 Task: Slide 13 - The Slide Title Goes Here!.
Action: Mouse moved to (33, 87)
Screenshot: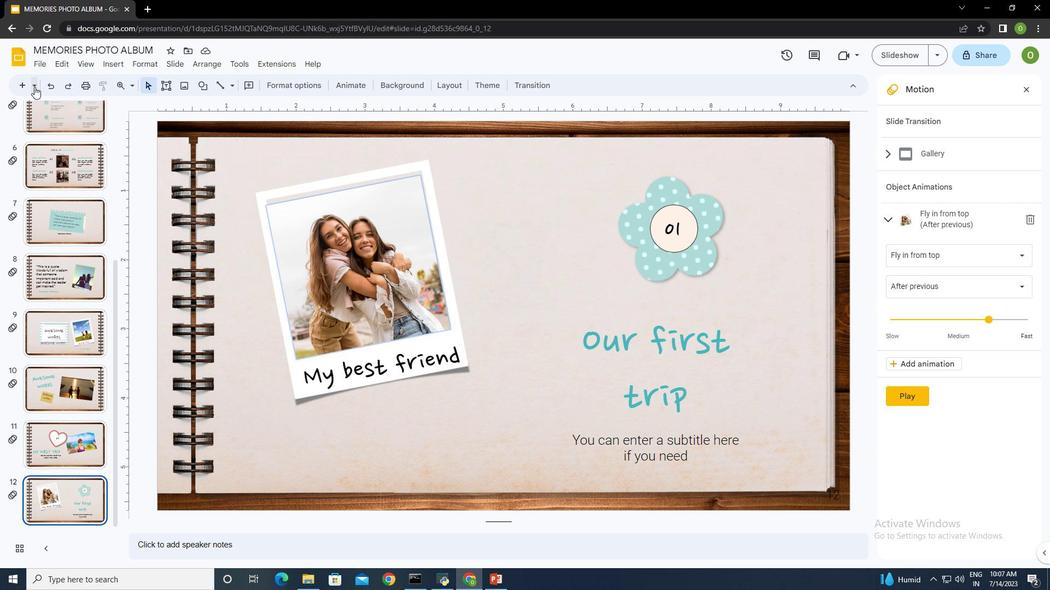 
Action: Mouse pressed left at (33, 87)
Screenshot: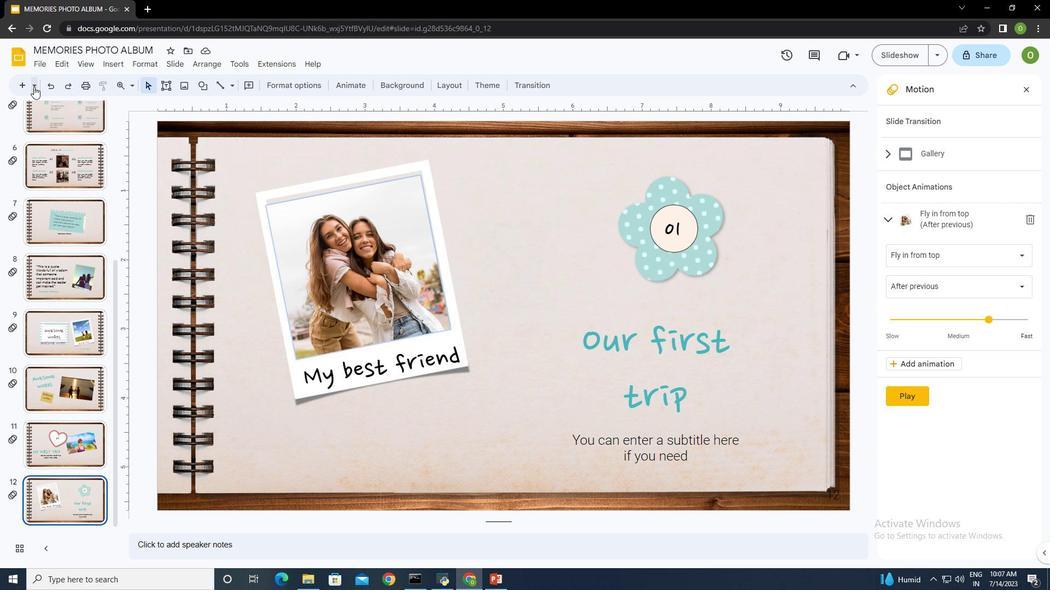 
Action: Mouse moved to (77, 263)
Screenshot: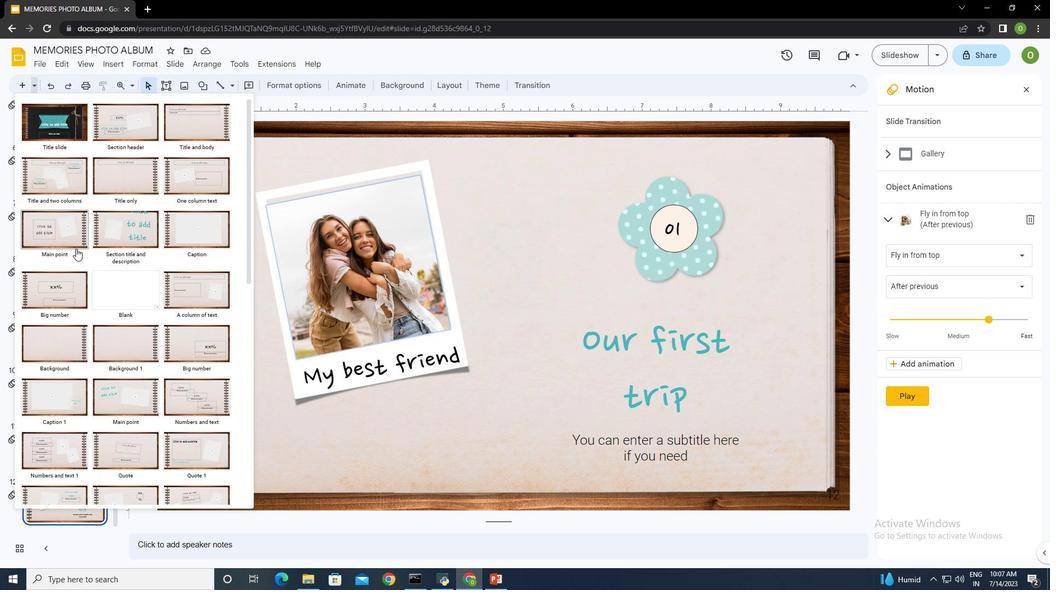 
Action: Mouse scrolled (77, 262) with delta (0, 0)
Screenshot: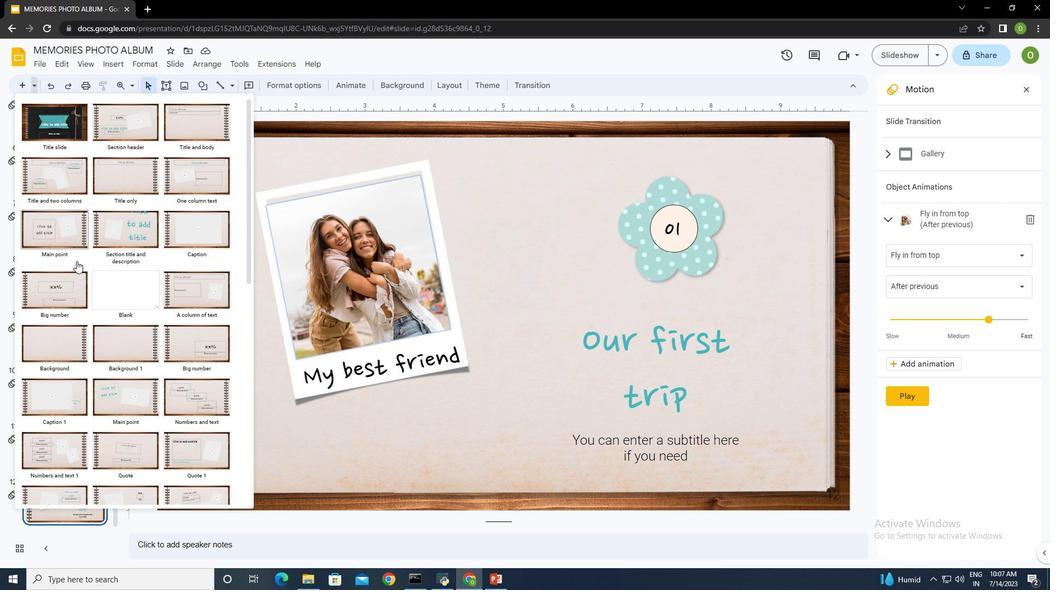 
Action: Mouse scrolled (77, 262) with delta (0, 0)
Screenshot: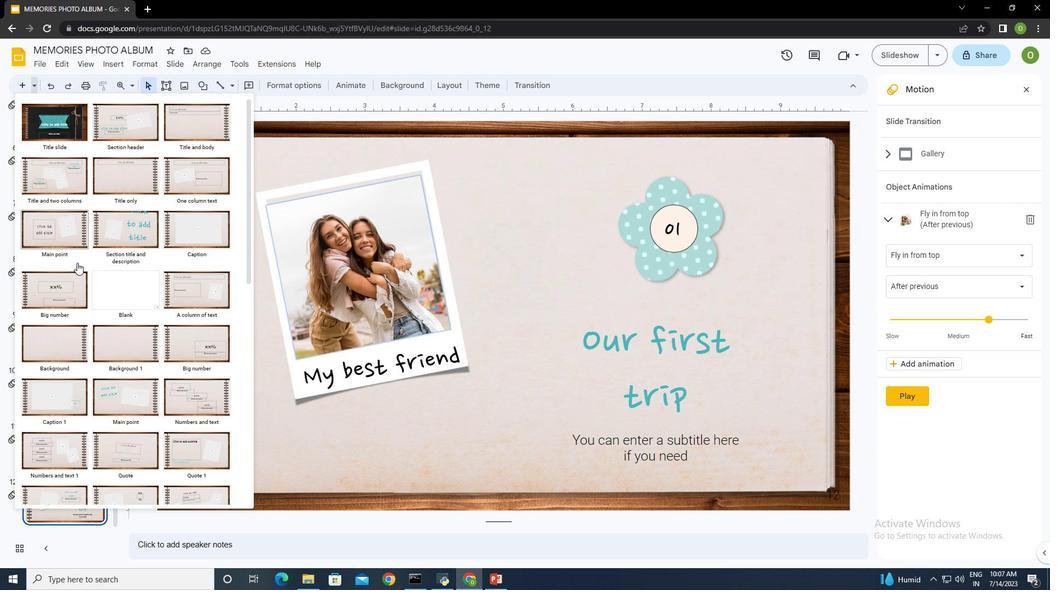 
Action: Mouse moved to (81, 263)
Screenshot: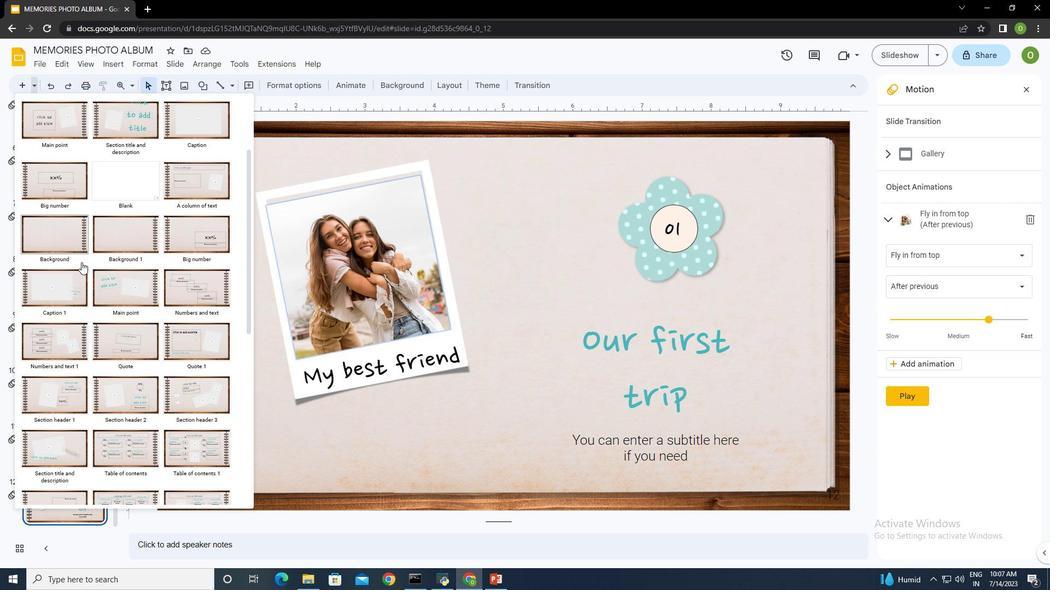 
Action: Mouse scrolled (81, 262) with delta (0, 0)
Screenshot: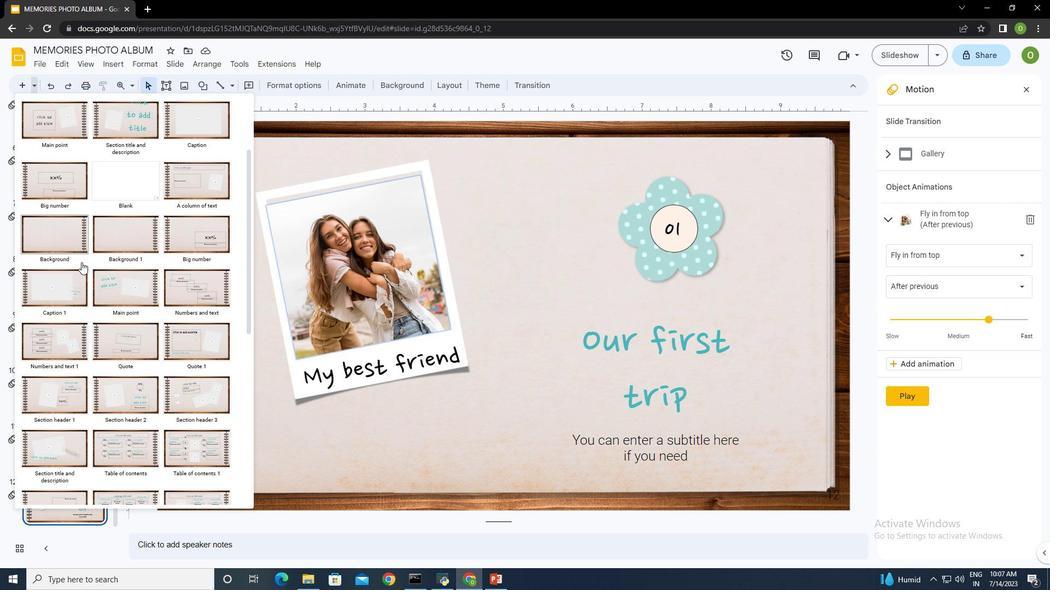 
Action: Mouse scrolled (81, 262) with delta (0, 0)
Screenshot: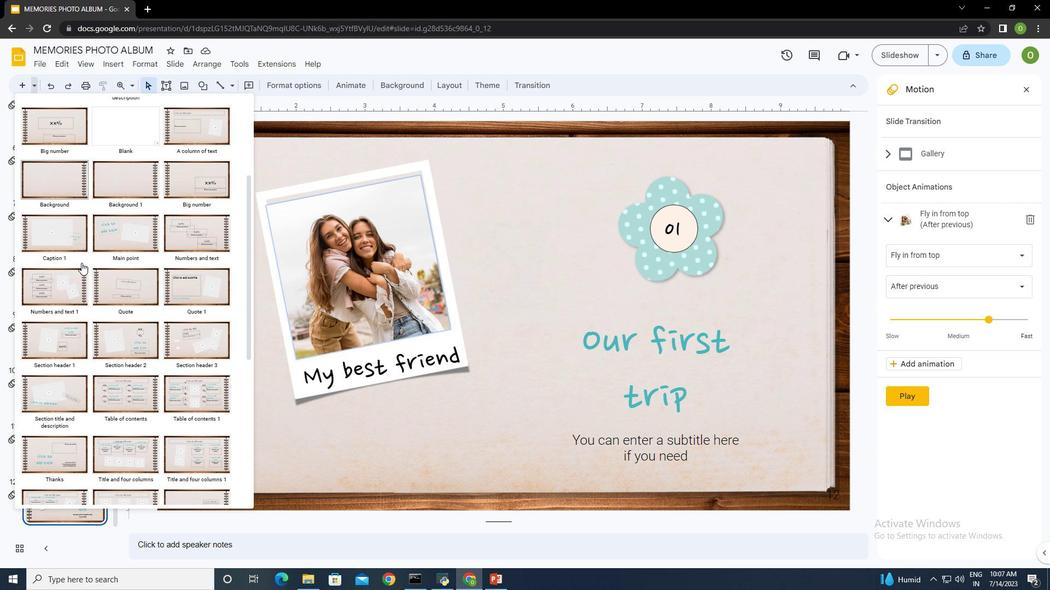 
Action: Mouse scrolled (81, 262) with delta (0, 0)
Screenshot: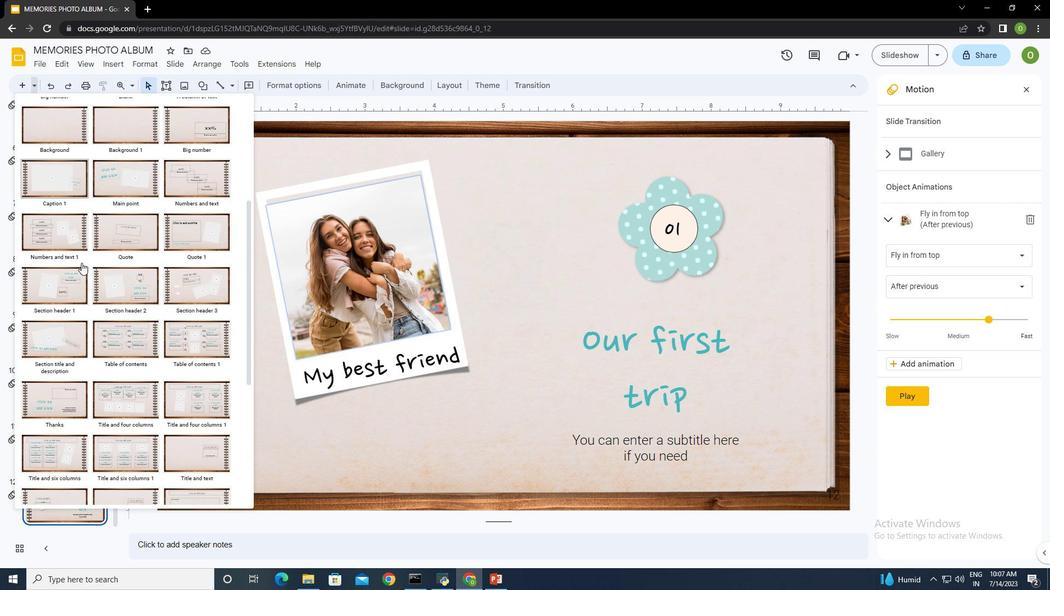 
Action: Mouse scrolled (81, 262) with delta (0, 0)
Screenshot: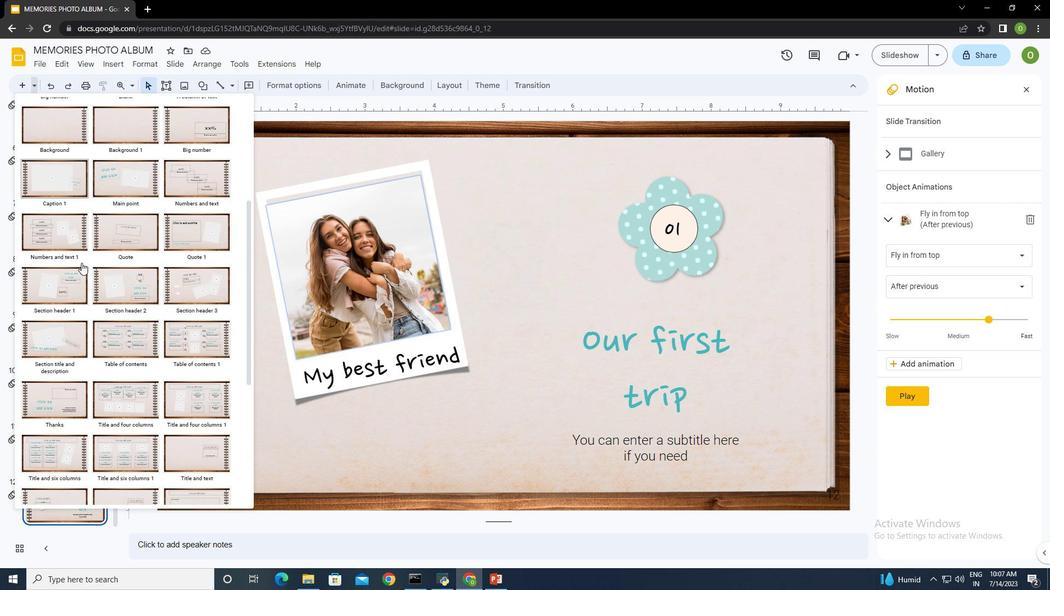 
Action: Mouse scrolled (81, 262) with delta (0, 0)
Screenshot: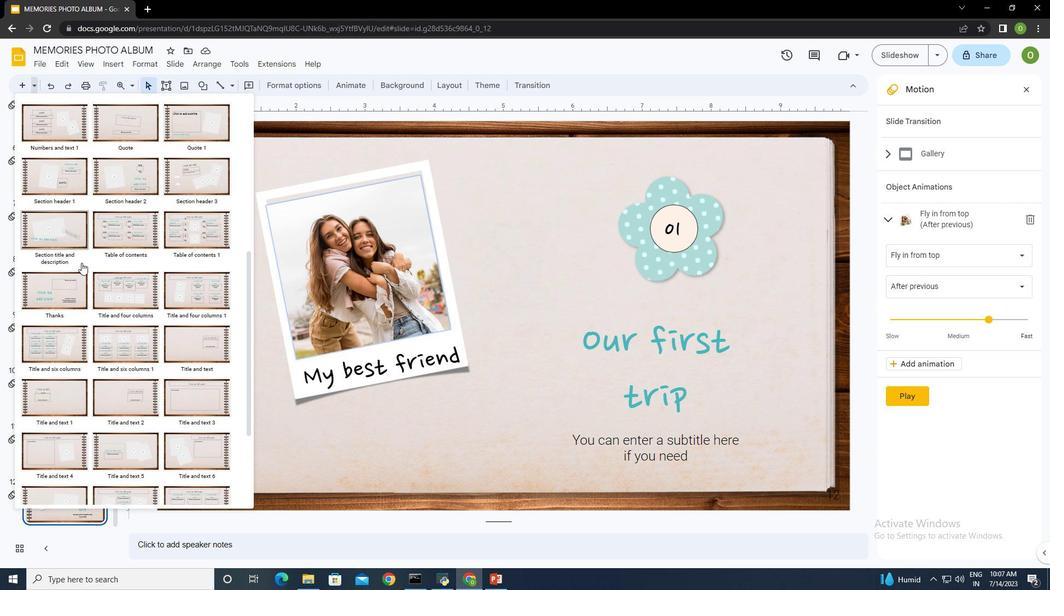 
Action: Mouse scrolled (81, 262) with delta (0, 0)
Screenshot: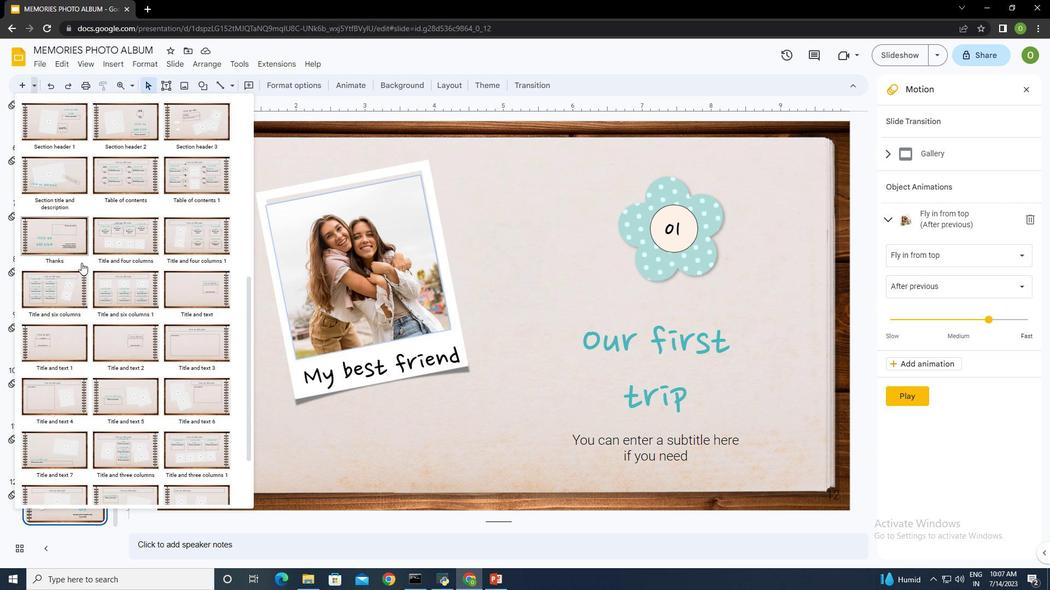 
Action: Mouse moved to (81, 264)
Screenshot: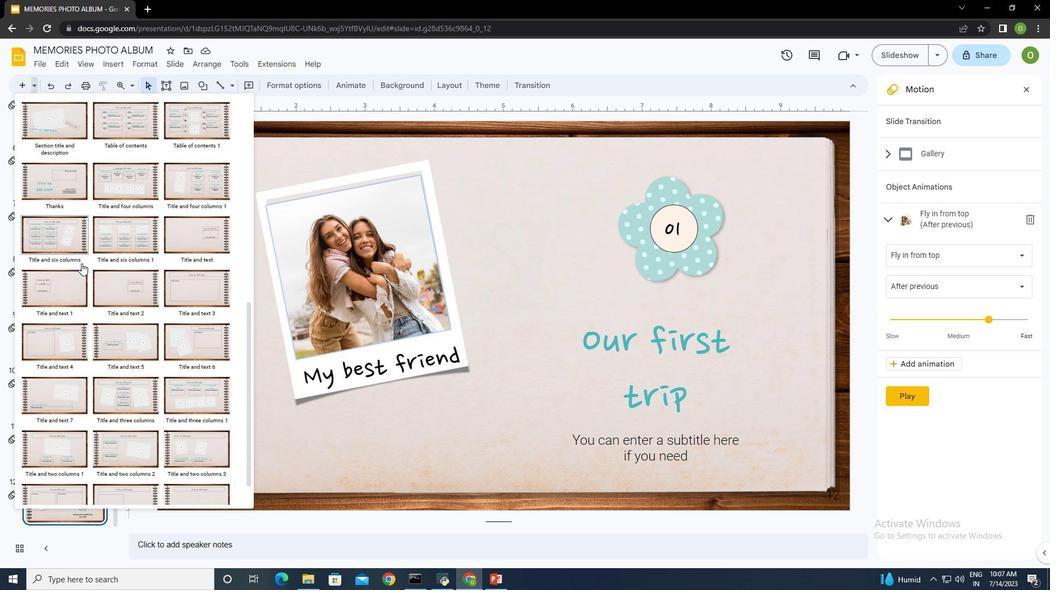 
Action: Mouse scrolled (81, 264) with delta (0, 0)
Screenshot: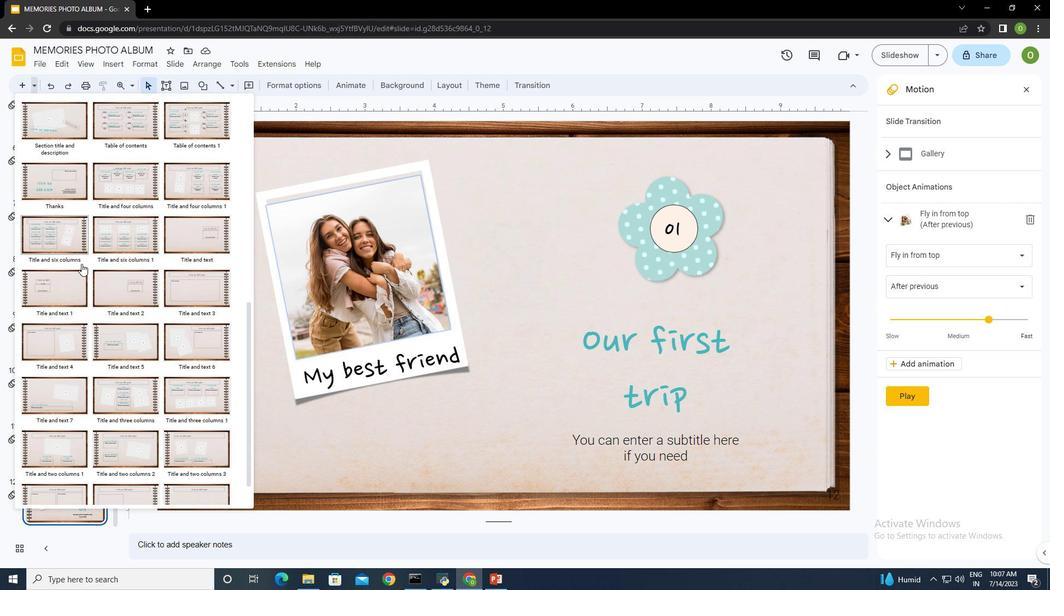 
Action: Mouse scrolled (81, 263) with delta (0, 0)
Screenshot: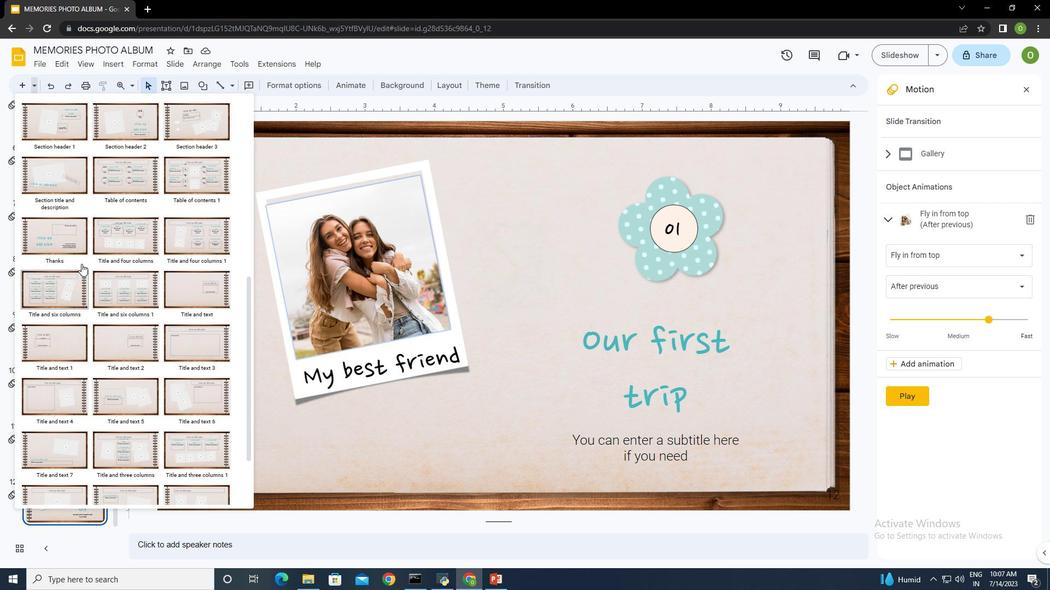 
Action: Mouse scrolled (81, 263) with delta (0, 0)
Screenshot: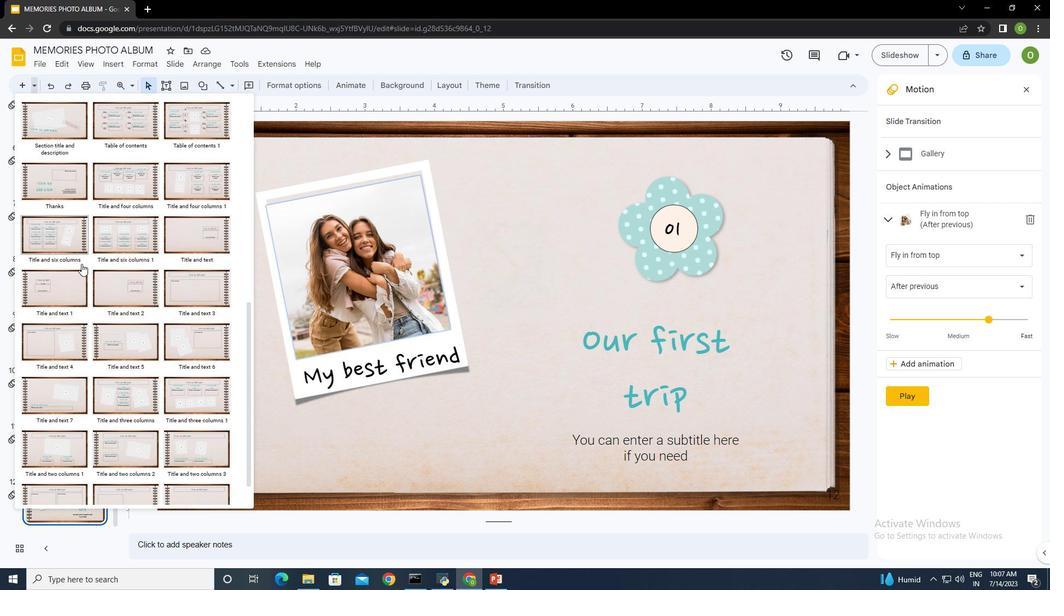 
Action: Mouse moved to (51, 300)
Screenshot: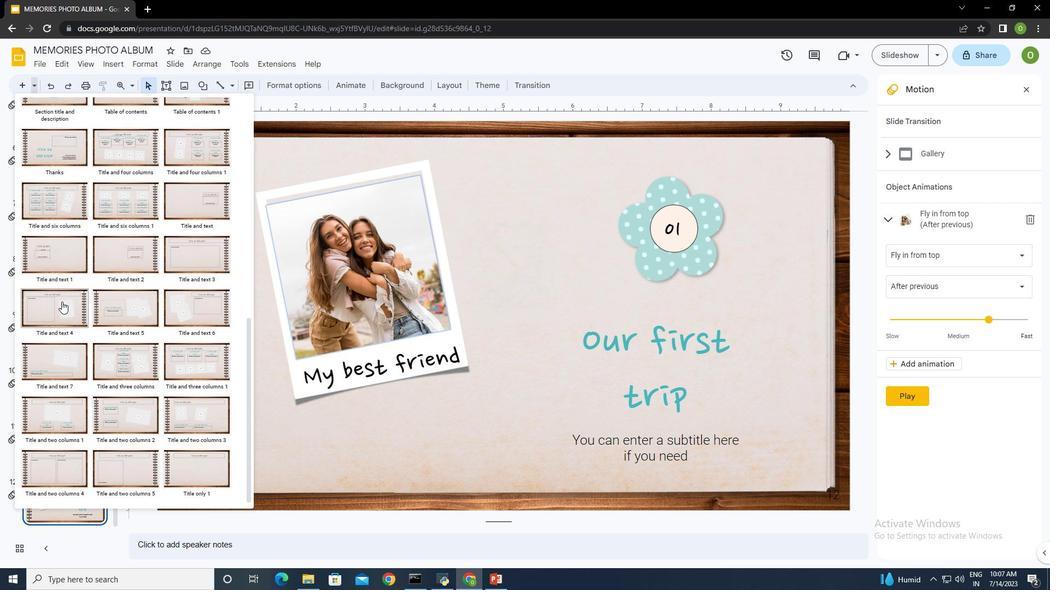 
Action: Mouse pressed left at (51, 300)
Screenshot: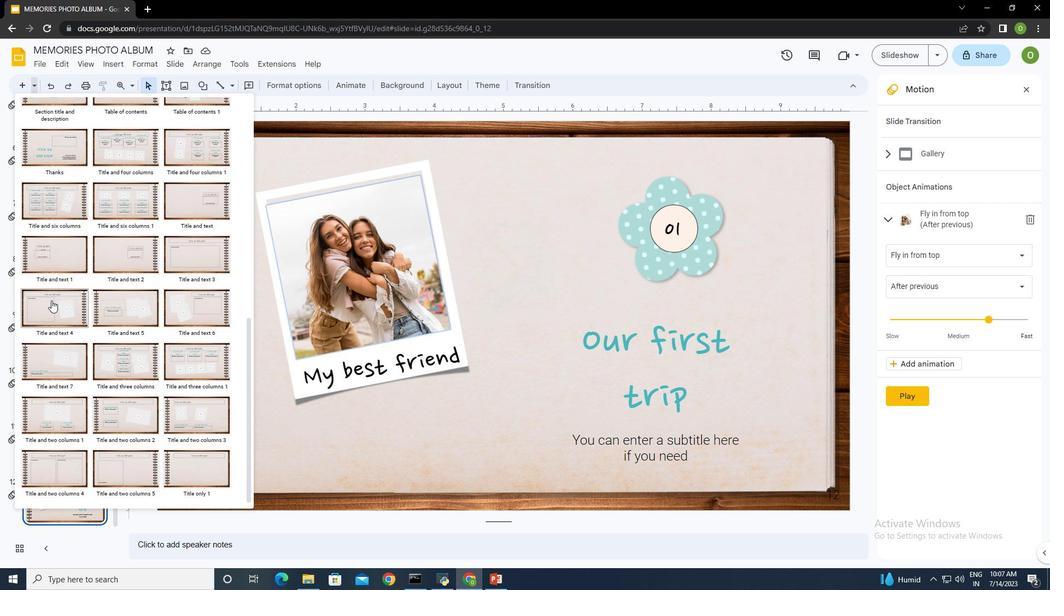 
Action: Mouse moved to (640, 323)
Screenshot: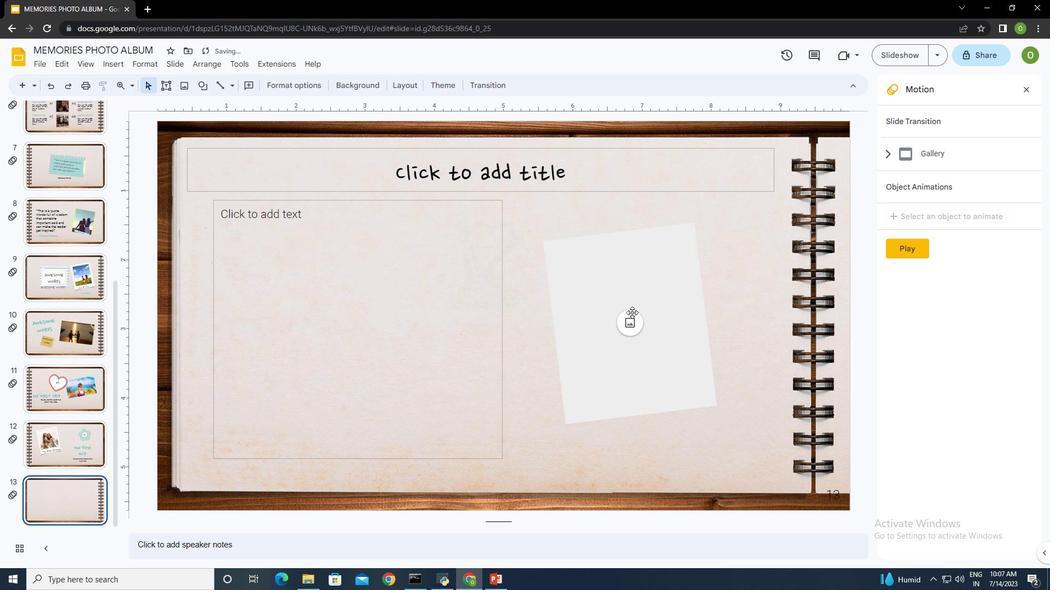 
Action: Mouse pressed left at (640, 323)
Screenshot: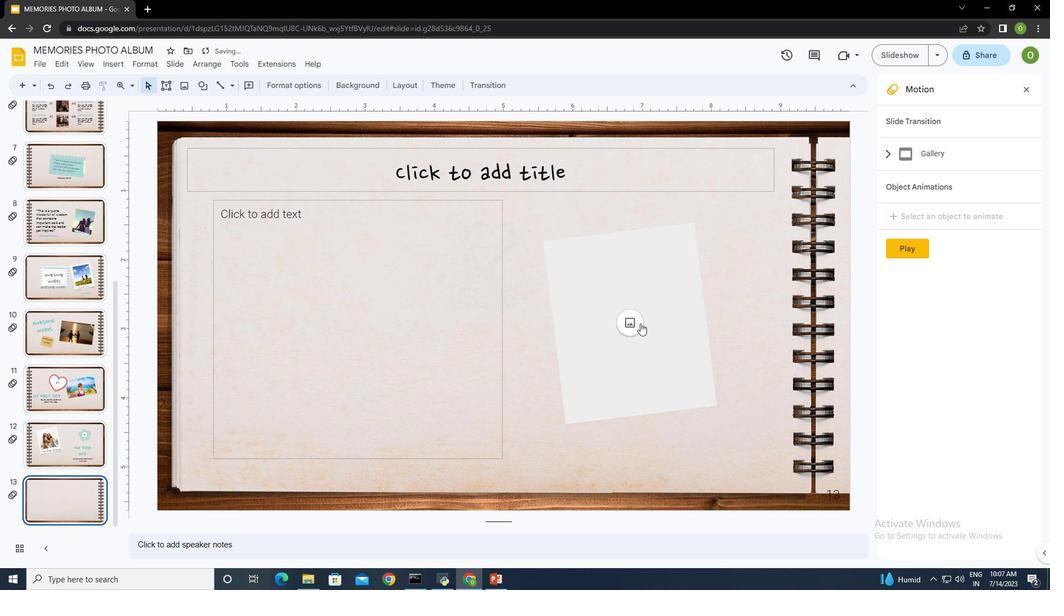 
Action: Mouse moved to (696, 356)
Screenshot: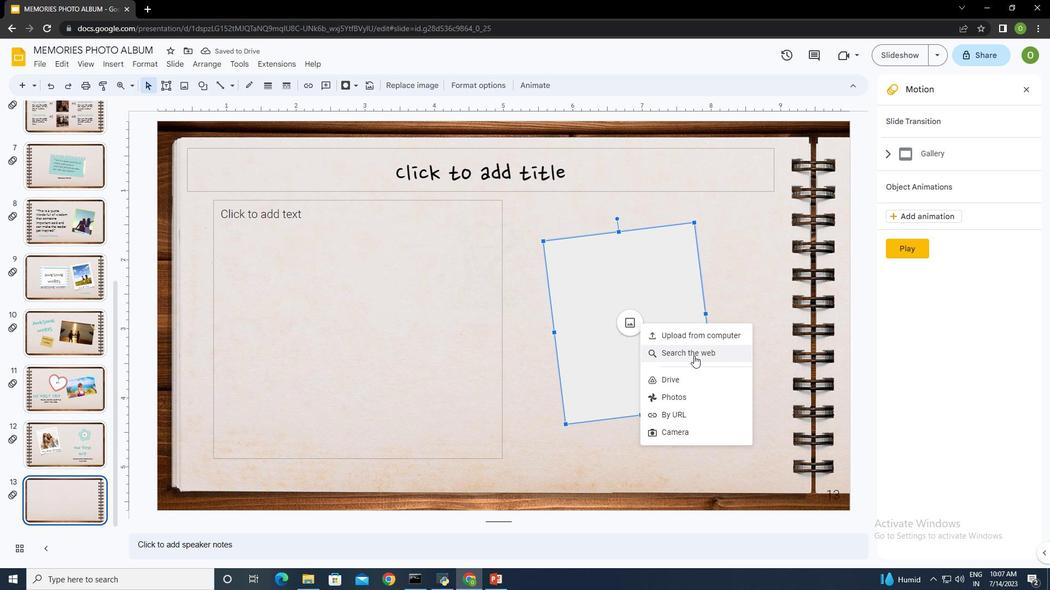 
Action: Mouse pressed left at (696, 356)
Screenshot: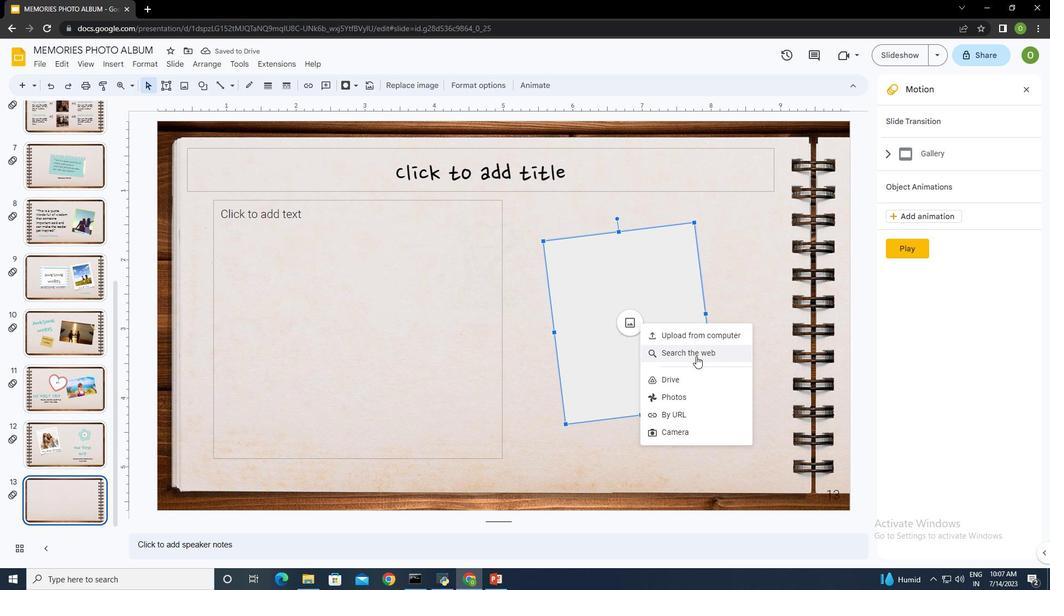 
Action: Mouse moved to (931, 84)
Screenshot: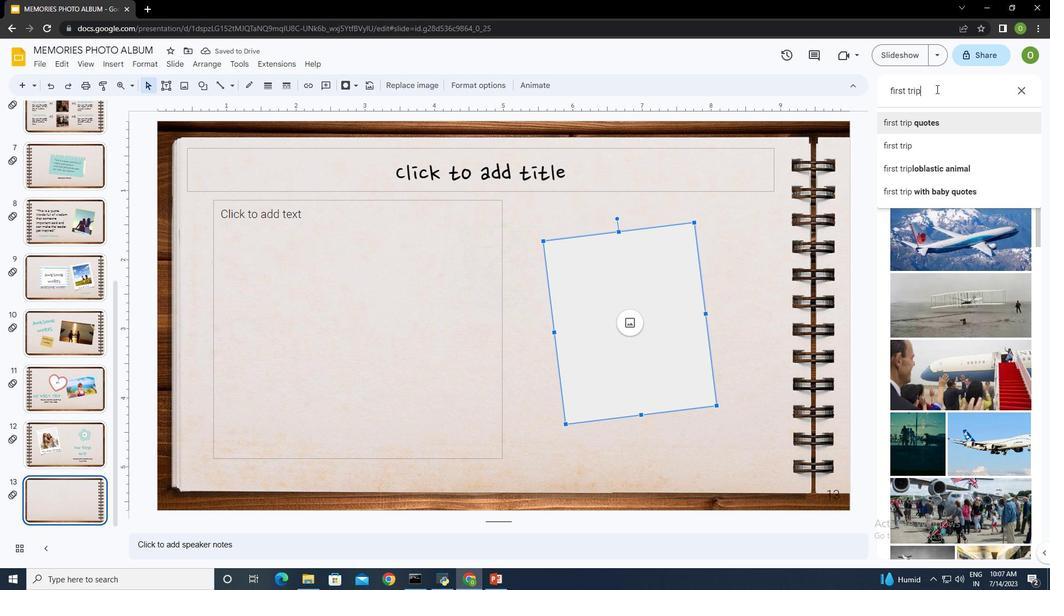 
Action: Mouse pressed left at (931, 84)
Screenshot: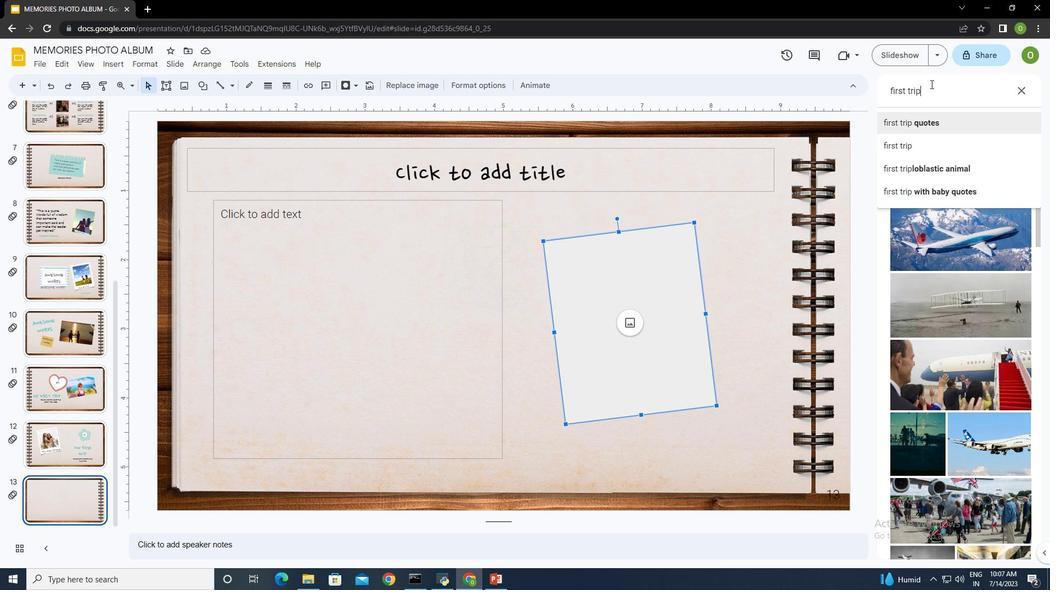 
Action: Key pressed <Key.backspace><Key.backspace><Key.backspace><Key.backspace><Key.backspace><Key.backspace><Key.backspace><Key.backspace><Key.backspace><Key.backspace><Key.backspace><Key.backspace><Key.backspace><Key.backspace><Key.backspace><Key.backspace><Key.backspace><Key.backspace><Key.backspace><Key.backspace><Key.backspace>best<Key.space>travel<Key.enter>
Screenshot: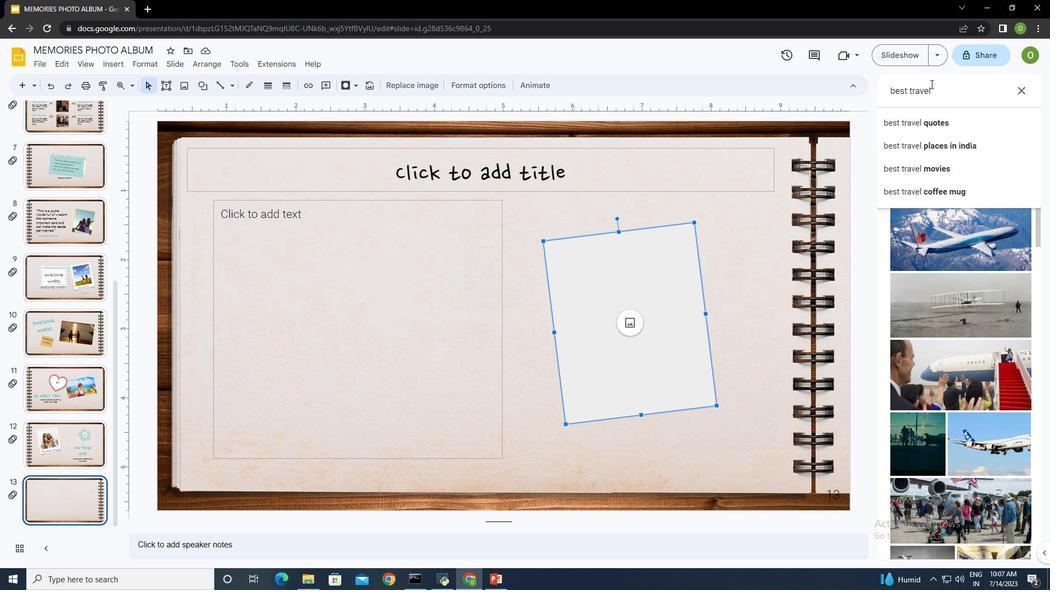 
Action: Mouse moved to (984, 152)
Screenshot: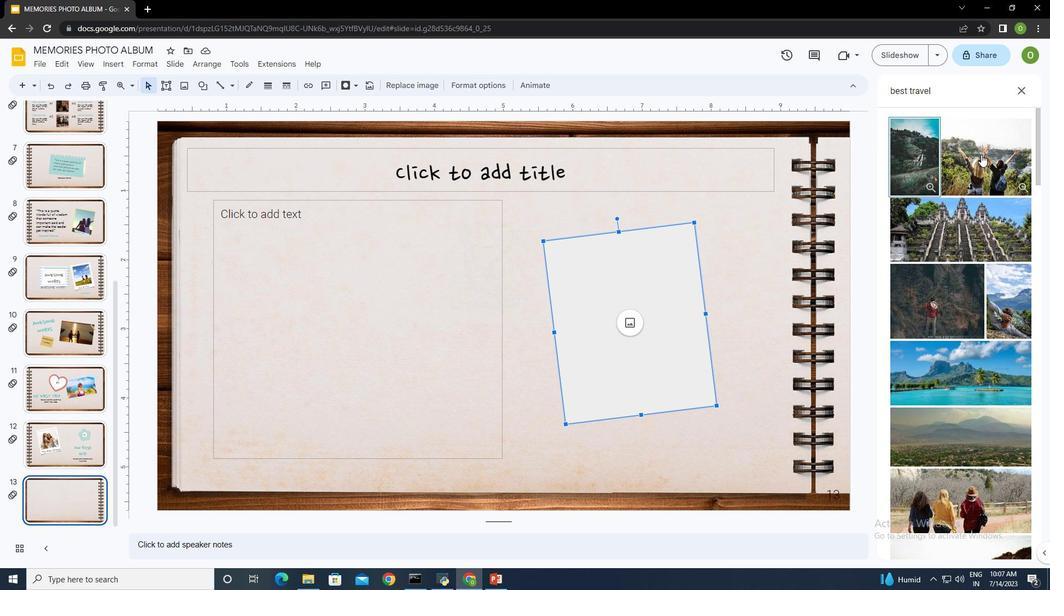 
Action: Mouse pressed left at (984, 152)
Screenshot: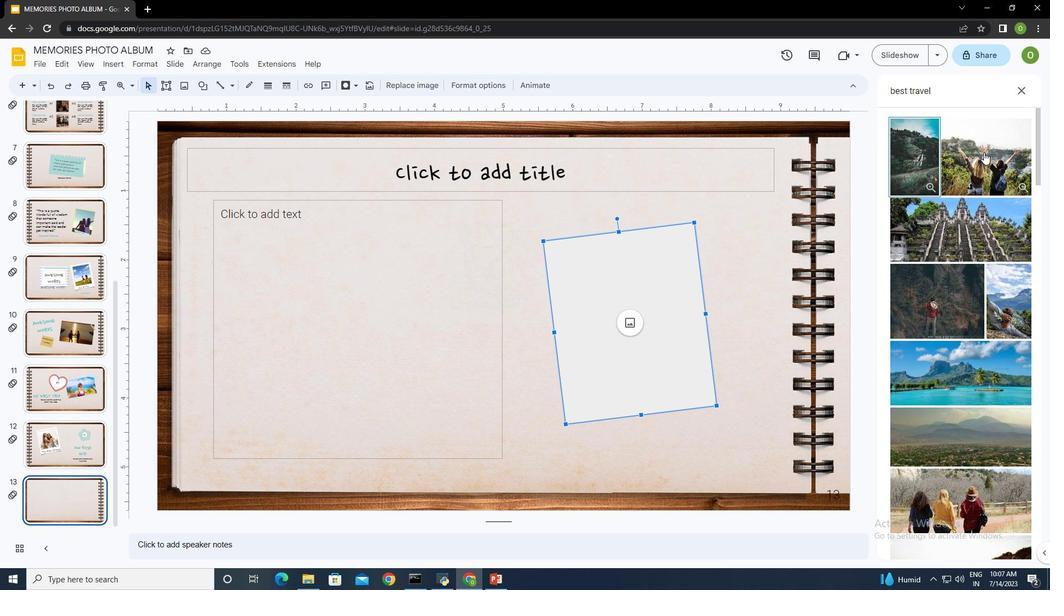 
Action: Mouse moved to (1004, 542)
Screenshot: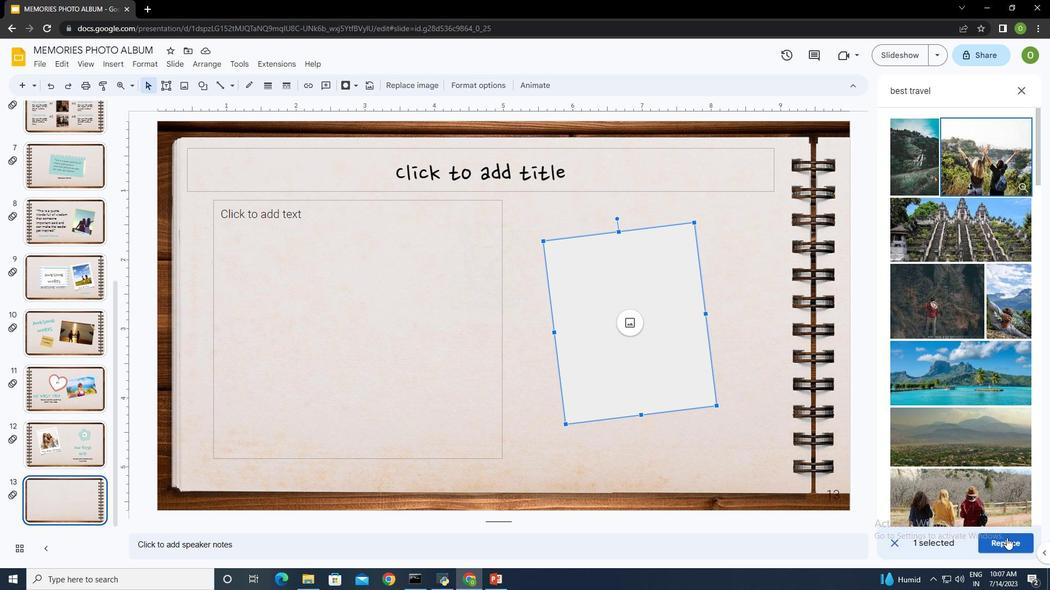 
Action: Mouse pressed left at (1004, 542)
Screenshot: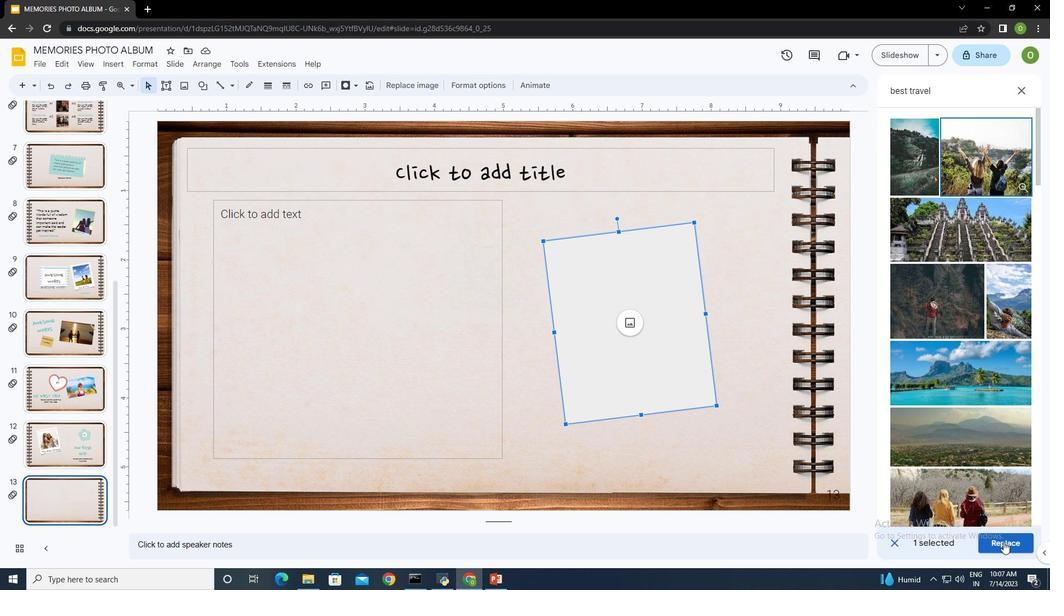 
Action: Mouse moved to (1028, 89)
Screenshot: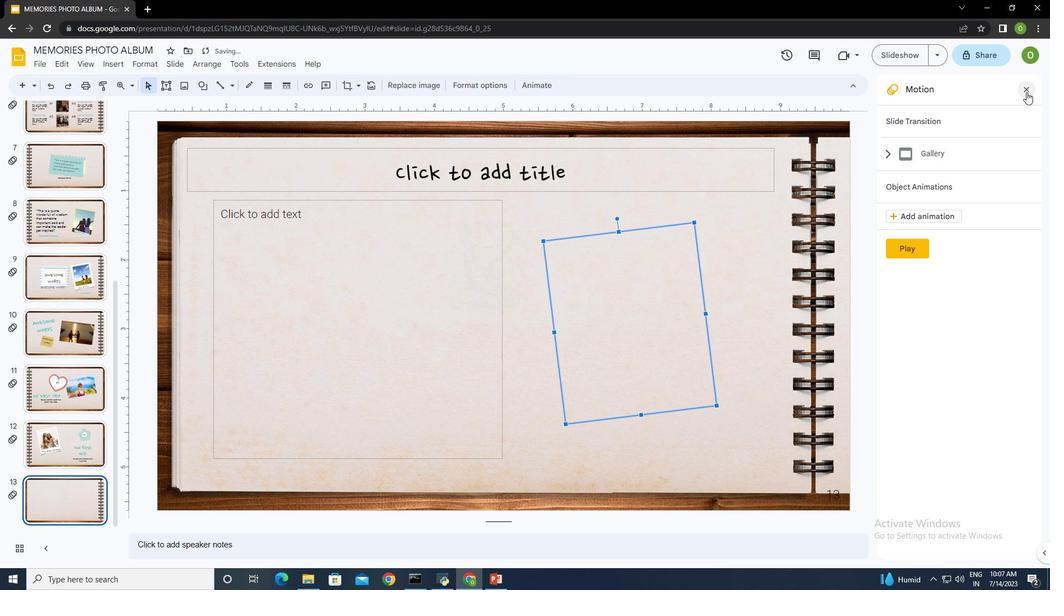
Action: Mouse pressed left at (1028, 89)
Screenshot: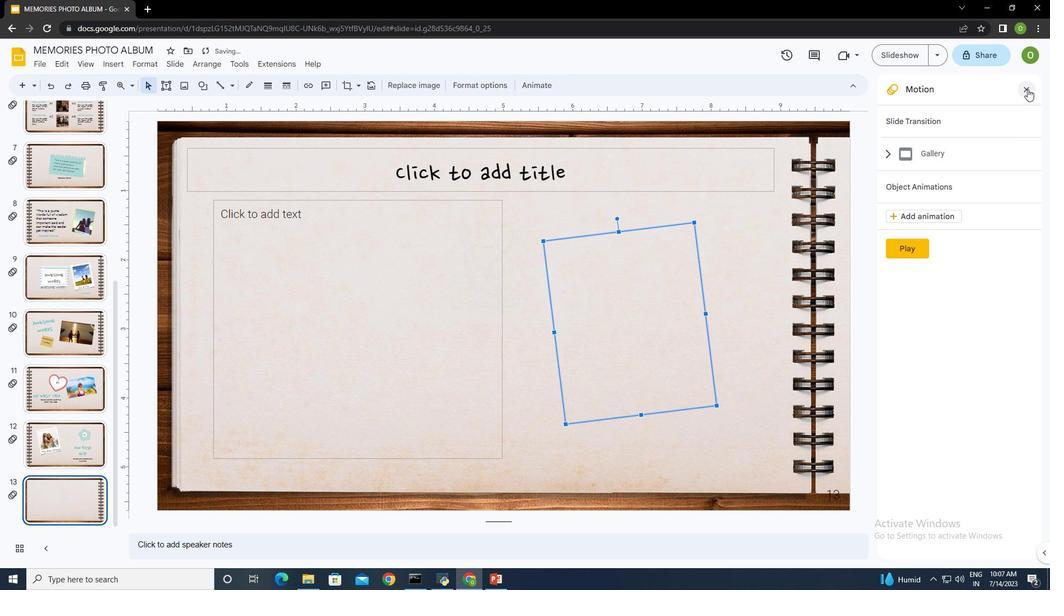 
Action: Mouse moved to (708, 340)
Screenshot: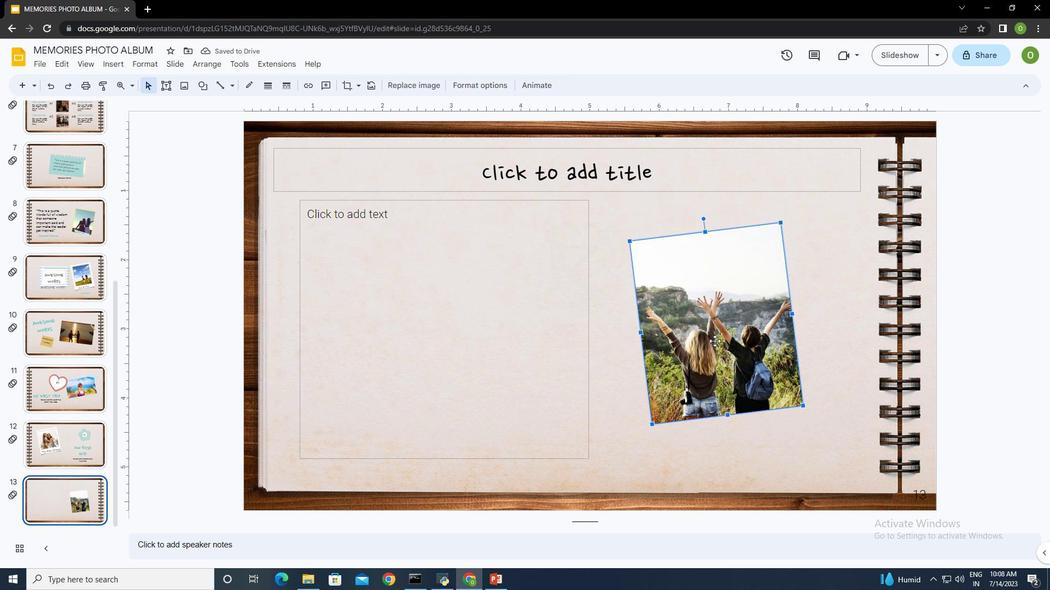 
Action: Mouse pressed left at (708, 340)
Screenshot: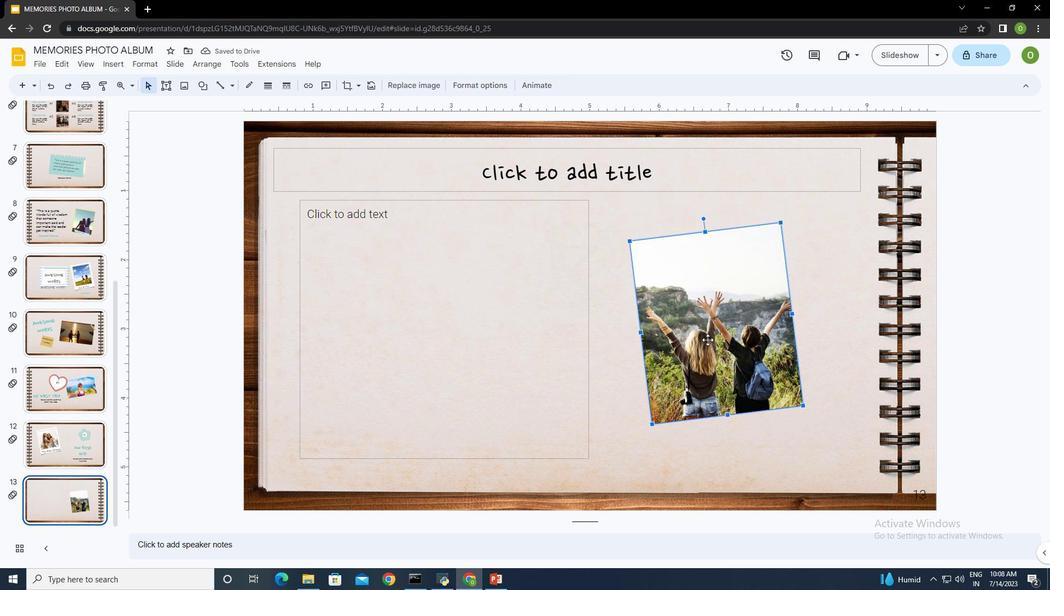 
Action: Mouse moved to (497, 320)
Screenshot: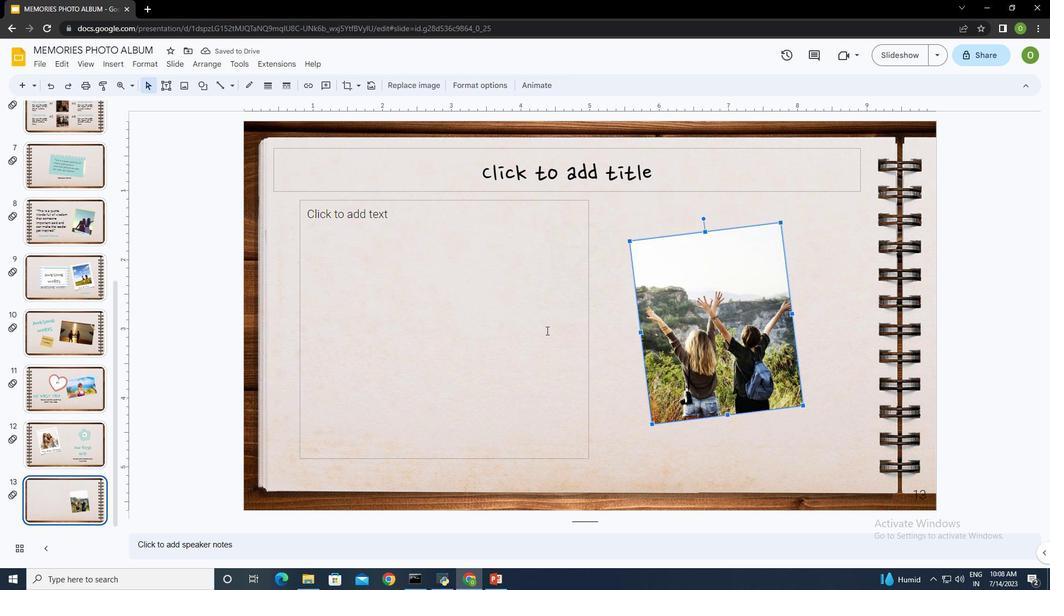 
Action: Mouse pressed left at (497, 320)
Screenshot: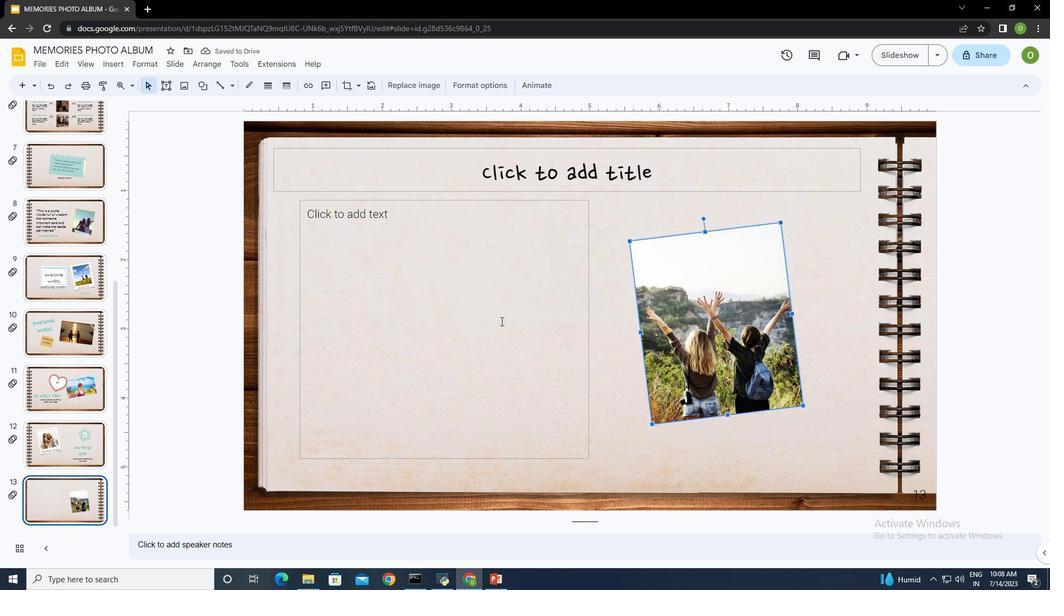 
Action: Mouse moved to (537, 168)
Screenshot: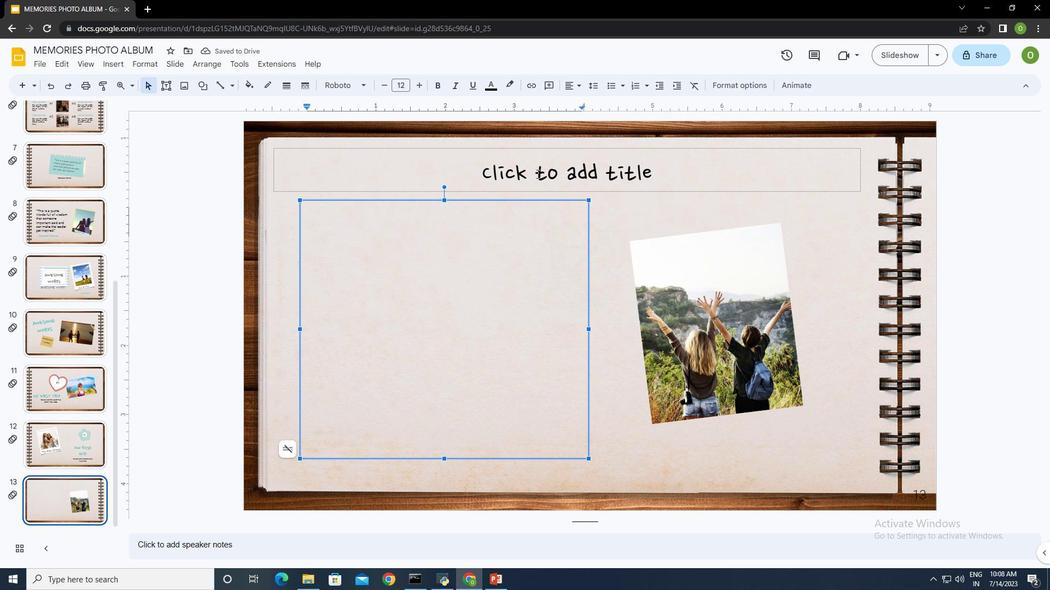 
Action: Mouse pressed left at (537, 168)
Screenshot: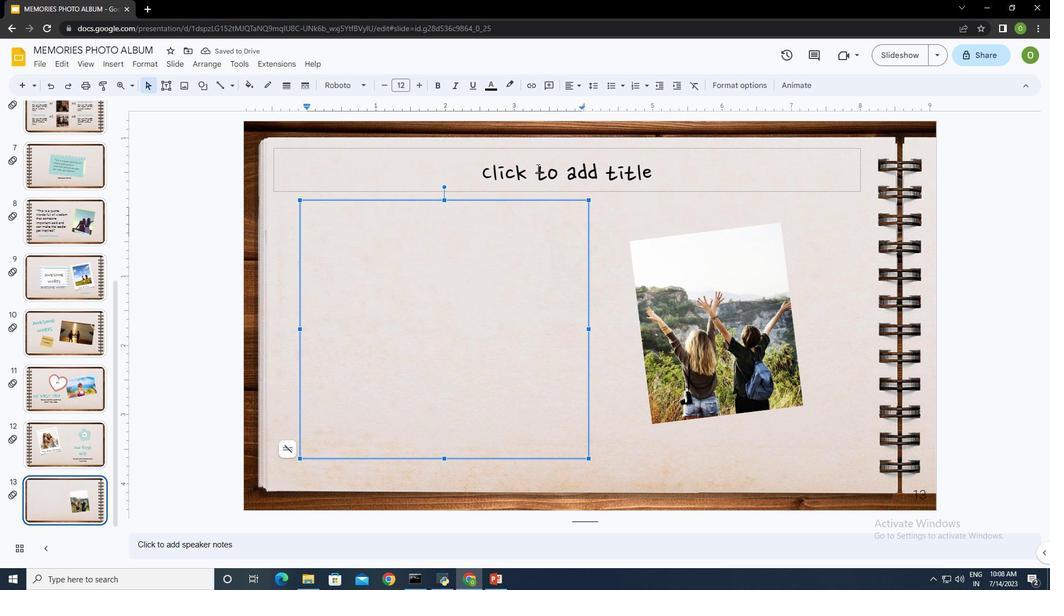 
Action: Mouse moved to (537, 168)
Screenshot: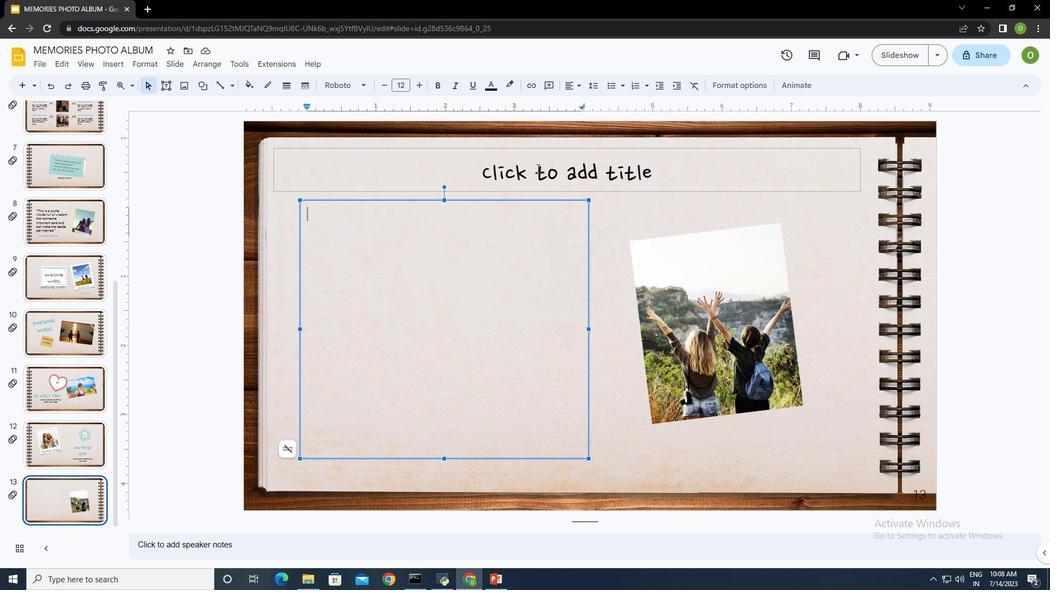 
Action: Key pressed <Key.shift><Key.shift>The<Key.space>best<Key.space>travel<Key.space>experience
Screenshot: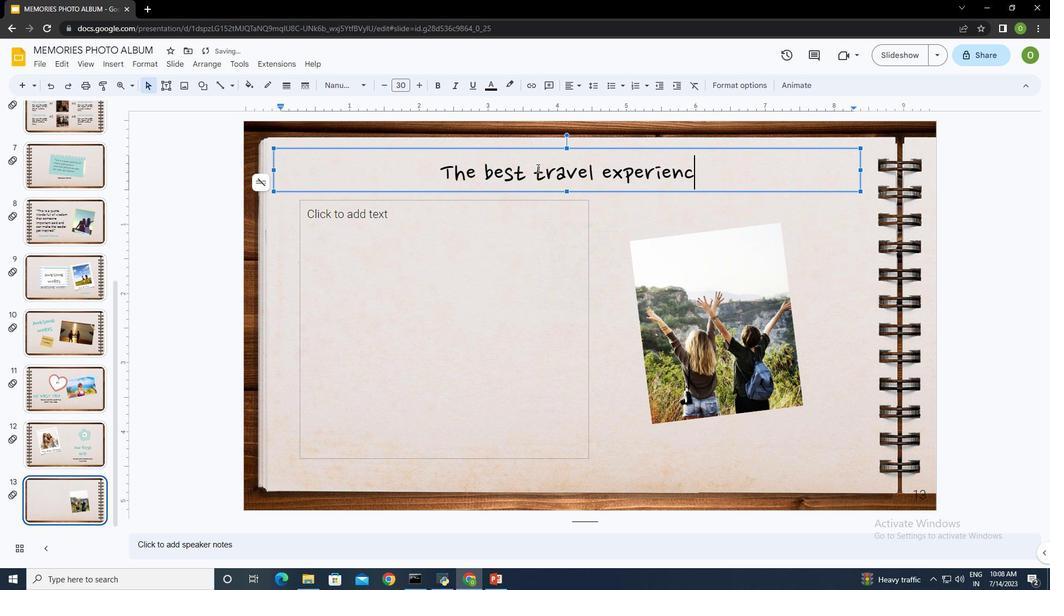 
Action: Mouse moved to (486, 293)
Screenshot: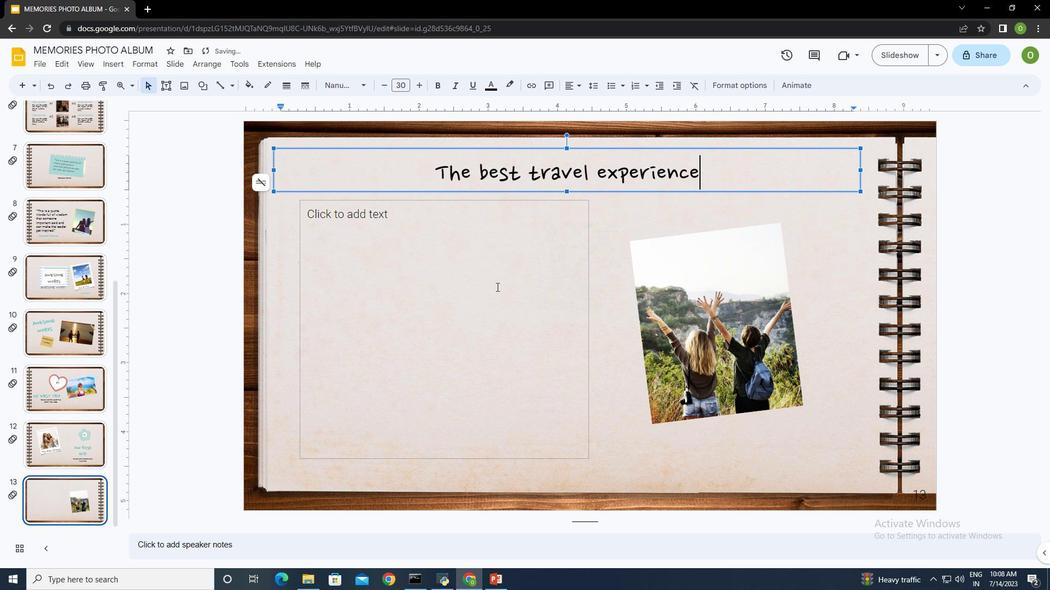 
Action: Mouse pressed left at (486, 293)
Screenshot: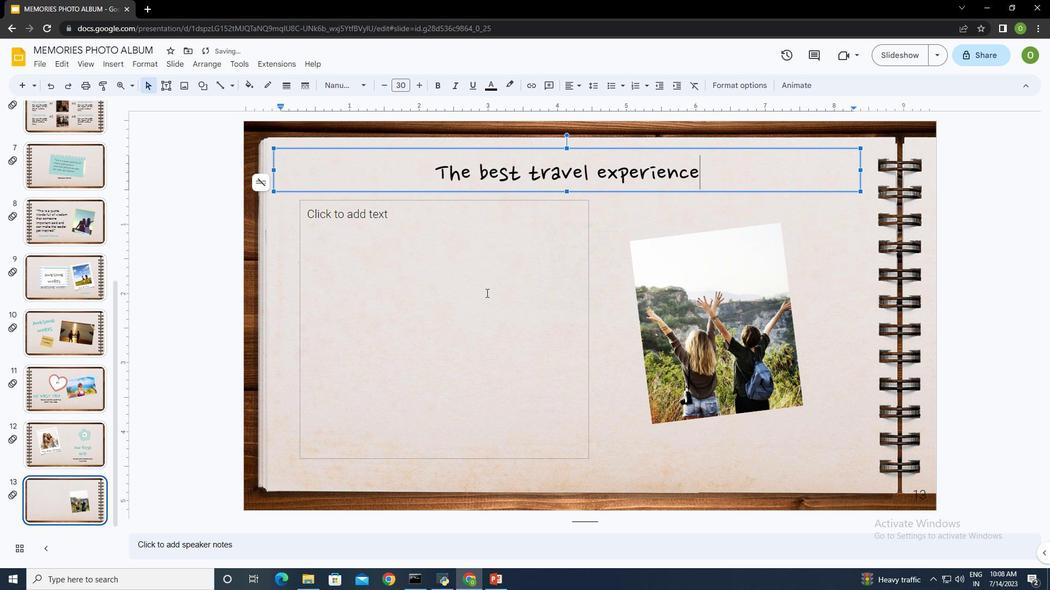 
Action: Mouse moved to (713, 174)
Screenshot: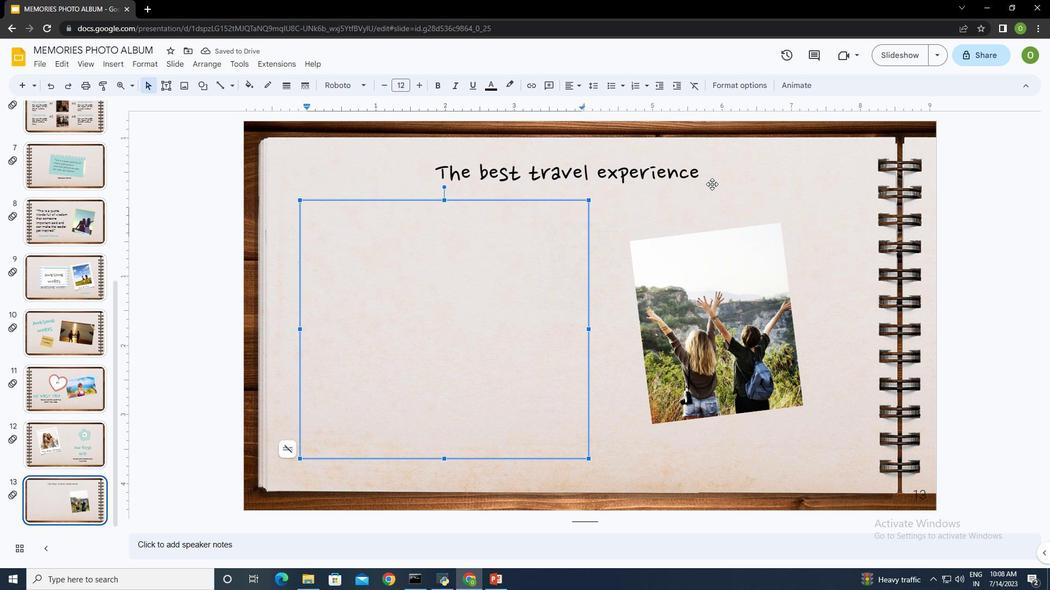 
Action: Mouse pressed left at (713, 174)
Screenshot: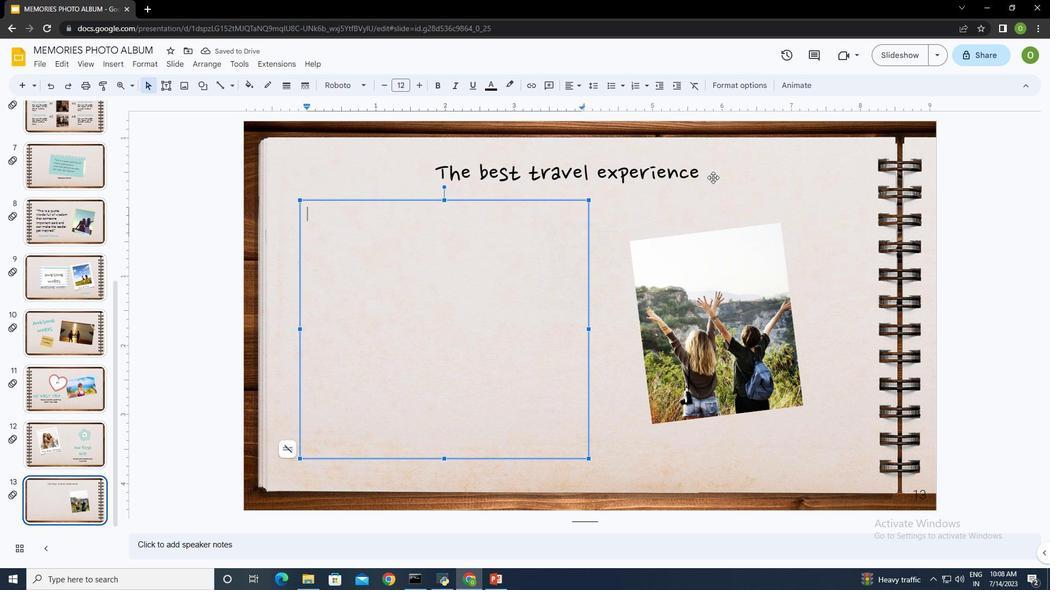 
Action: Mouse moved to (713, 172)
Screenshot: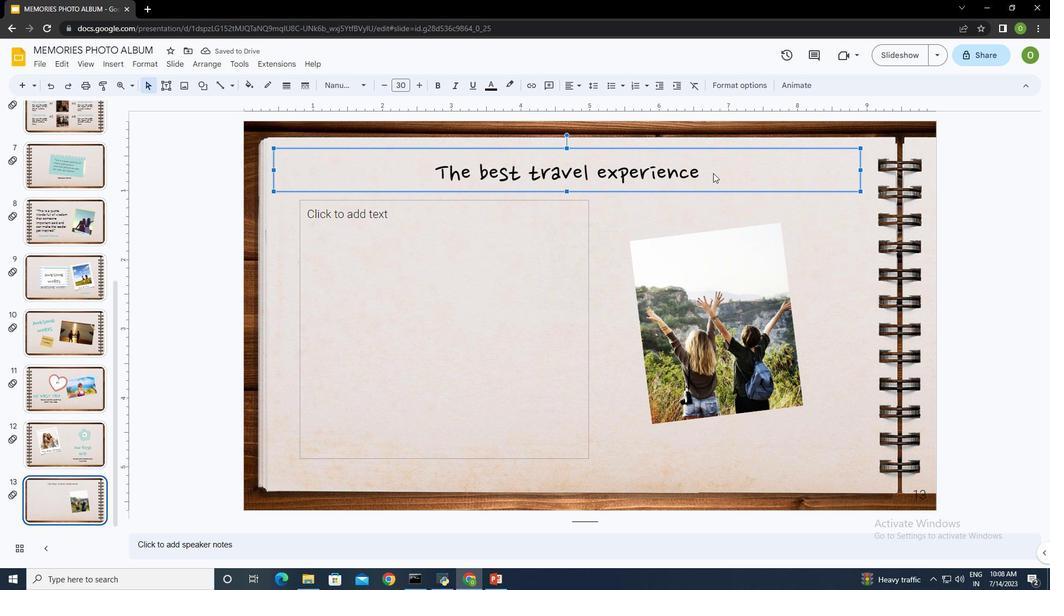 
Action: Key pressed ctrl+A
Screenshot: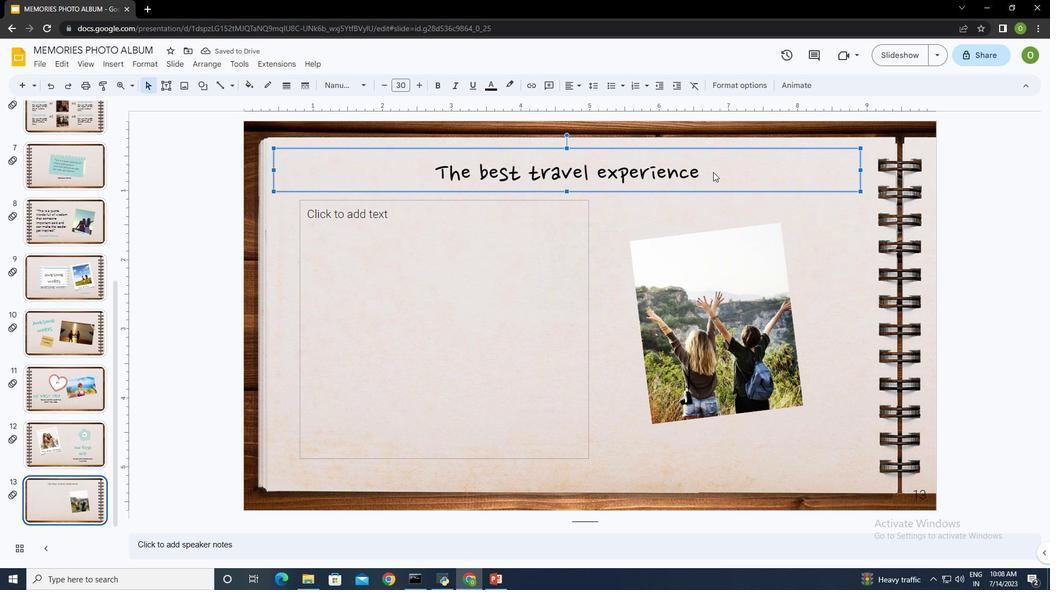 
Action: Mouse pressed left at (713, 172)
Screenshot: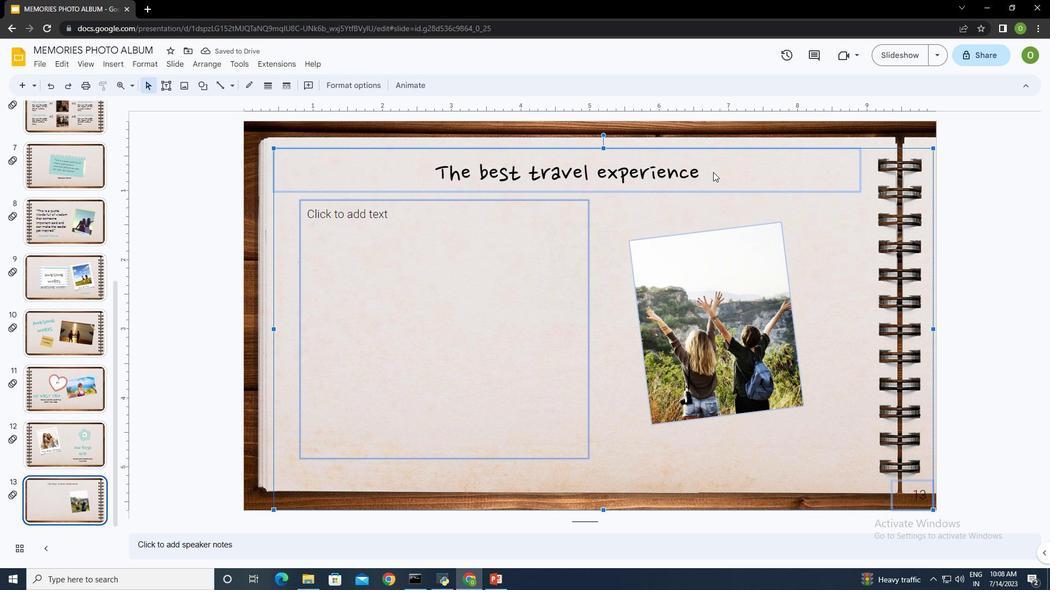 
Action: Mouse moved to (489, 275)
Screenshot: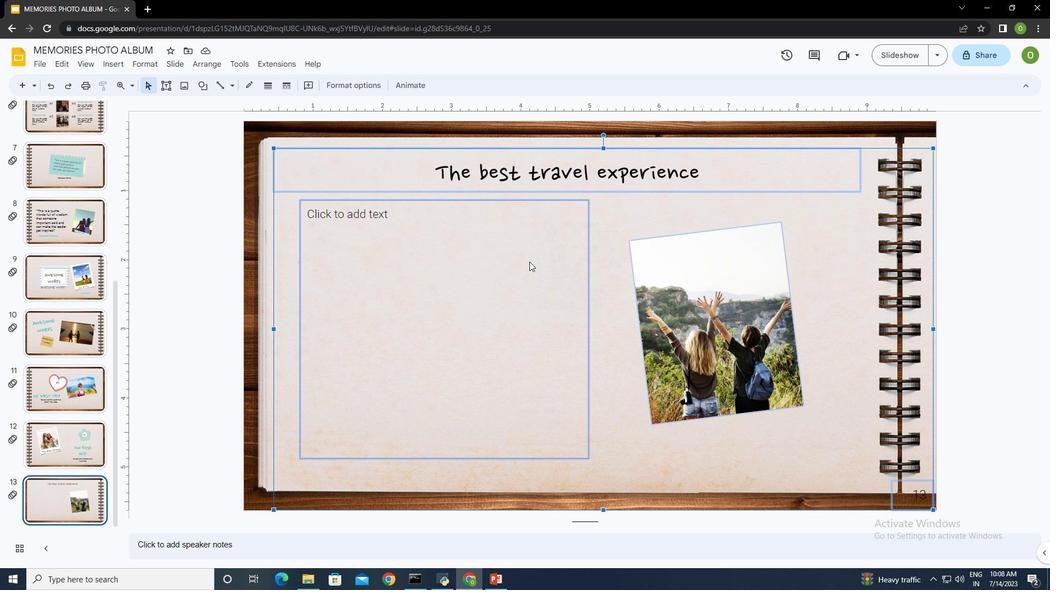 
Action: Mouse pressed left at (489, 275)
Screenshot: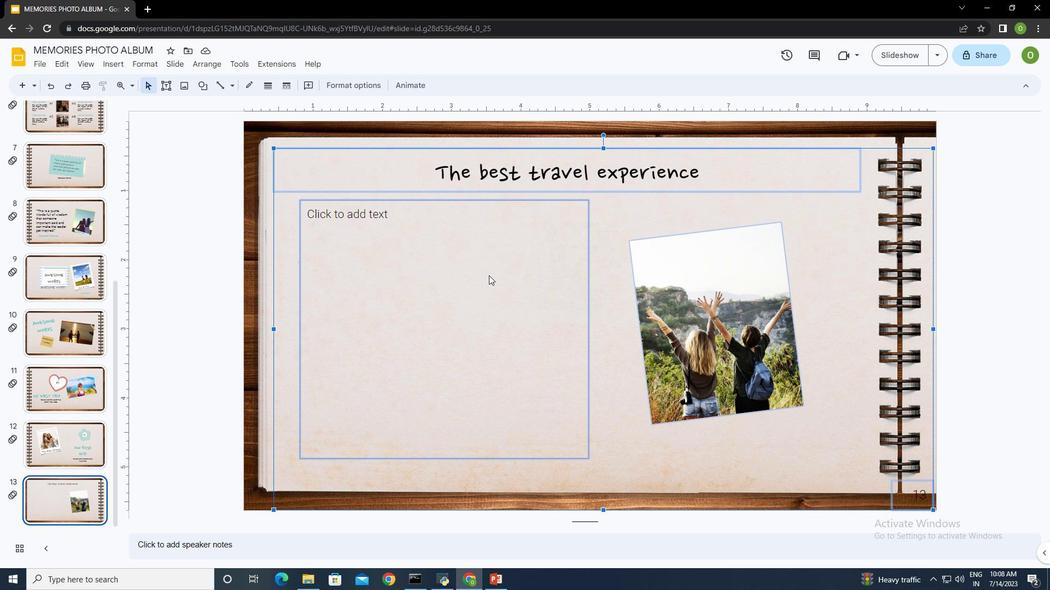
Action: Mouse moved to (267, 275)
Screenshot: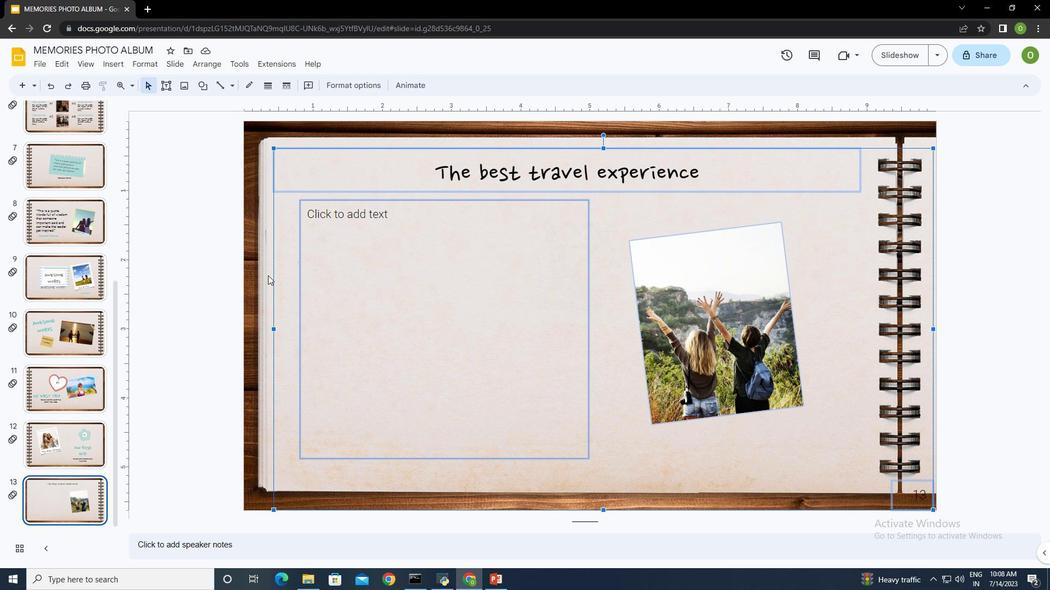 
Action: Mouse pressed left at (267, 275)
Screenshot: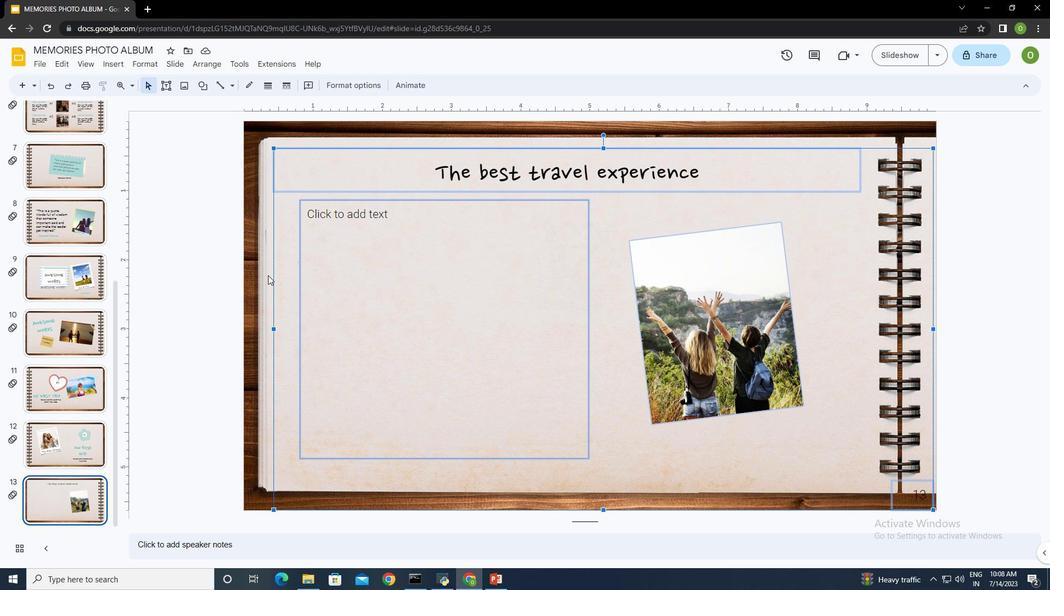 
Action: Mouse moved to (627, 160)
Screenshot: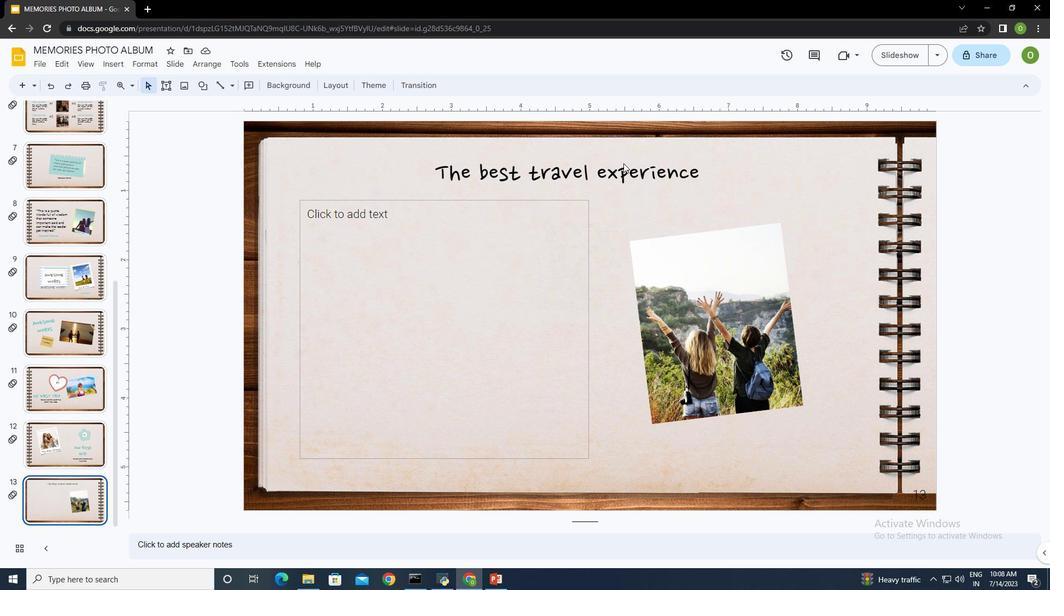 
Action: Mouse pressed left at (627, 160)
Screenshot: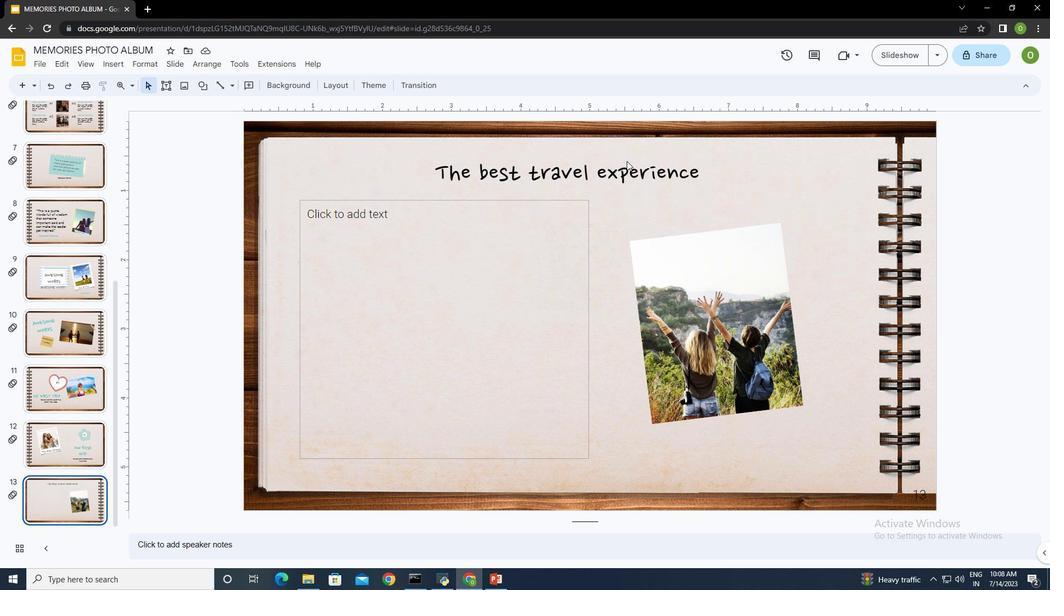 
Action: Mouse moved to (681, 176)
Screenshot: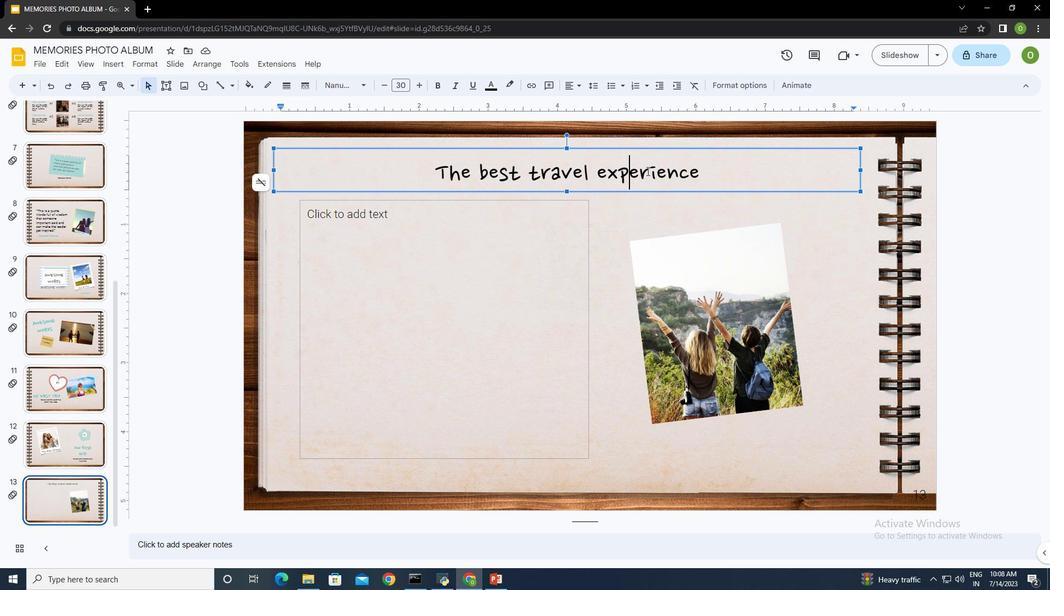 
Action: Key pressed ctrl+A
Screenshot: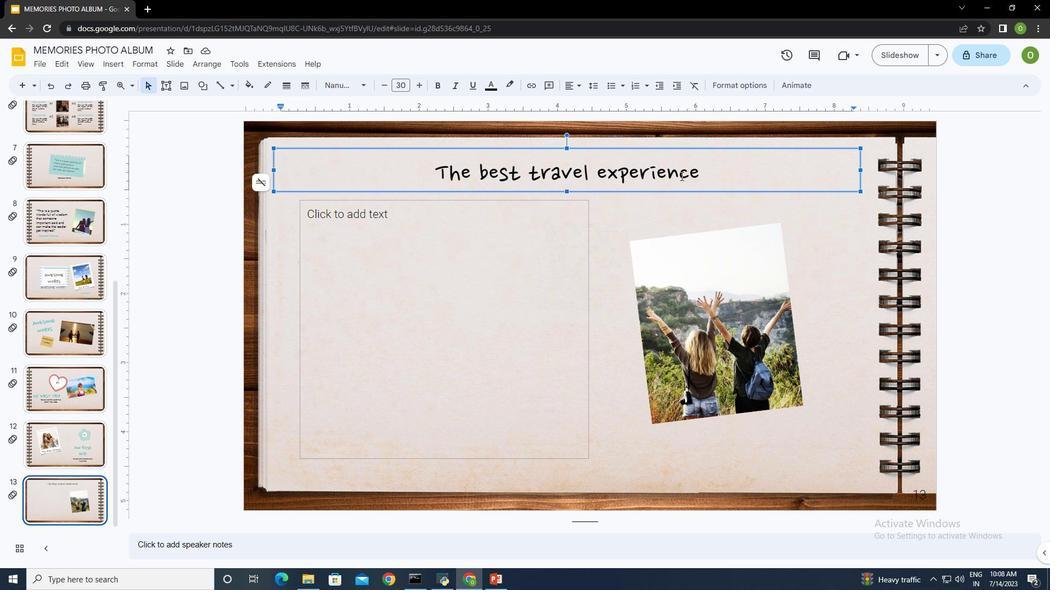
Action: Mouse moved to (148, 63)
Screenshot: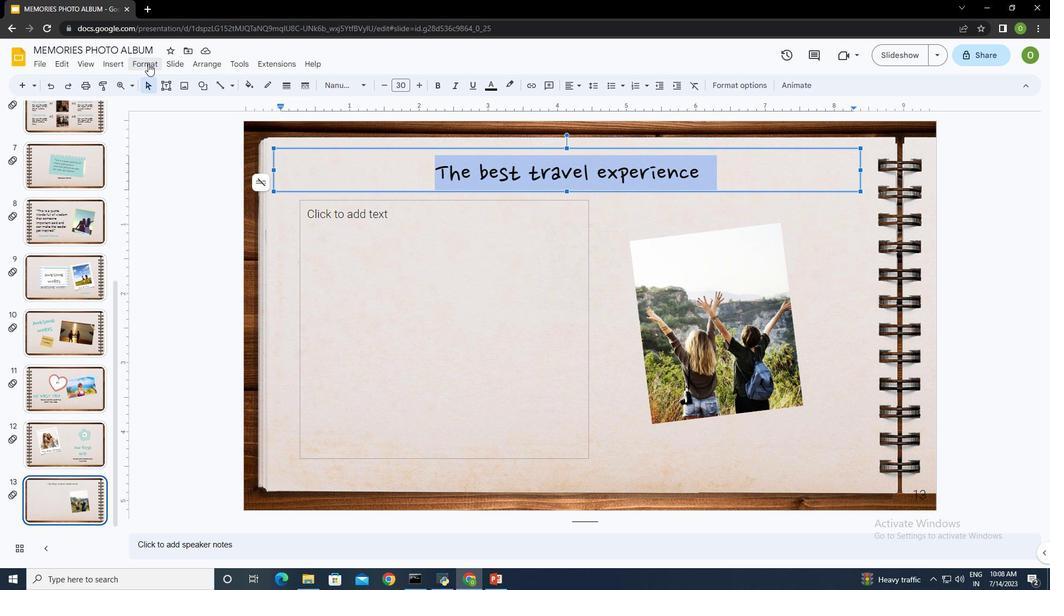 
Action: Mouse pressed left at (148, 63)
Screenshot: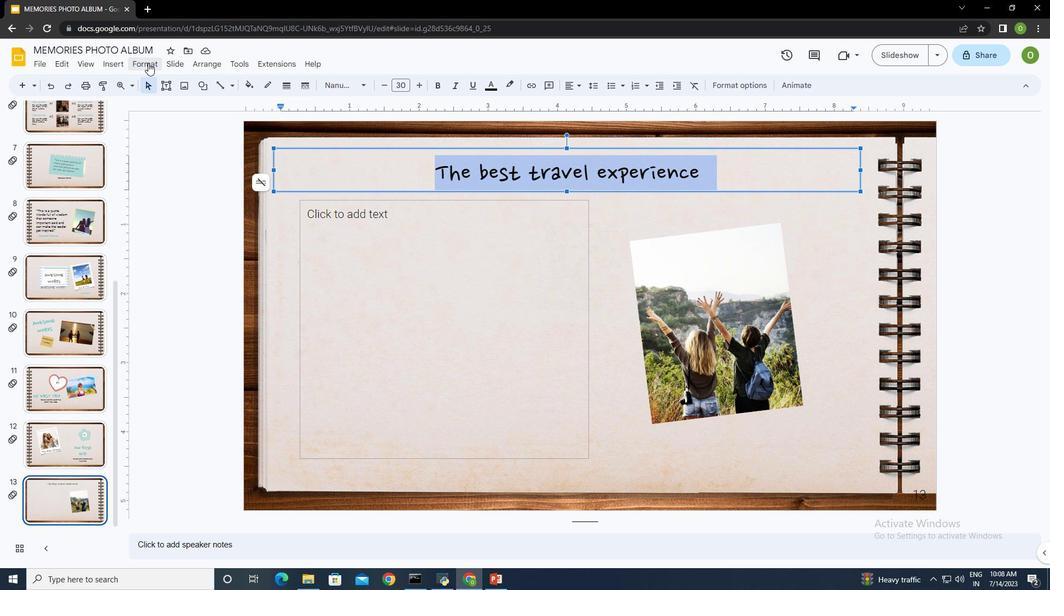 
Action: Mouse moved to (474, 275)
Screenshot: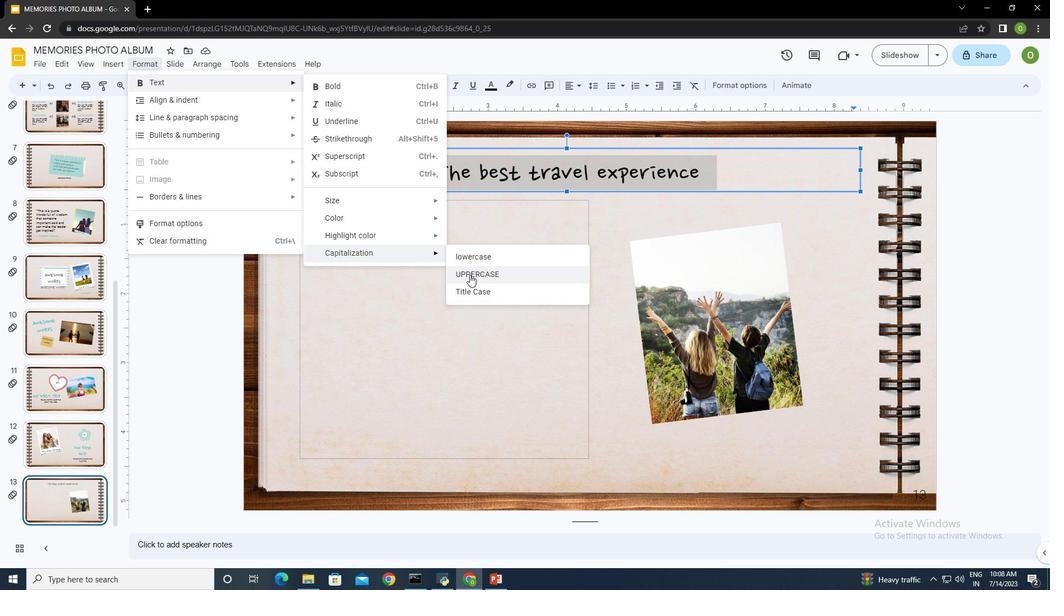 
Action: Mouse pressed left at (474, 275)
Screenshot: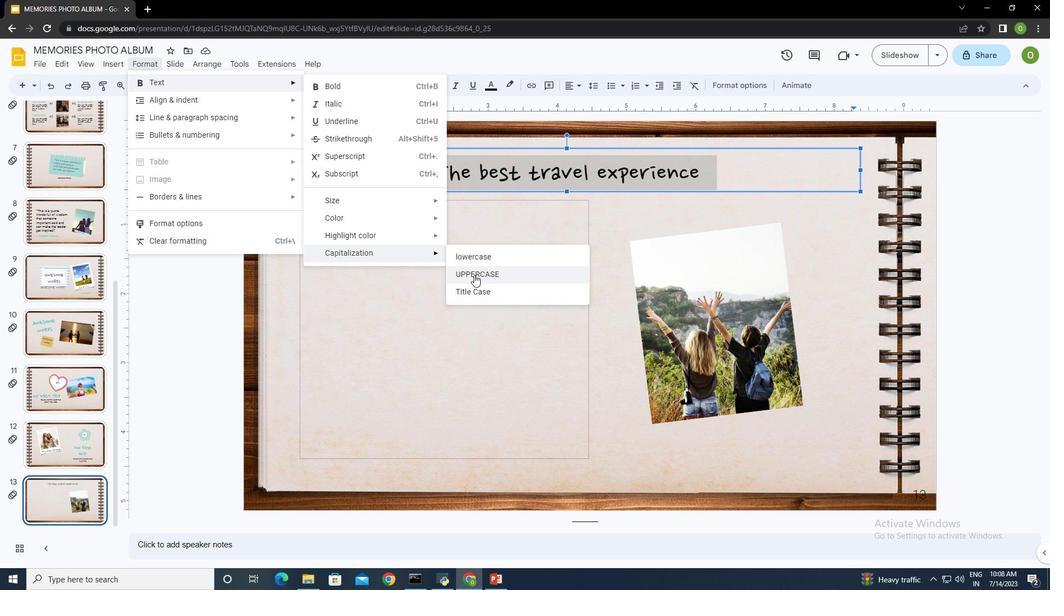 
Action: Mouse moved to (458, 218)
Screenshot: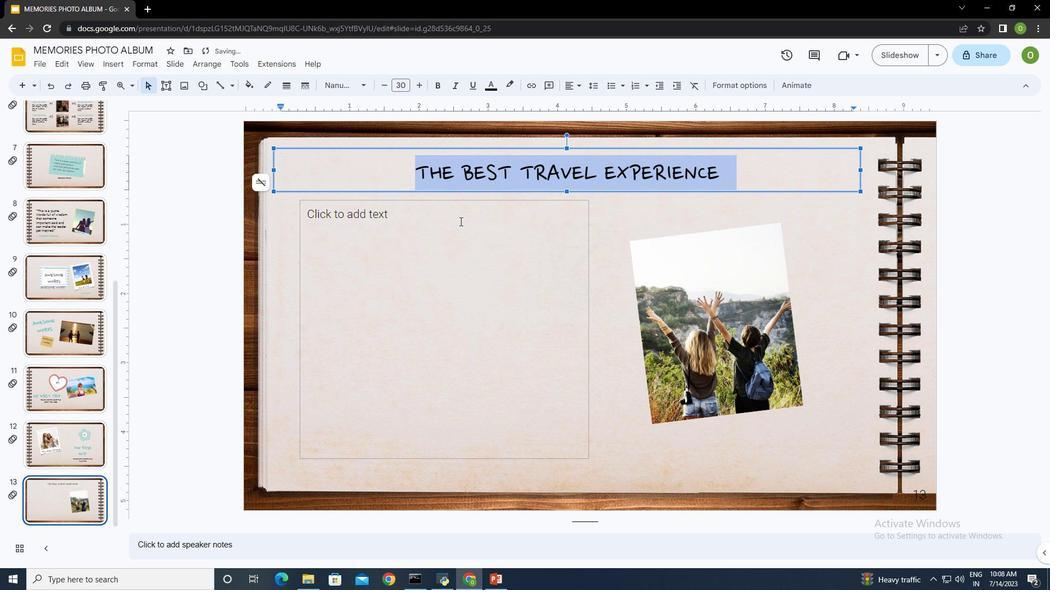 
Action: Mouse pressed left at (458, 218)
Screenshot: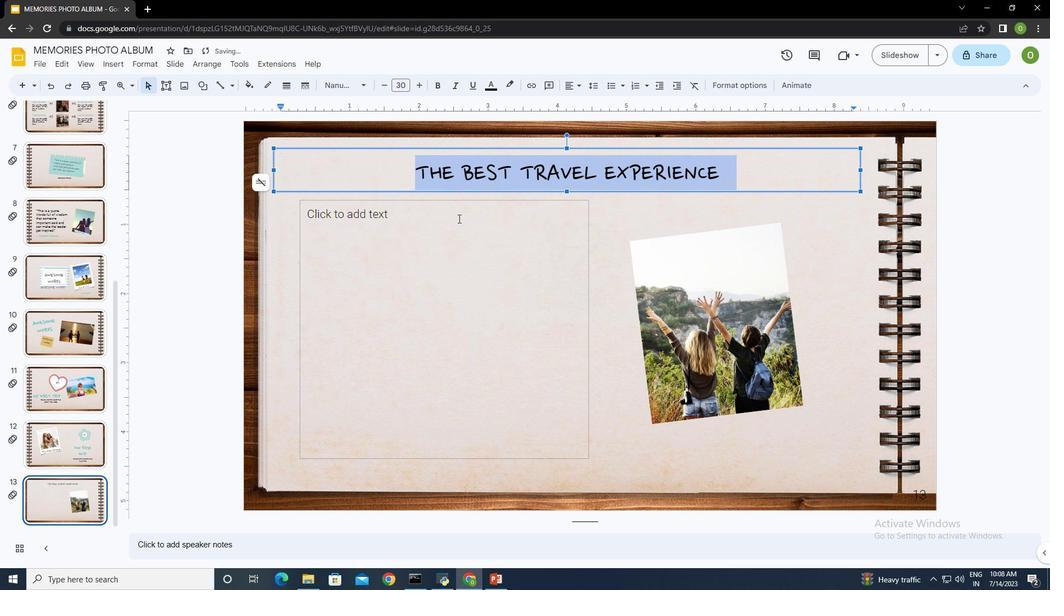 
Action: Mouse moved to (460, 240)
Screenshot: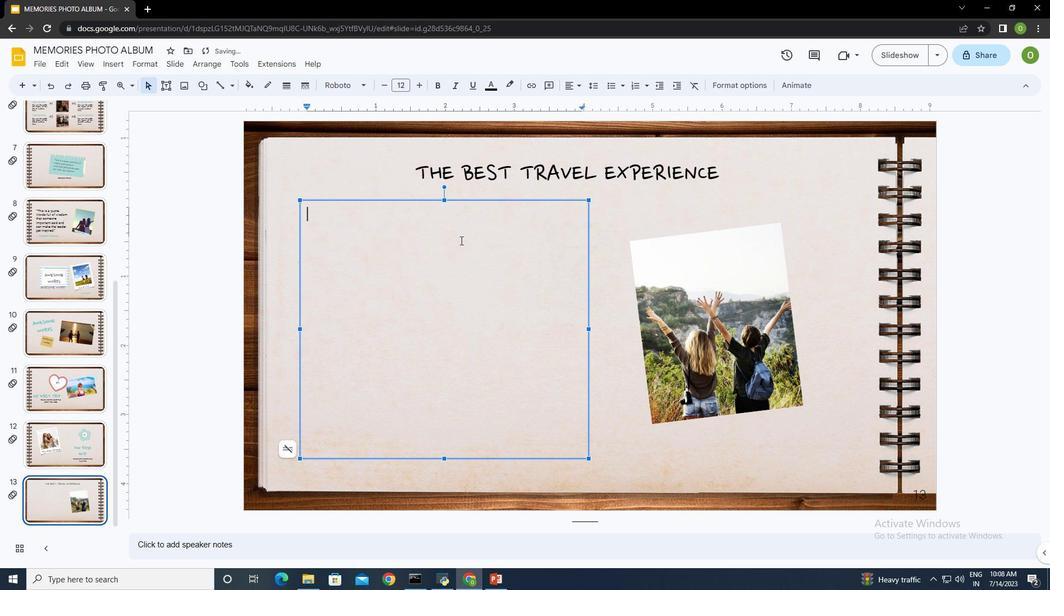 
Action: Key pressed <Key.shift><Key.shift>Do<Key.space>you<Key.space>know<Key.space>what<Key.space>help<Key.space><Key.backspace>s<Key.space>you<Key.space>make<Key.space>your<Key.space>point<Key.space>clear<Key.shift_r>?<Key.enter><Key.backspace><Key.enter><Key.shift><Key.shift><Key.shift><Key.shift>Lists<Key.space>like<Key.space>this<Key.space>one<Key.shift_r><Key.shift_r>:<Key.enter>
Screenshot: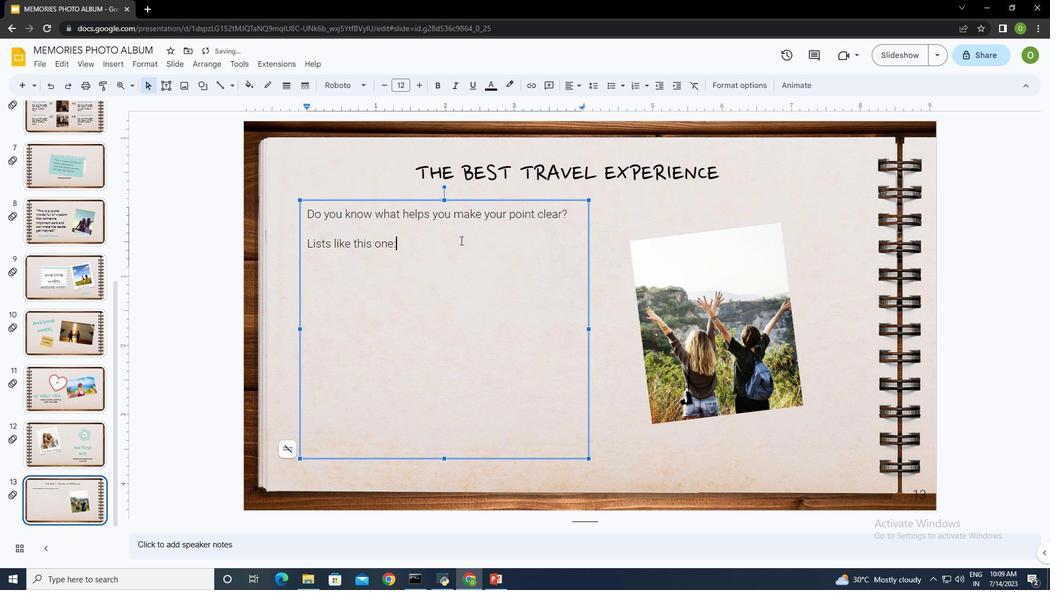 
Action: Mouse moved to (647, 83)
Screenshot: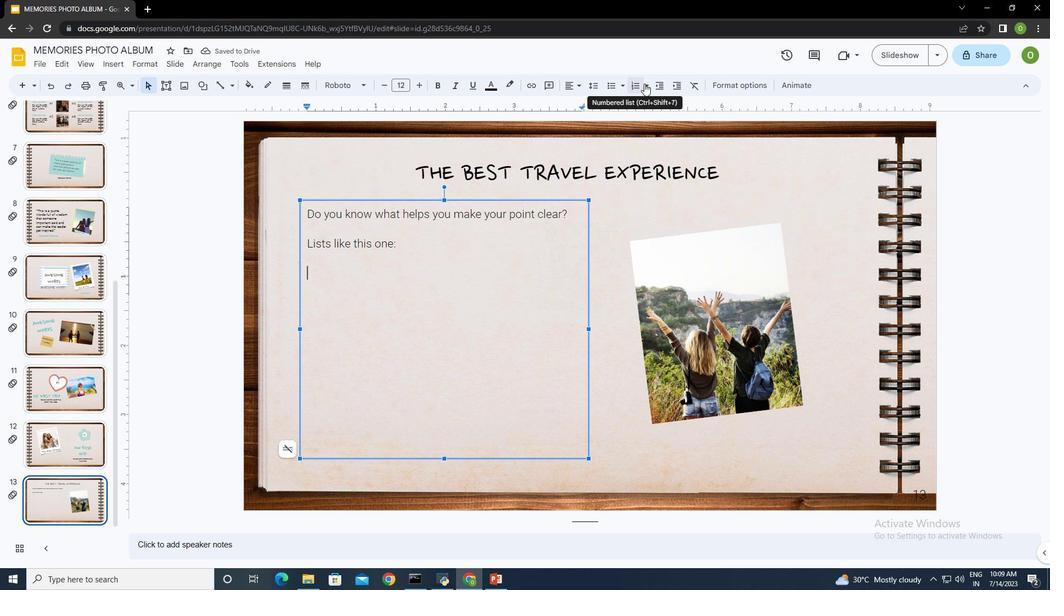 
Action: Mouse pressed left at (647, 83)
Screenshot: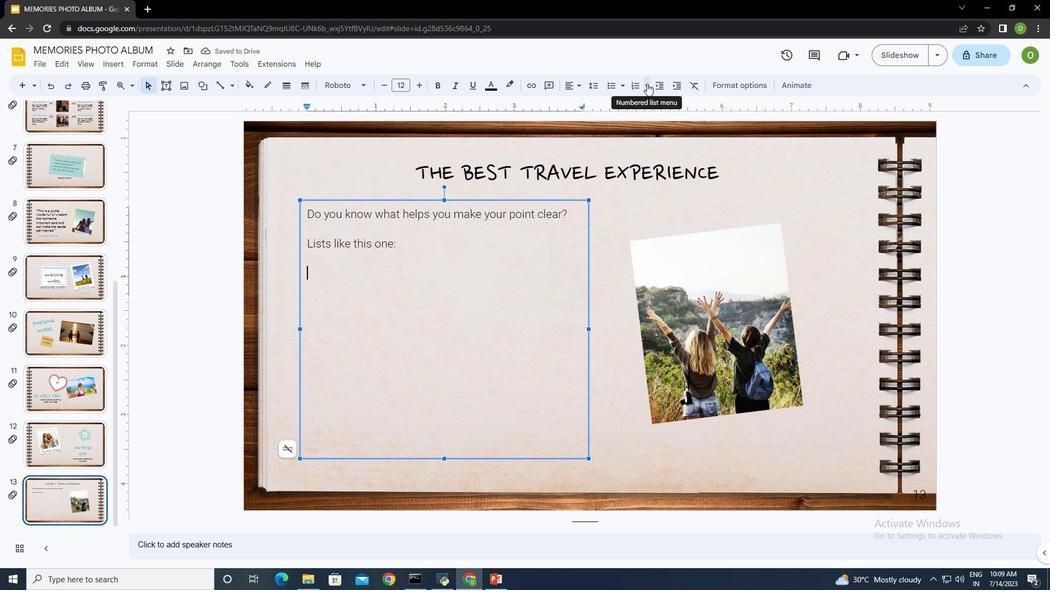 
Action: Mouse moved to (701, 123)
Screenshot: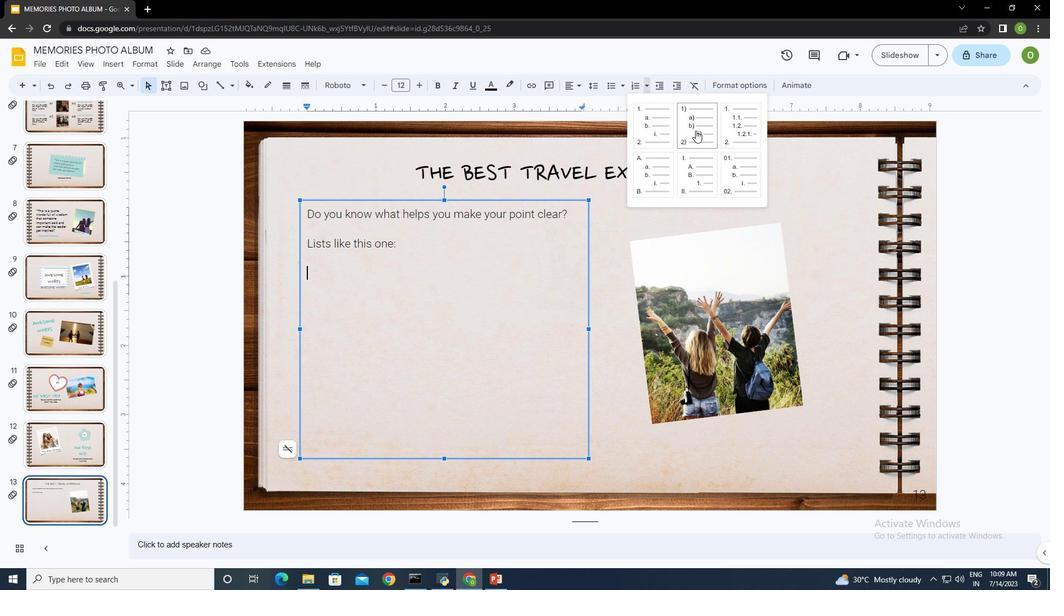 
Action: Mouse pressed left at (701, 123)
Screenshot: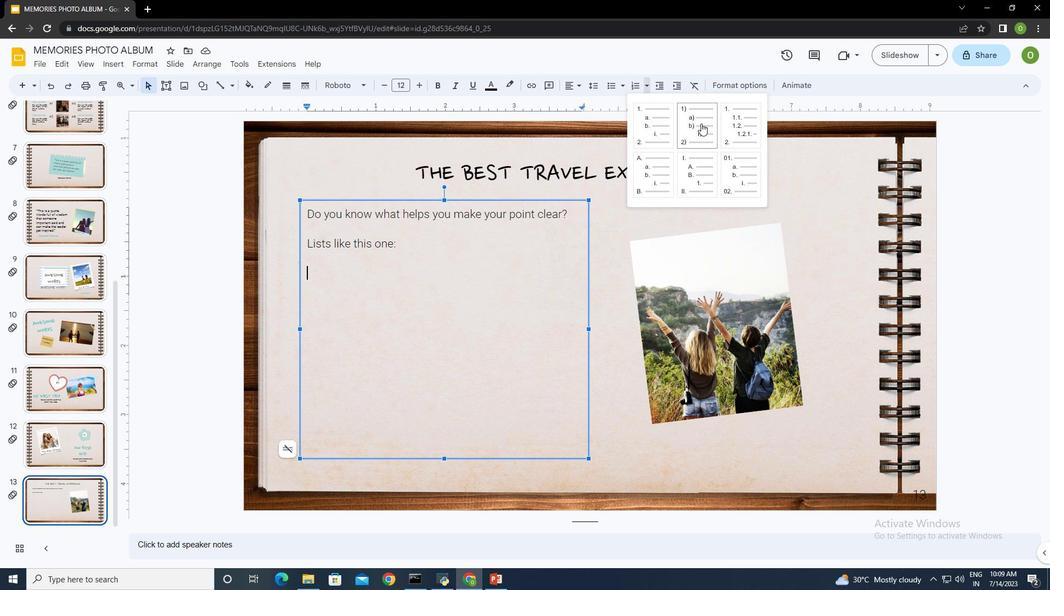 
Action: Mouse moved to (434, 259)
Screenshot: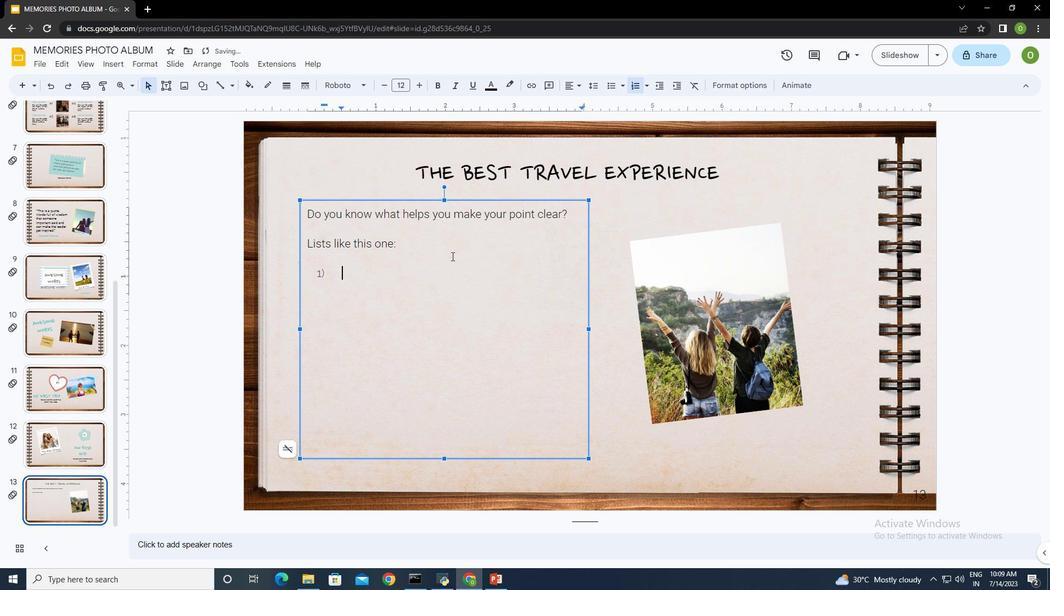
Action: Key pressed <Key.shift>They<Key.space><Key.backspace>'re<Key.space>simple<Key.enter><Key.shift><Key.shift><Key.shift><Key.shift><Key.shift><Key.shift><Key.shift><Key.shift><Key.shift><Key.shift><Key.shift><Key.shift><Key.shift><Key.shift><Key.shift><Key.shift><Key.shift><Key.shift><Key.shift><Key.shift><Key.shift><Key.shift><Key.shift><Key.shift>You<Key.space>can<Key.space>organize<Key.space>t<Key.backspace>your<Key.space>ideas<Key.space>clearly<Key.enter><Key.shift><Key.shift><Key.shift><Key.shift><Key.shift><Key.shift><Key.shift>You<Key.space><Key.backspace>'ll<Key.space>never<Key.space>forget<Key.space>to<Key.space>buy<Key.space>milk<Key.shift>!<Key.enter><Key.backspace><Key.enter><Key.shift><Key.shift><Key.shift><Key.shift><Key.shift>And<Key.space>the<Key.space>most<Key.space>important<Key.space>thing<Key.shift_r><Key.shift_r>:<Key.space>the<Key.space>audience<Key.space>won't<Key.space>miss<Key.space>the<Key.space>point<Key.space>of<Key.space>your<Key.space>presentation
Screenshot: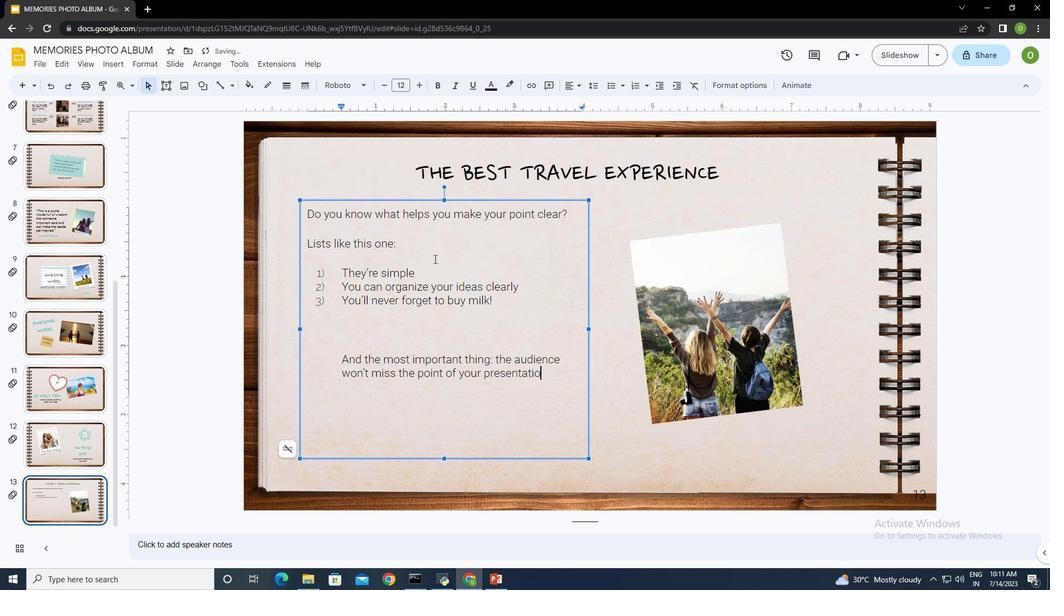 
Action: Mouse moved to (621, 423)
Screenshot: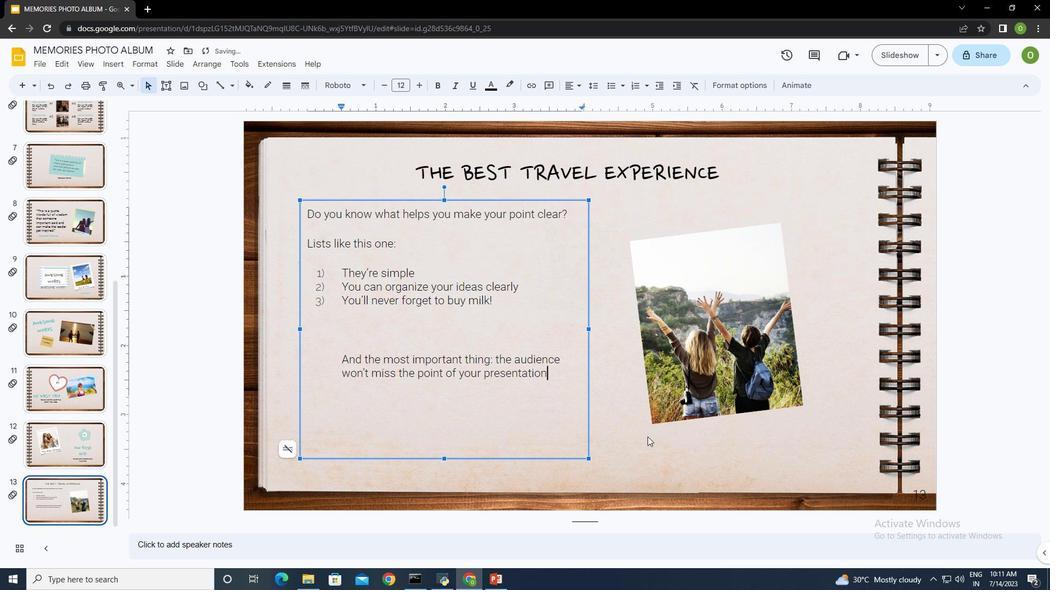 
Action: Mouse pressed left at (621, 423)
Screenshot: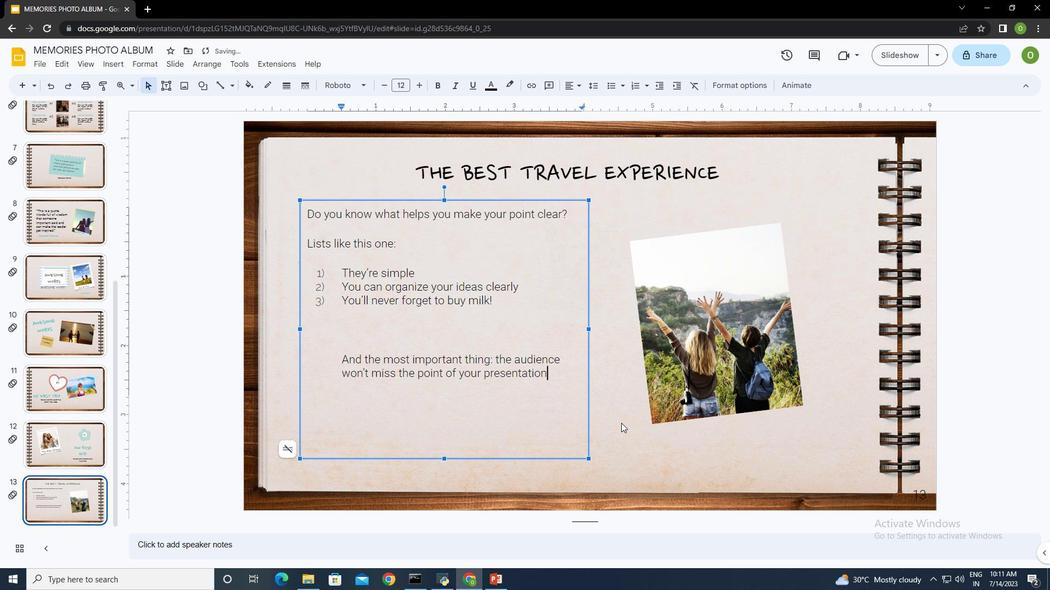 
Action: Mouse moved to (712, 290)
Screenshot: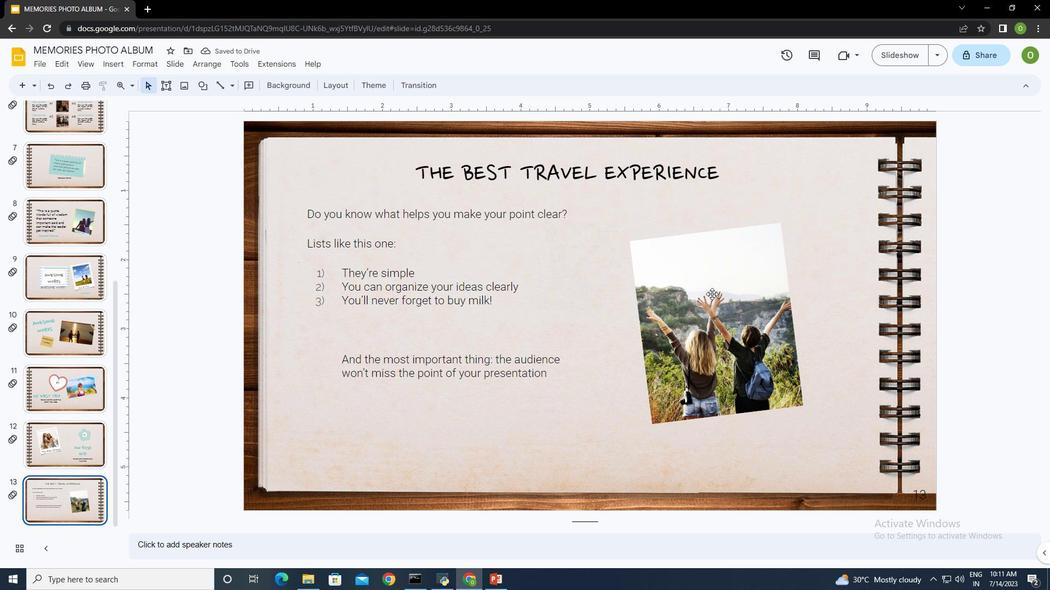 
Action: Mouse pressed left at (712, 290)
Screenshot: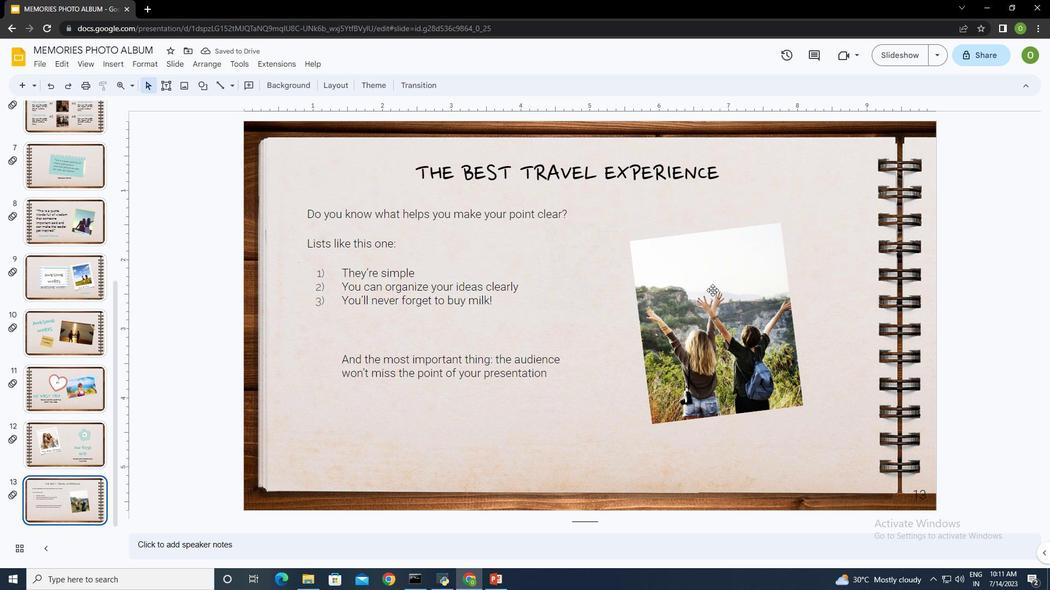 
Action: Mouse moved to (118, 65)
Screenshot: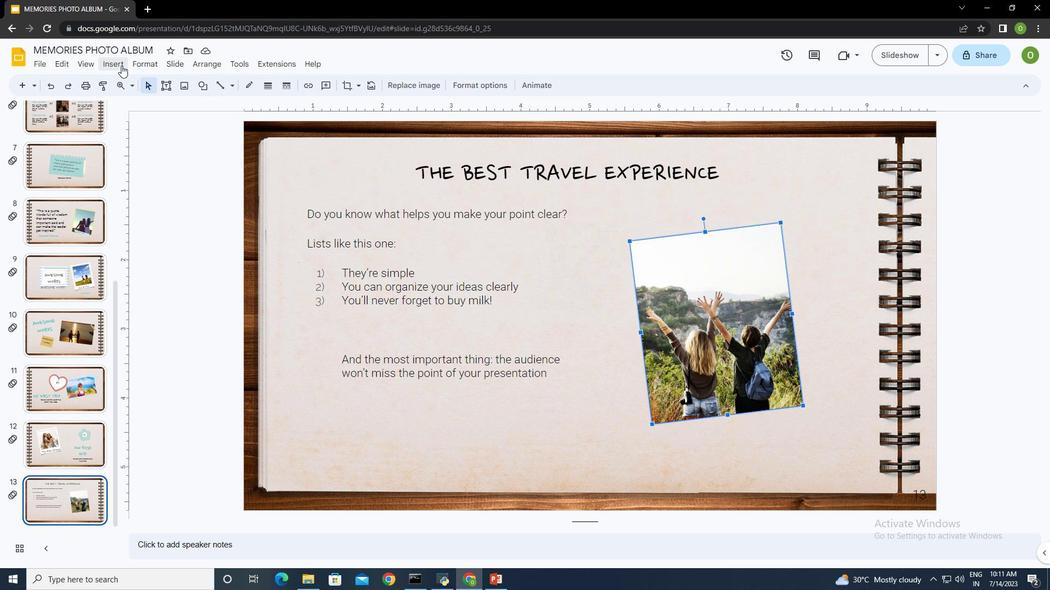 
Action: Mouse pressed left at (118, 65)
Screenshot: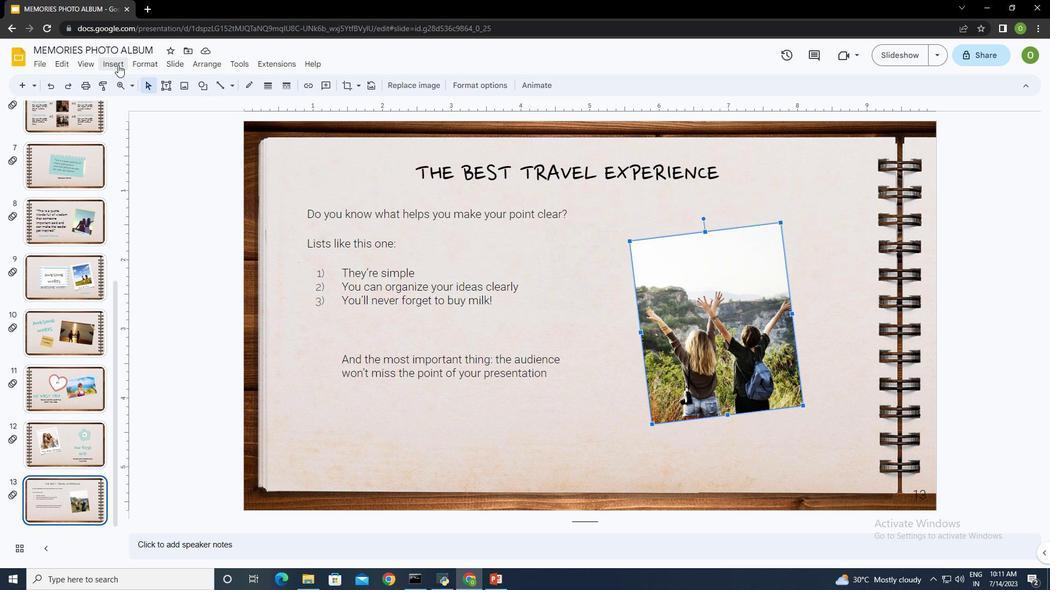 
Action: Mouse moved to (343, 83)
Screenshot: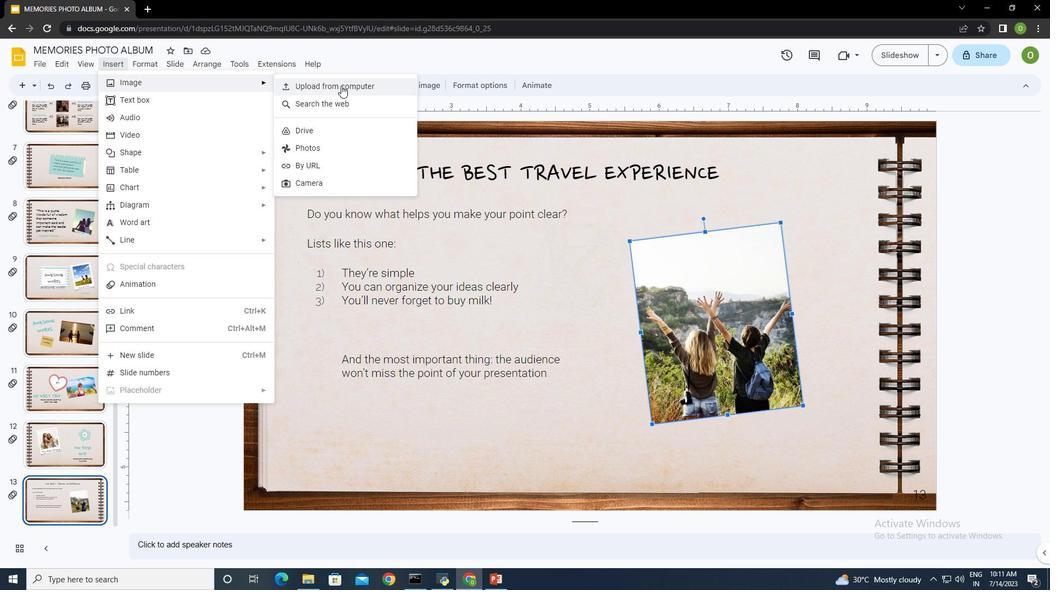 
Action: Mouse pressed left at (343, 83)
Screenshot: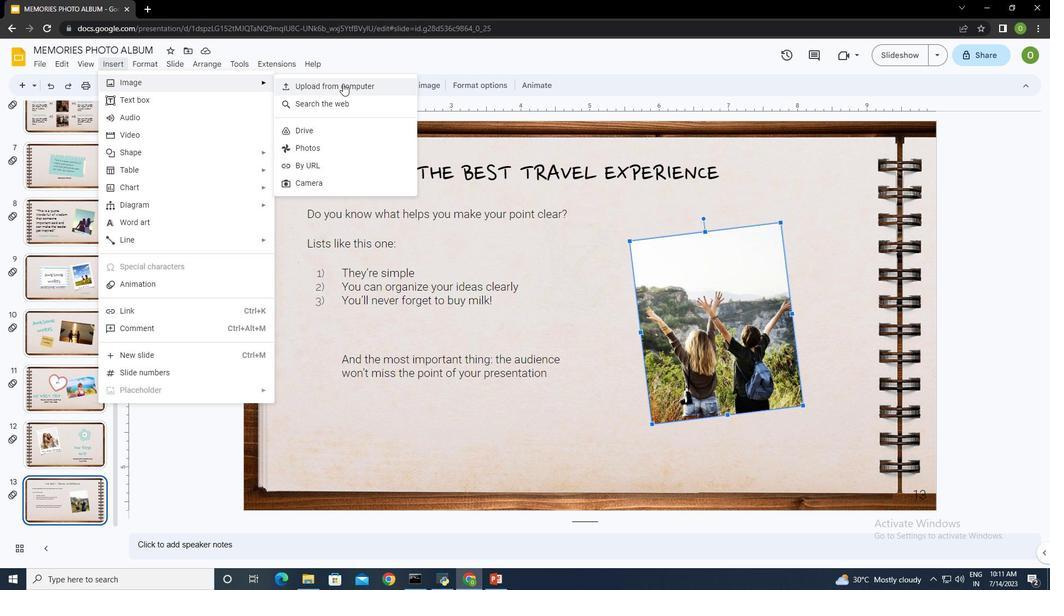 
Action: Mouse moved to (194, 109)
Screenshot: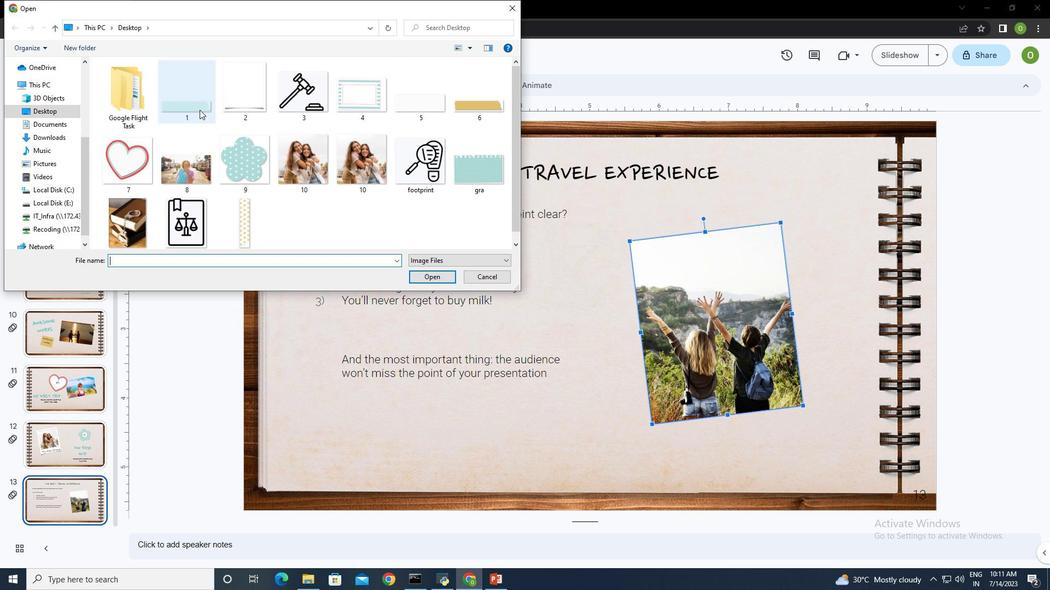 
Action: Mouse pressed left at (194, 109)
Screenshot: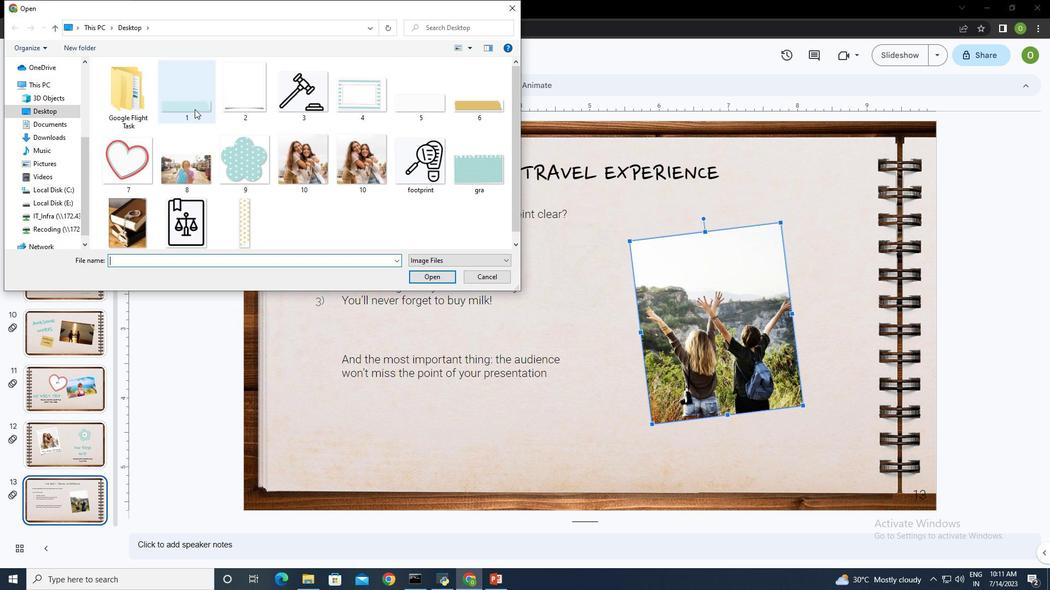 
Action: Mouse moved to (431, 276)
Screenshot: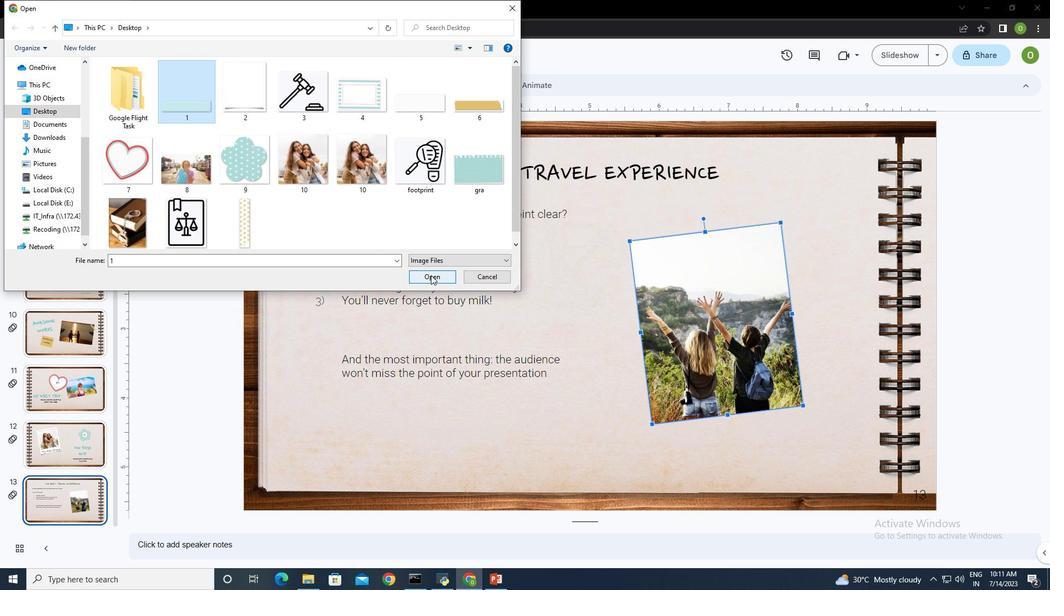 
Action: Mouse pressed left at (431, 276)
Screenshot: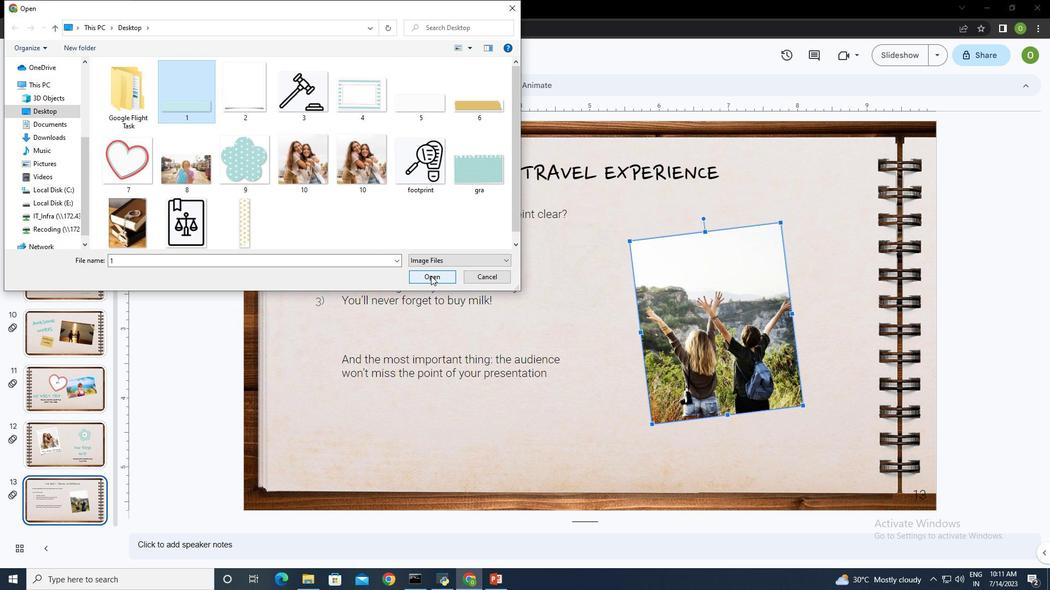 
Action: Mouse moved to (577, 312)
Screenshot: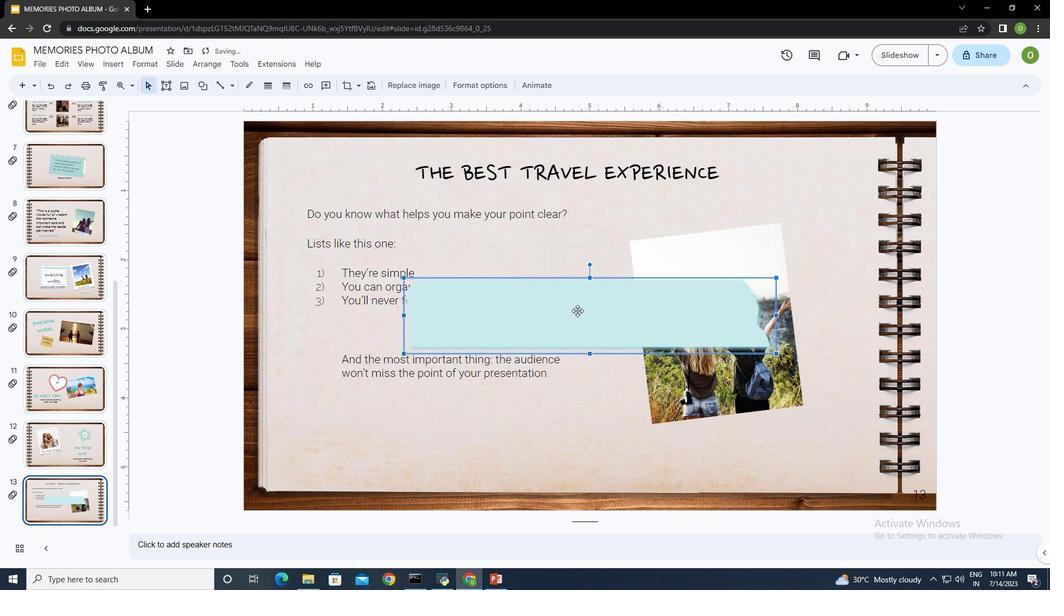 
Action: Mouse pressed left at (577, 312)
Screenshot: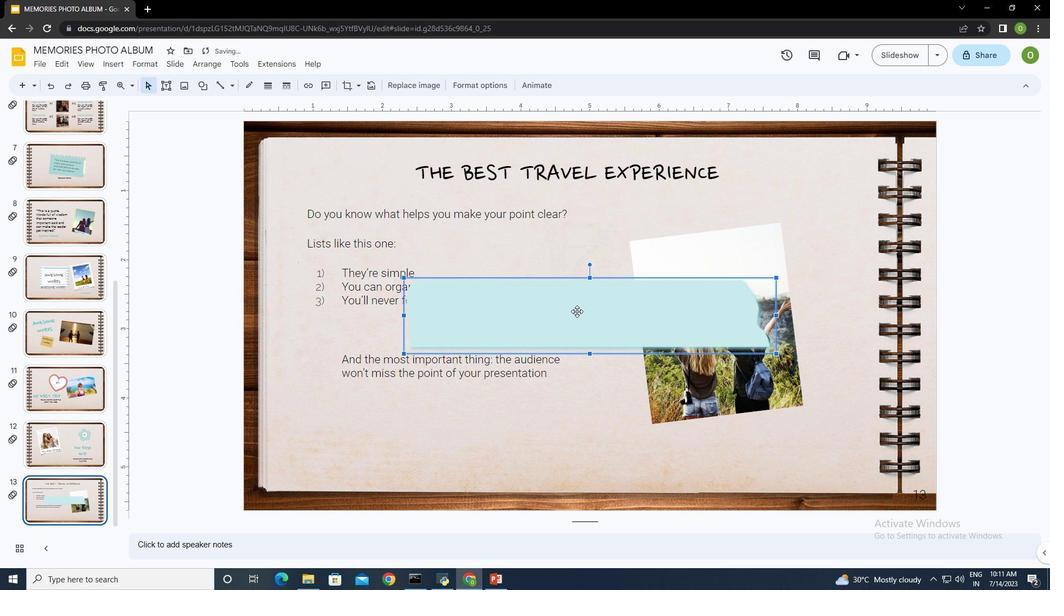 
Action: Mouse moved to (871, 275)
Screenshot: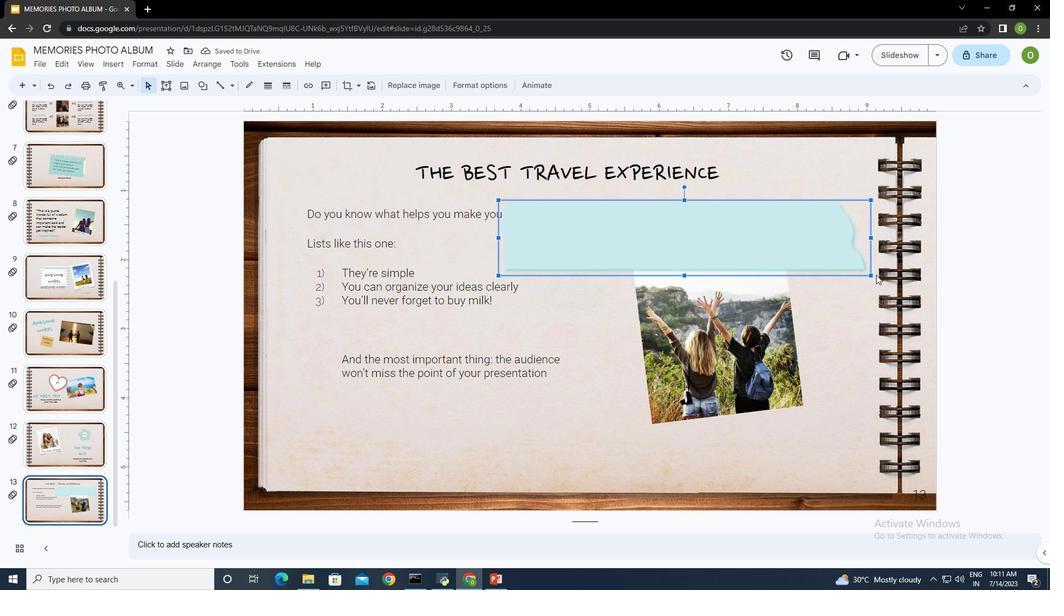 
Action: Mouse pressed left at (871, 275)
Screenshot: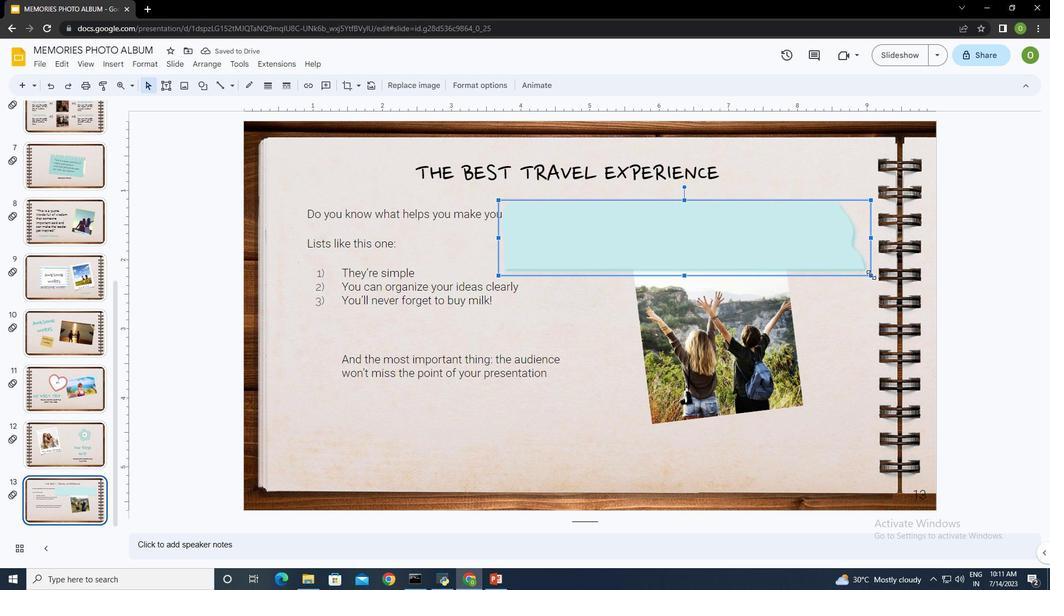 
Action: Mouse moved to (497, 200)
Screenshot: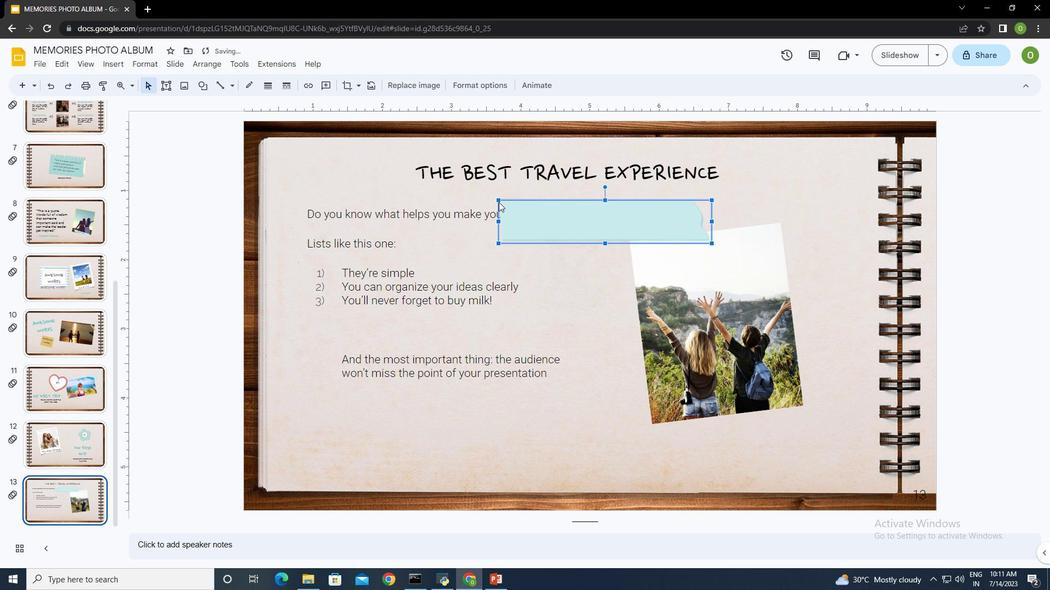 
Action: Mouse pressed left at (497, 200)
Screenshot: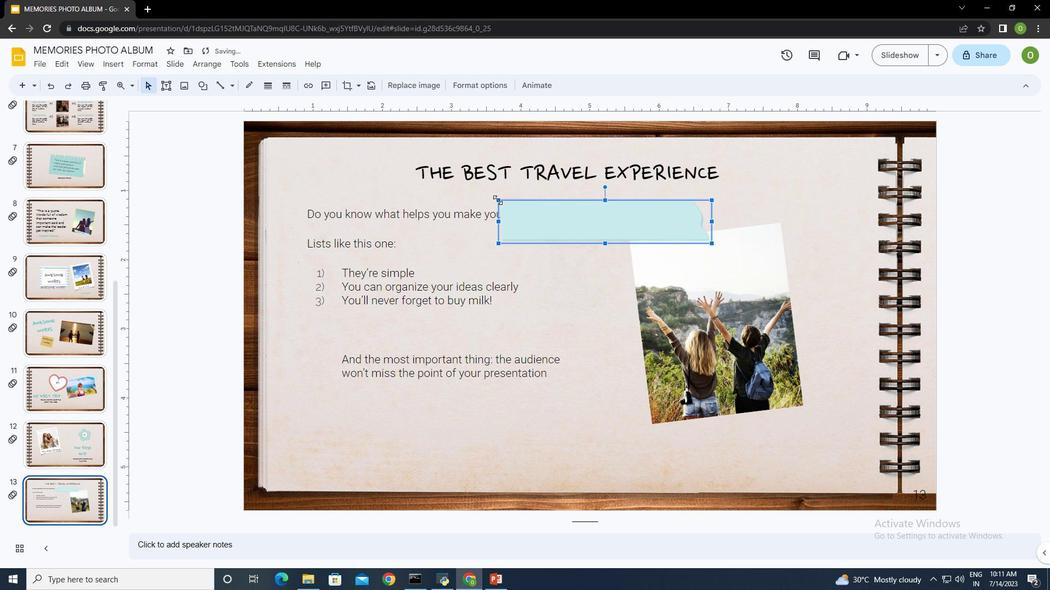 
Action: Mouse moved to (648, 212)
Screenshot: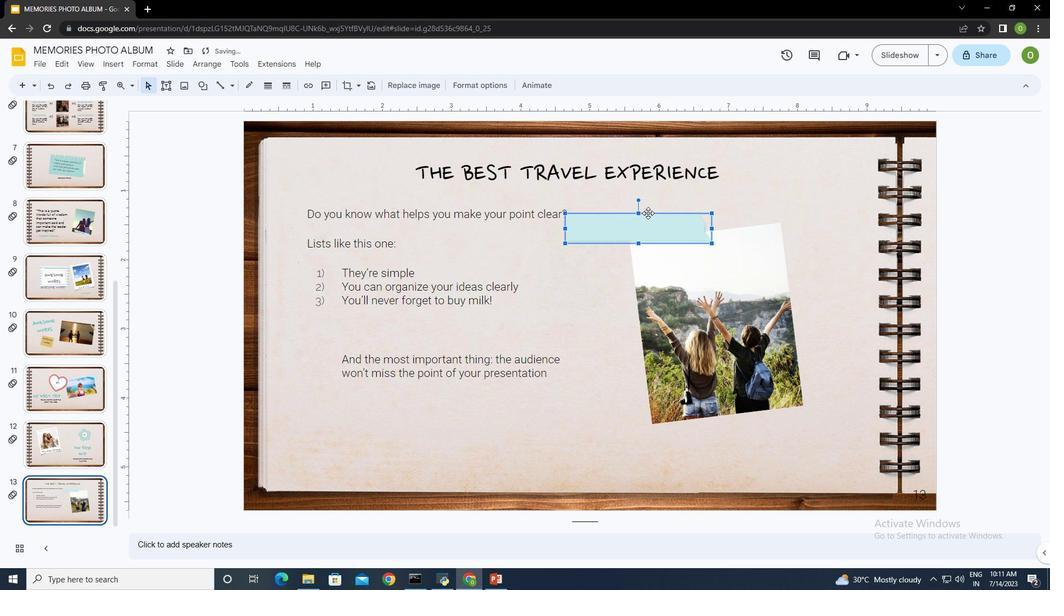 
Action: Mouse pressed left at (648, 212)
Screenshot: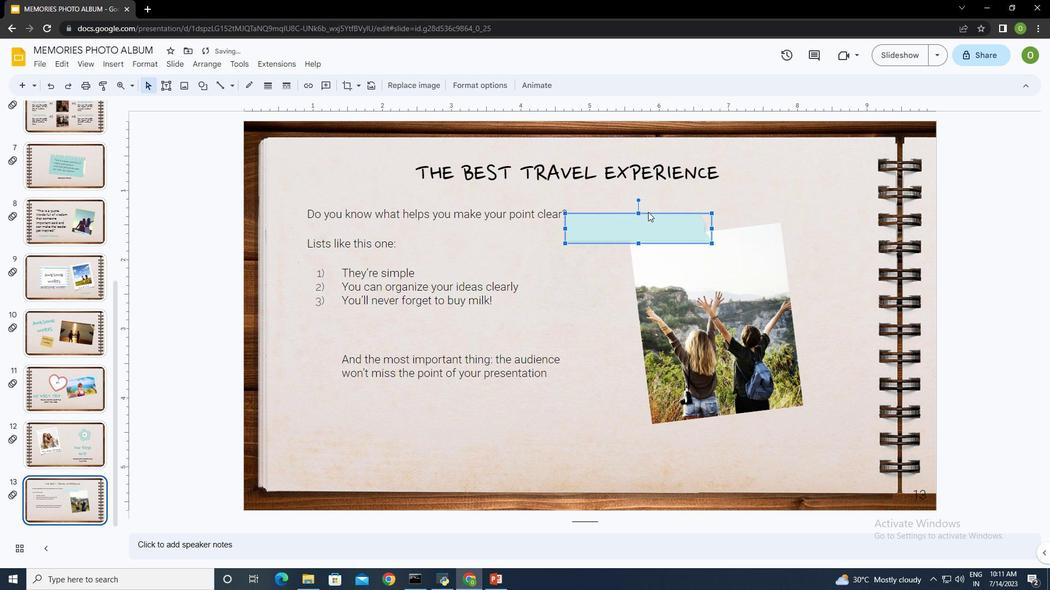 
Action: Mouse moved to (646, 223)
Screenshot: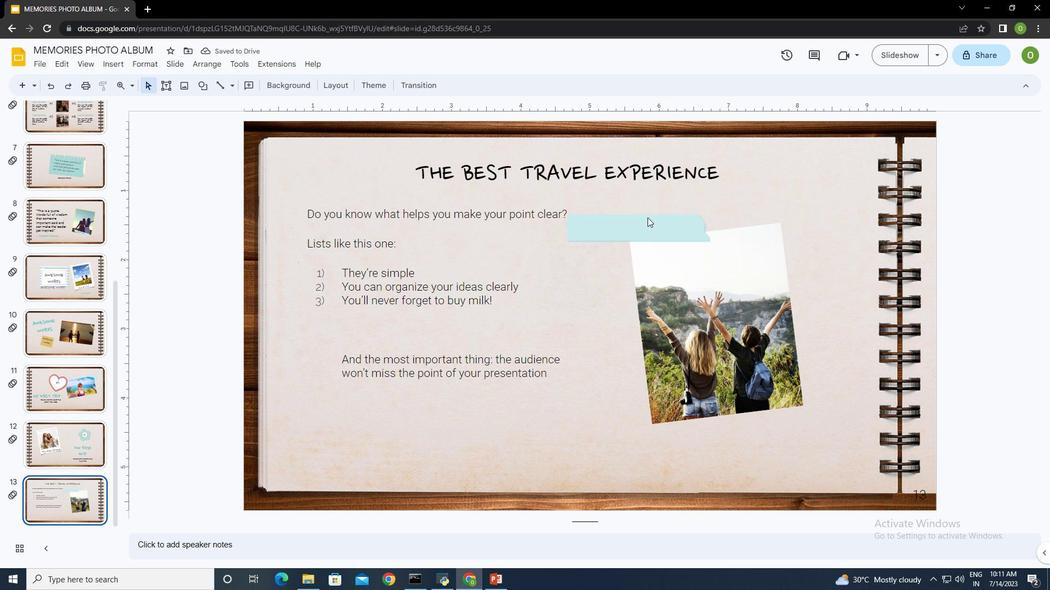 
Action: Mouse pressed left at (646, 223)
Screenshot: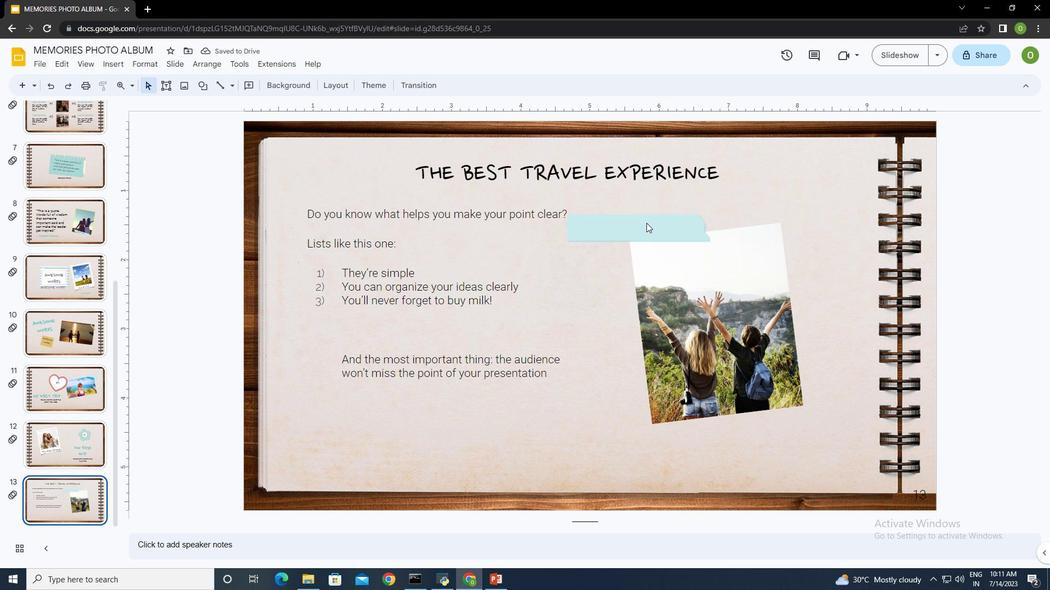 
Action: Mouse moved to (642, 213)
Screenshot: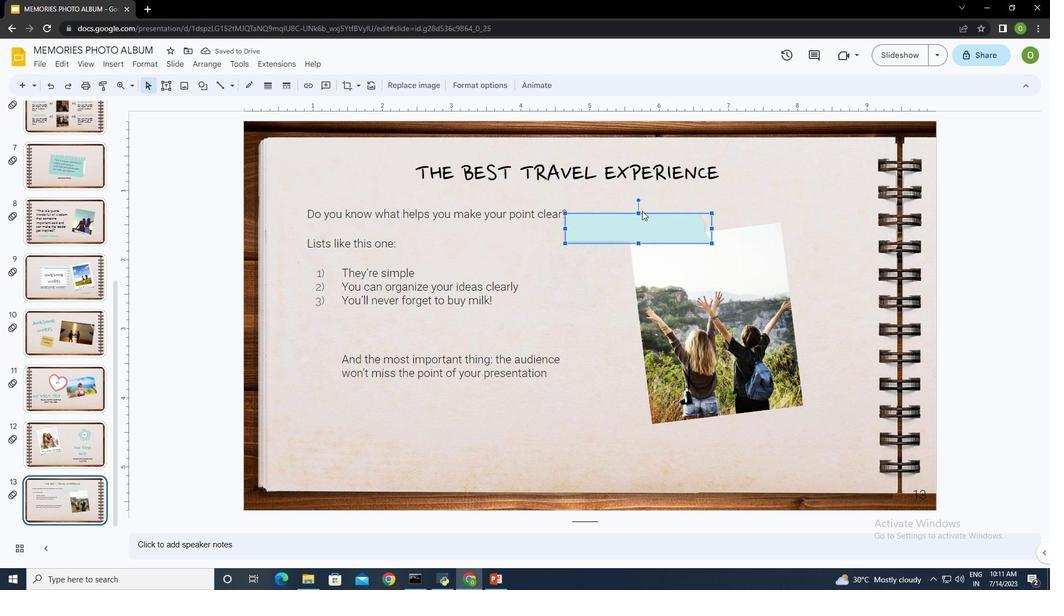 
Action: Mouse pressed left at (642, 213)
Screenshot: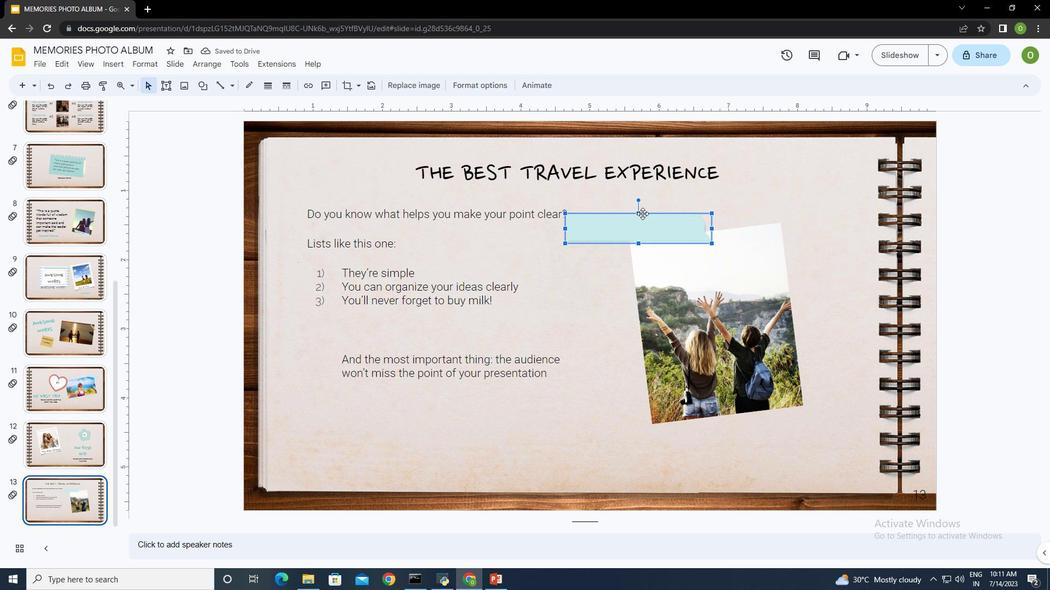 
Action: Mouse moved to (709, 199)
Screenshot: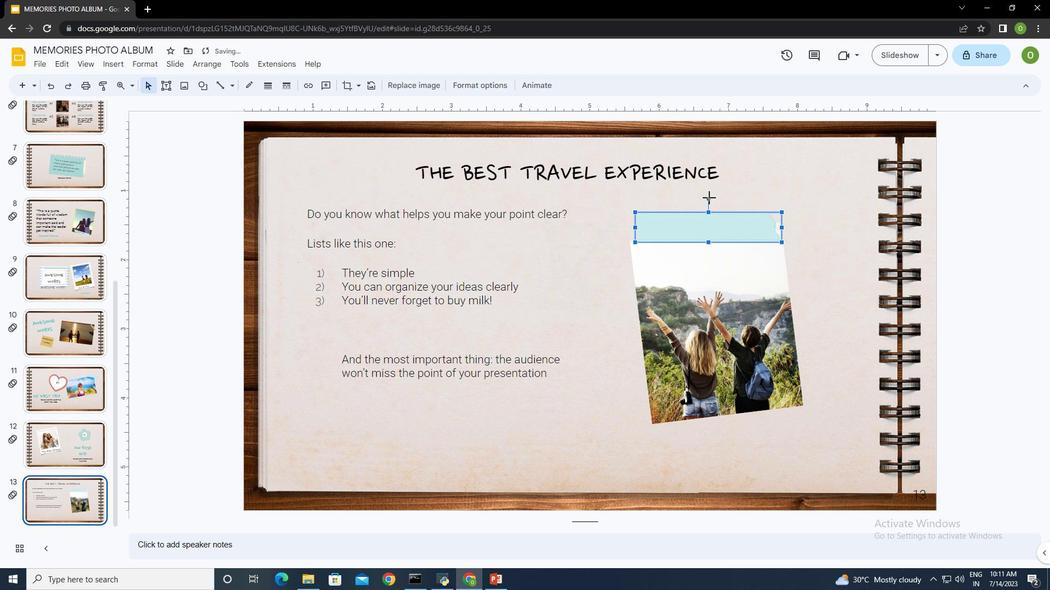 
Action: Mouse pressed left at (709, 199)
Screenshot: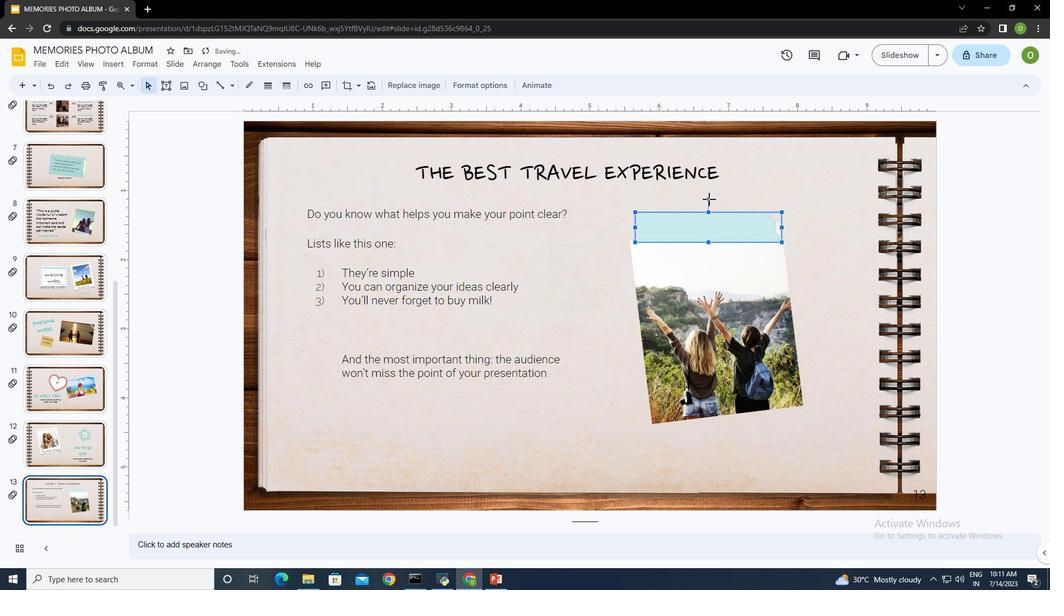
Action: Mouse moved to (719, 224)
Screenshot: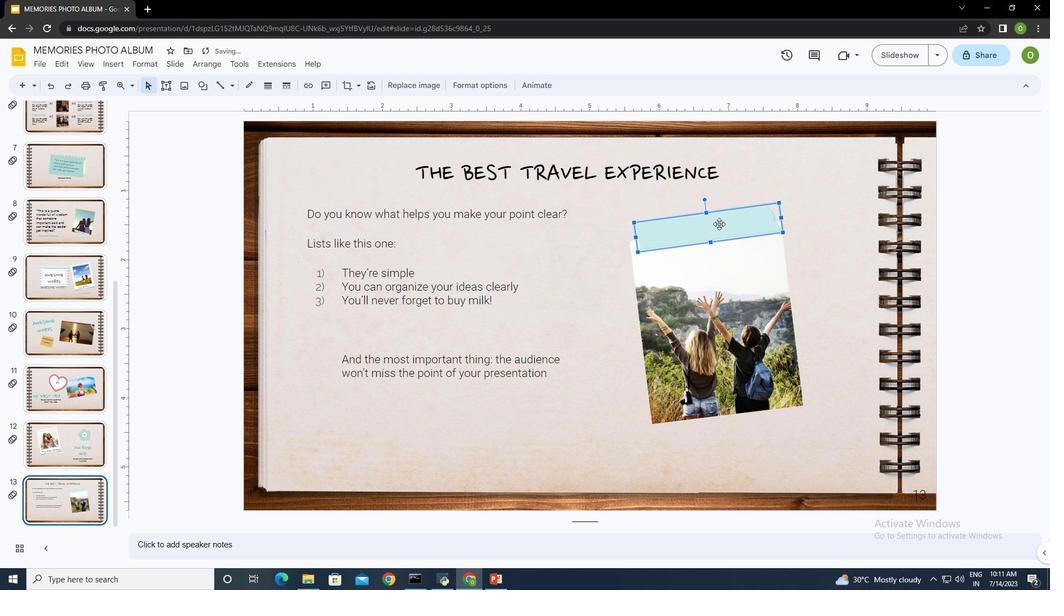 
Action: Mouse pressed left at (719, 224)
Screenshot: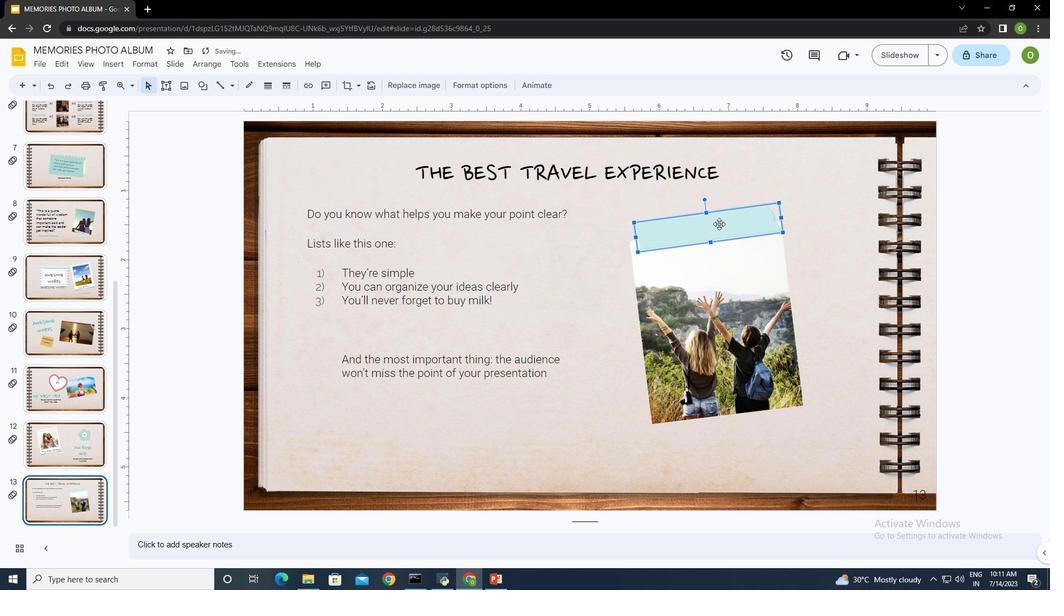 
Action: Mouse moved to (714, 215)
Screenshot: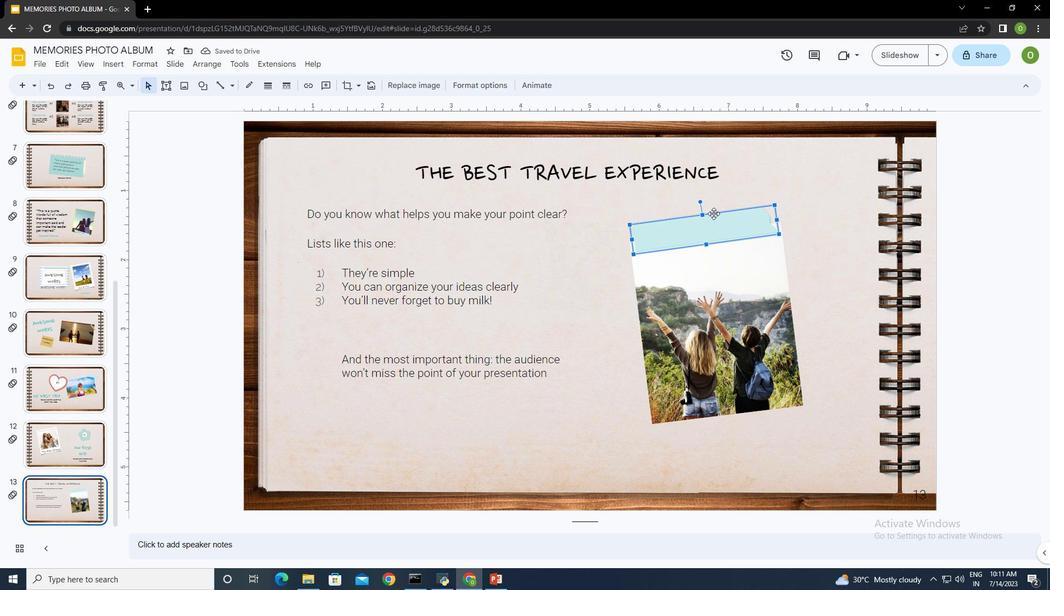 
Action: Mouse pressed left at (714, 215)
Screenshot: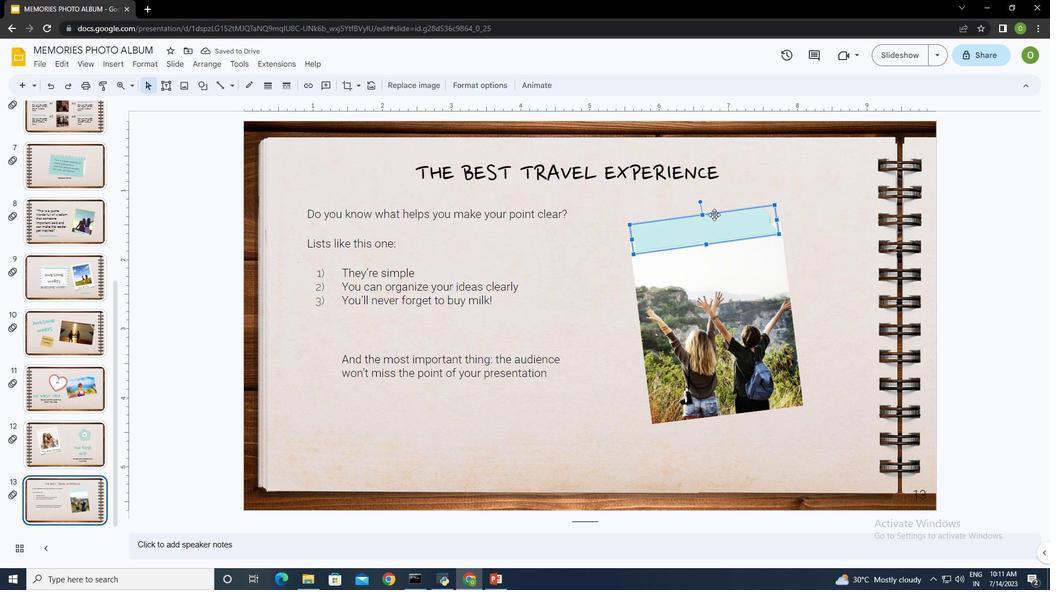 
Action: Mouse moved to (836, 284)
Screenshot: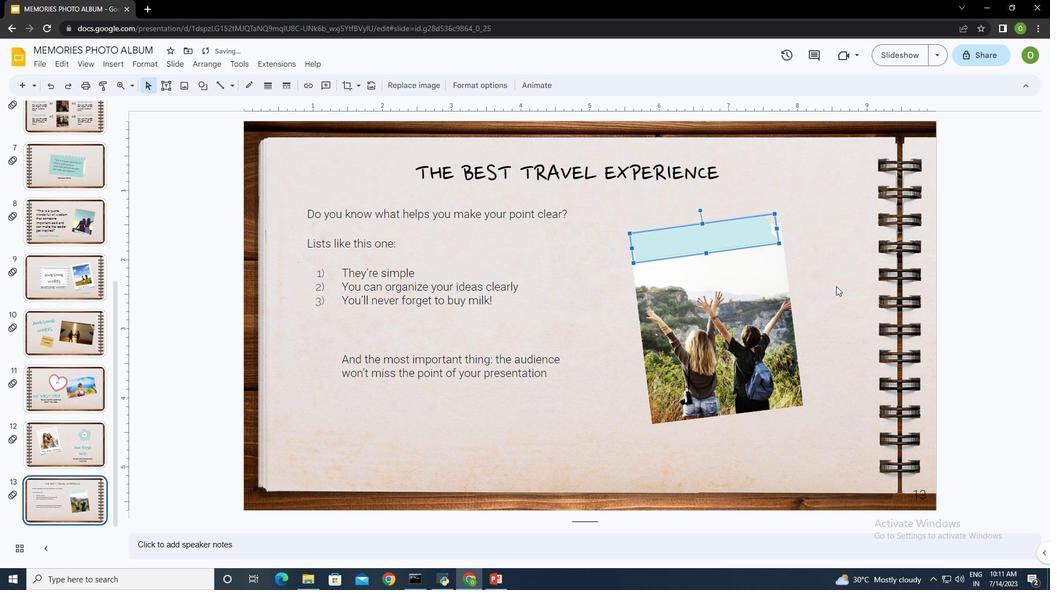
Action: Mouse pressed left at (836, 284)
Screenshot: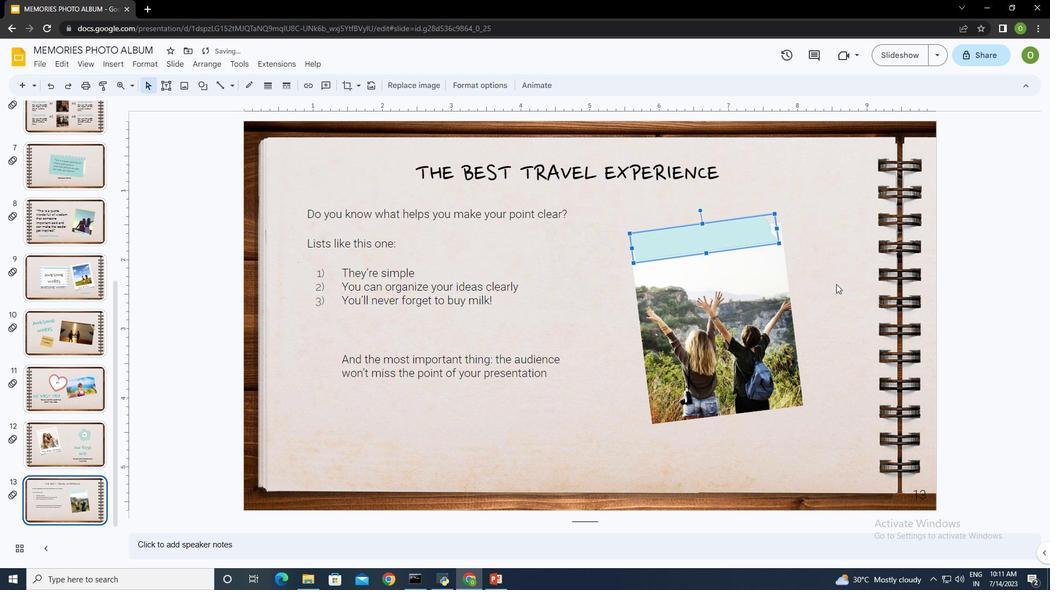 
Action: Mouse moved to (591, 439)
Screenshot: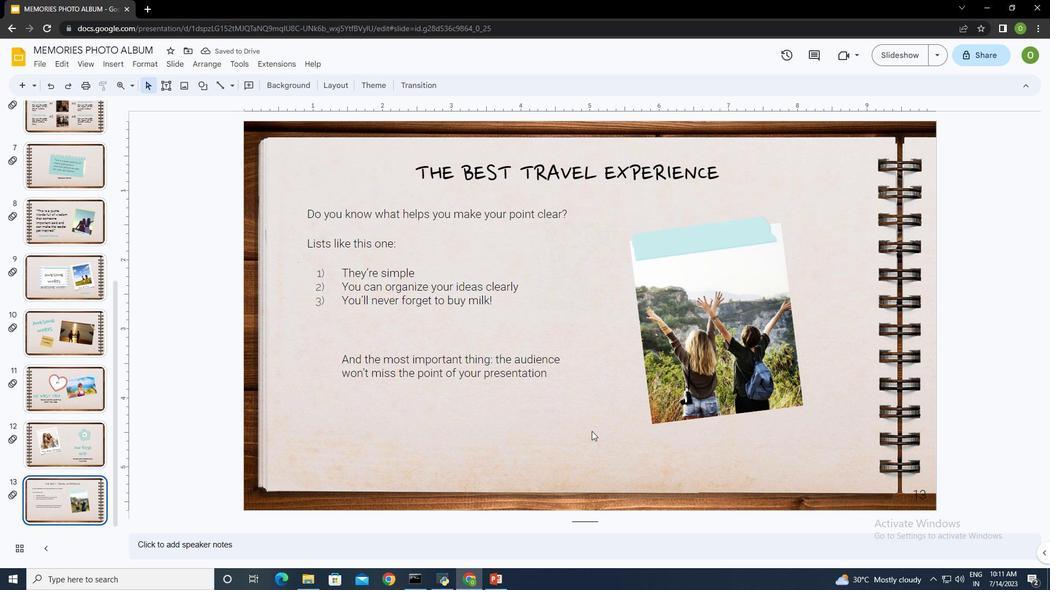 
Action: Mouse pressed left at (591, 439)
Screenshot: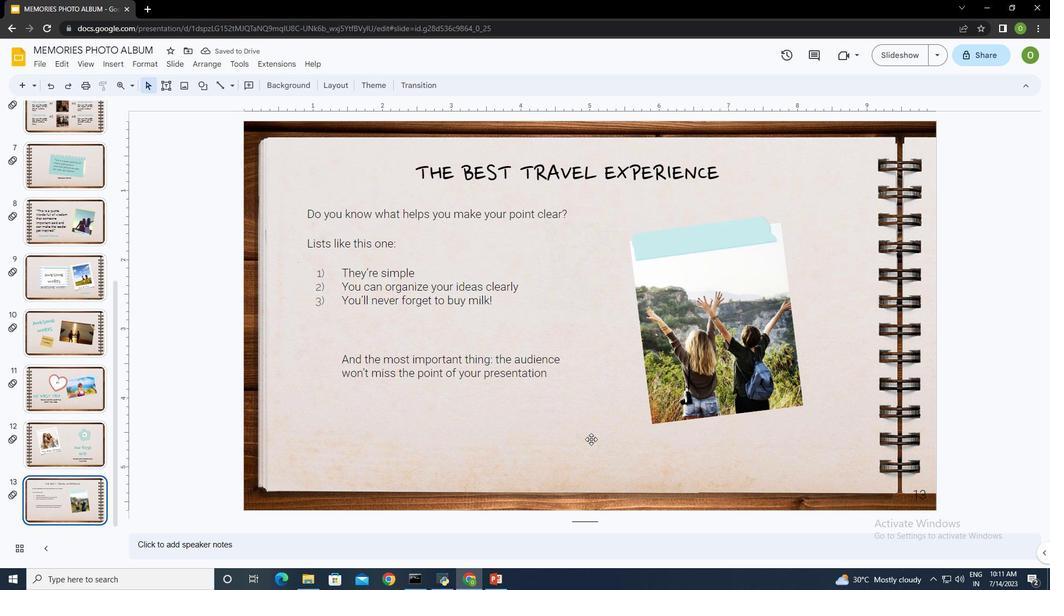
Action: Mouse moved to (745, 186)
Screenshot: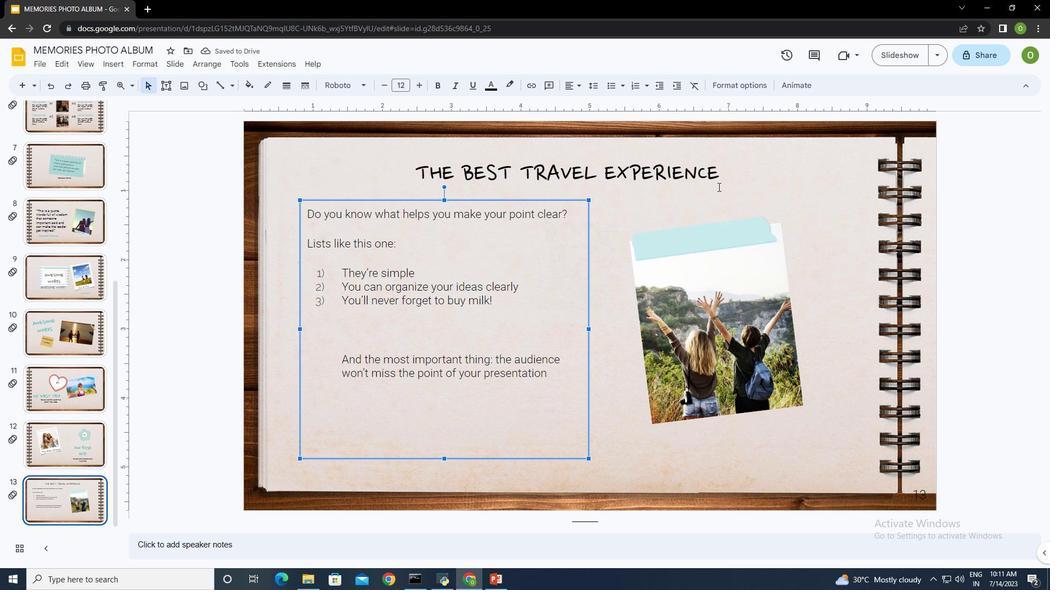 
Action: Mouse pressed left at (745, 186)
Screenshot: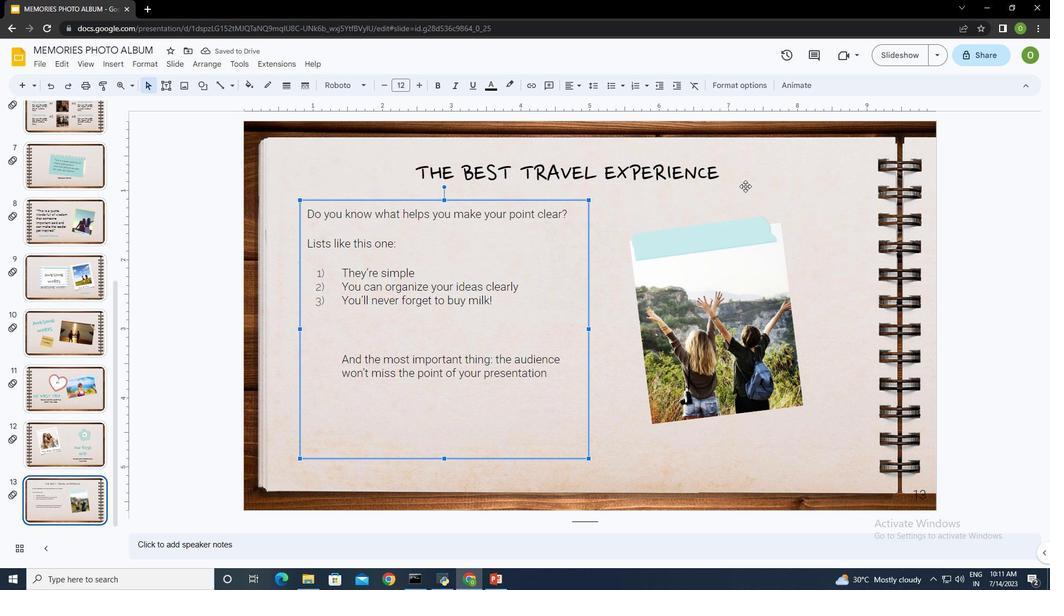 
Action: Mouse moved to (279, 261)
Screenshot: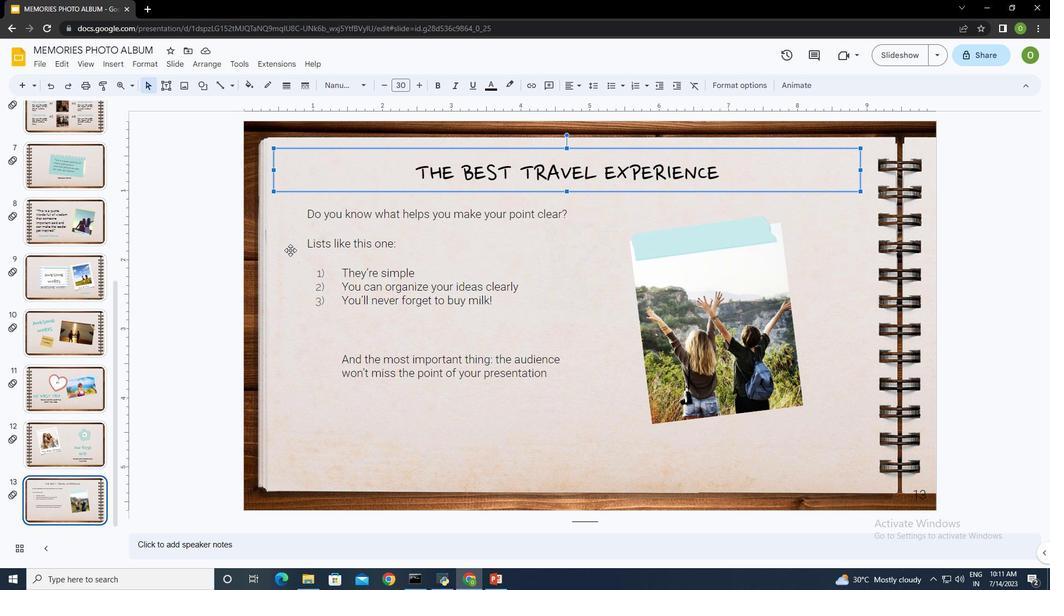 
Action: Mouse pressed left at (279, 261)
Screenshot: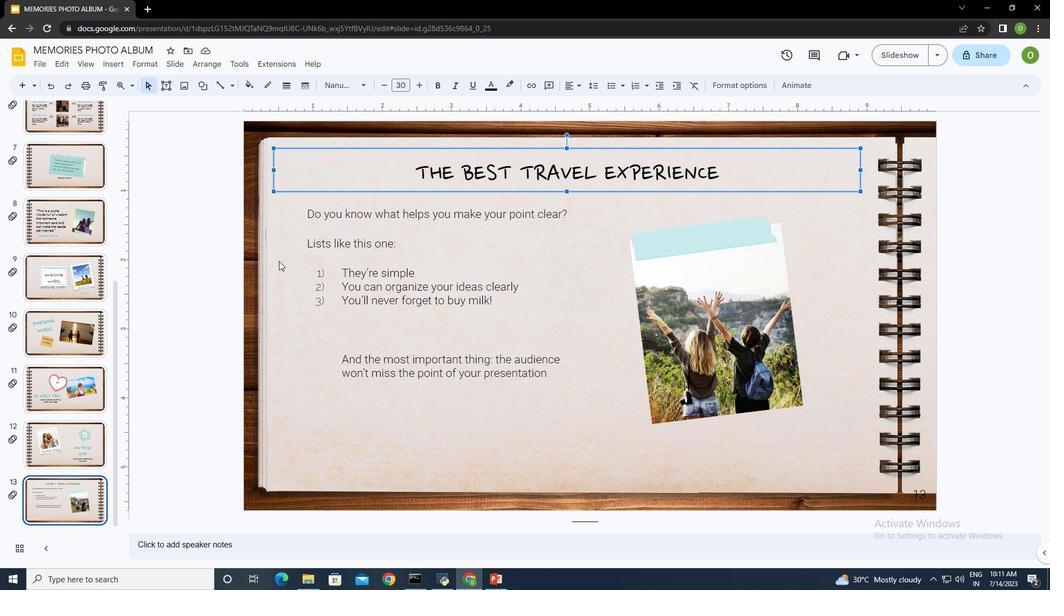 
Action: Mouse moved to (111, 65)
Screenshot: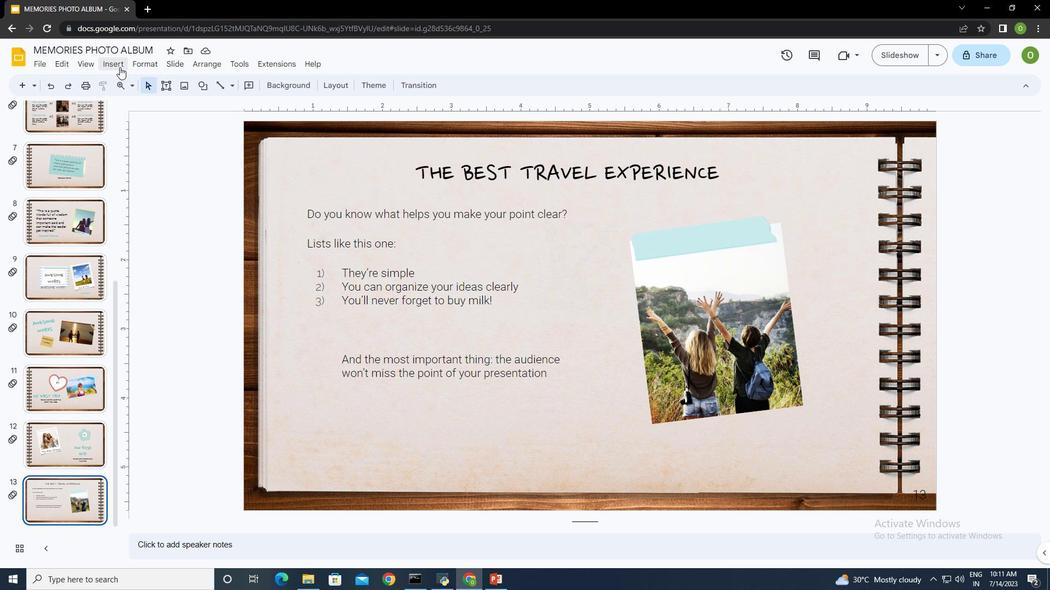 
Action: Mouse pressed left at (111, 65)
Screenshot: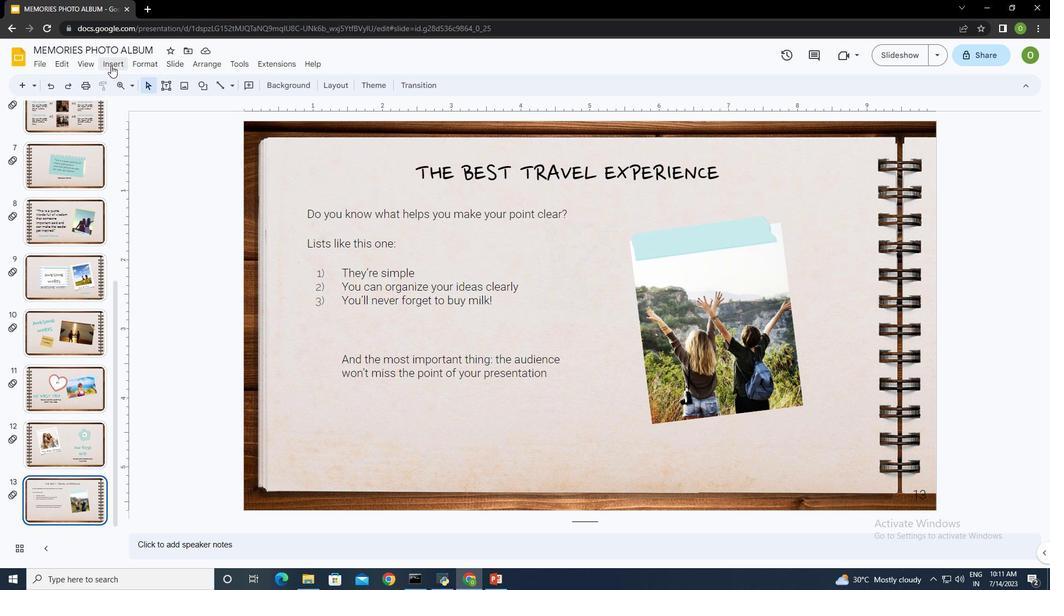 
Action: Mouse moved to (338, 88)
Screenshot: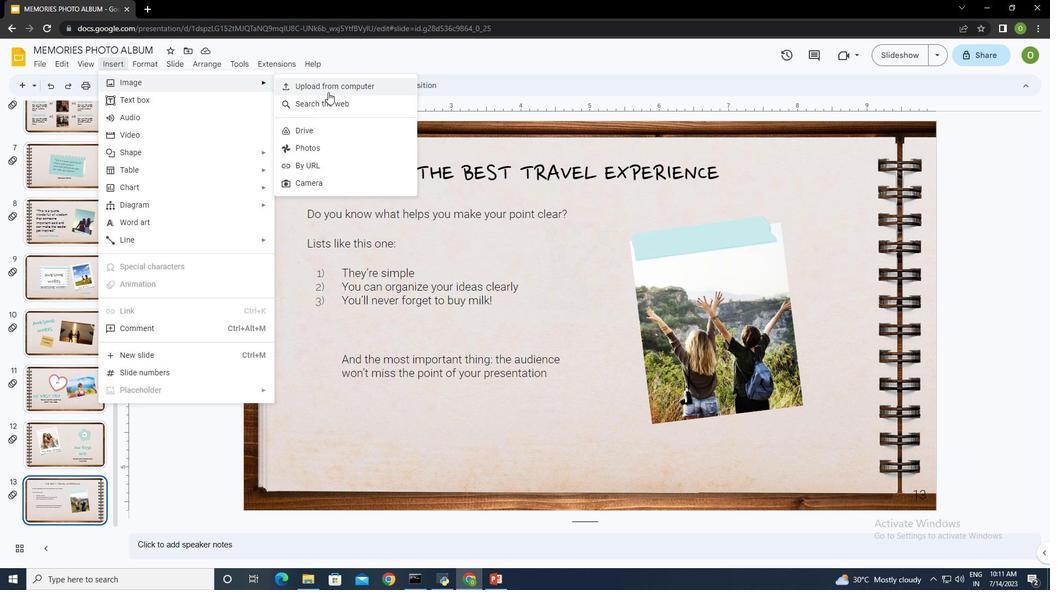 
Action: Mouse pressed left at (338, 88)
Screenshot: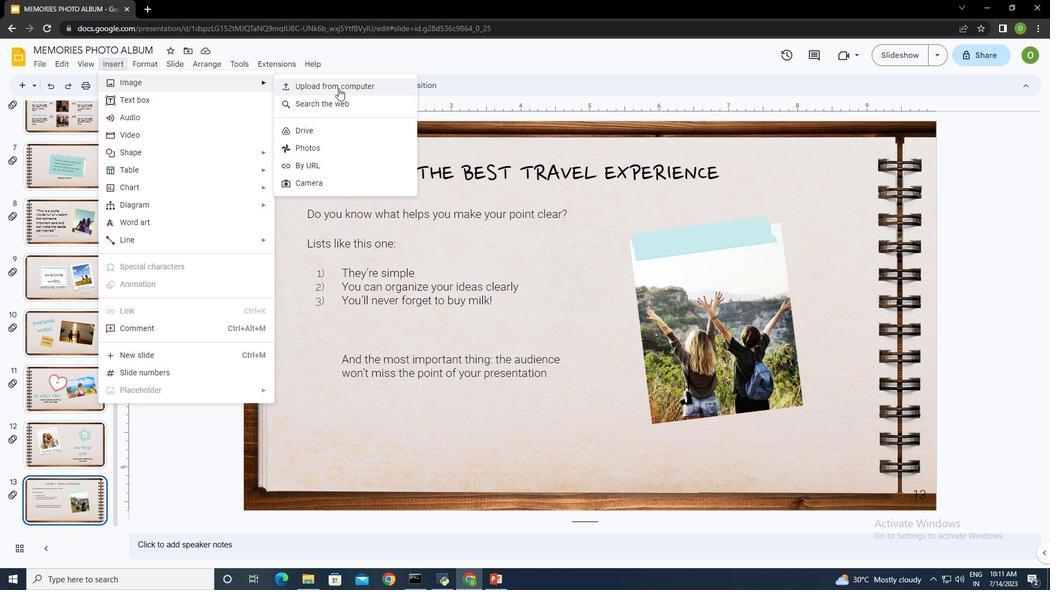 
Action: Mouse moved to (514, 204)
Screenshot: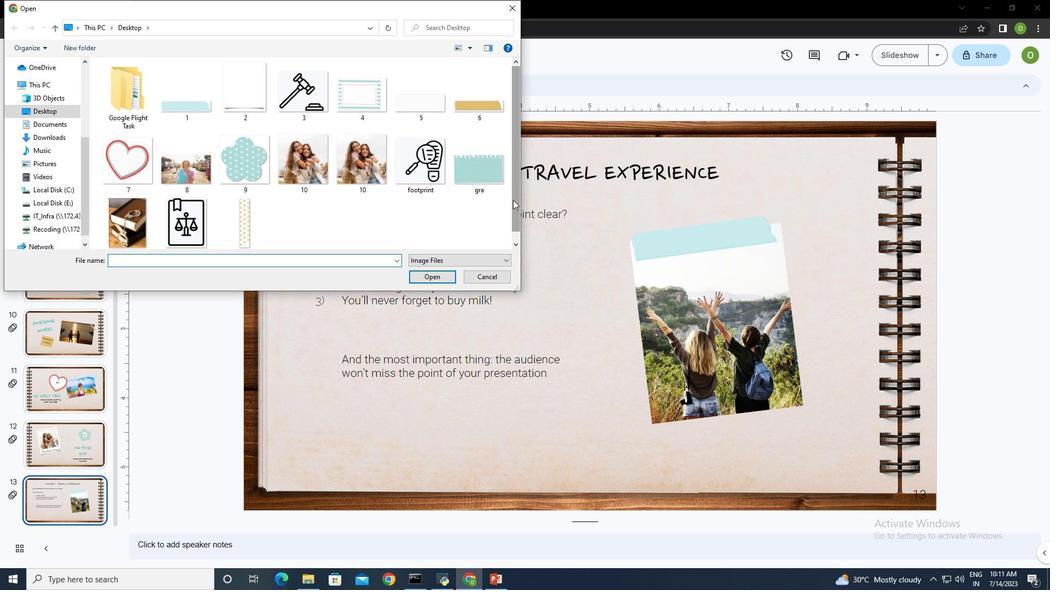 
Action: Mouse pressed left at (514, 204)
Screenshot: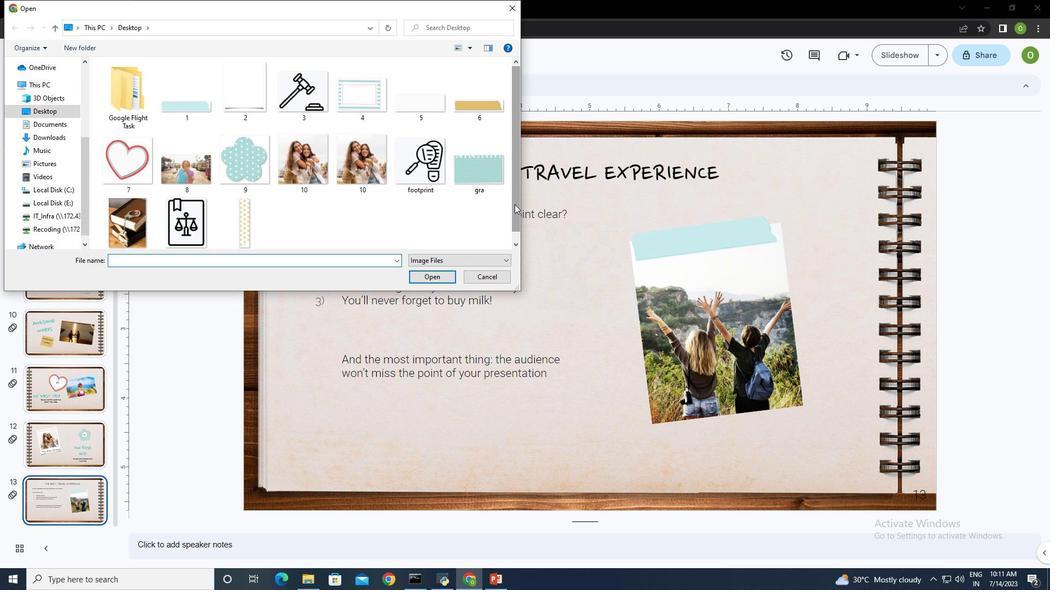 
Action: Mouse moved to (249, 224)
Screenshot: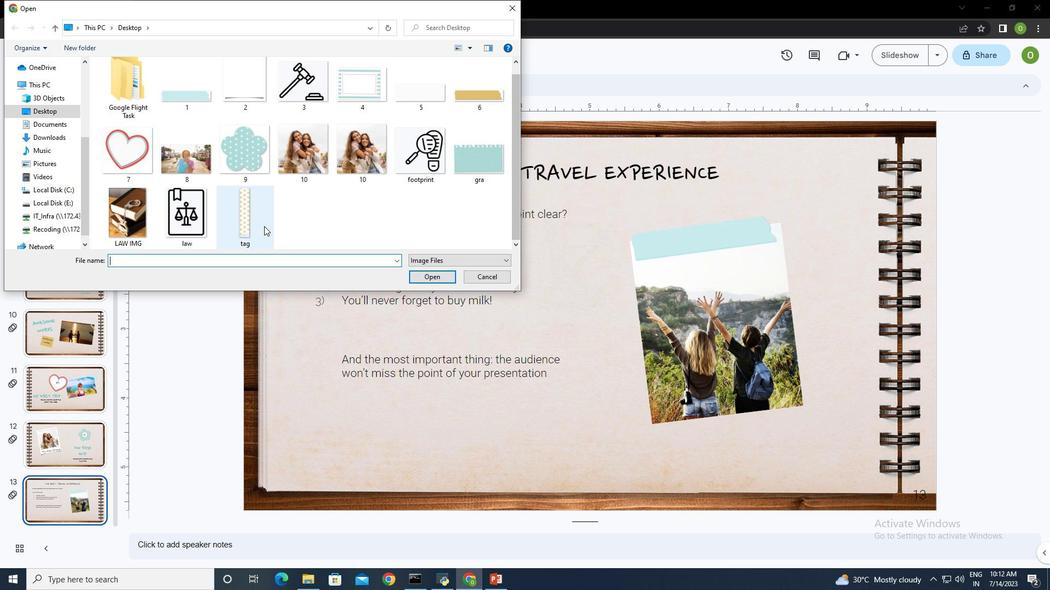 
Action: Mouse pressed left at (249, 224)
Screenshot: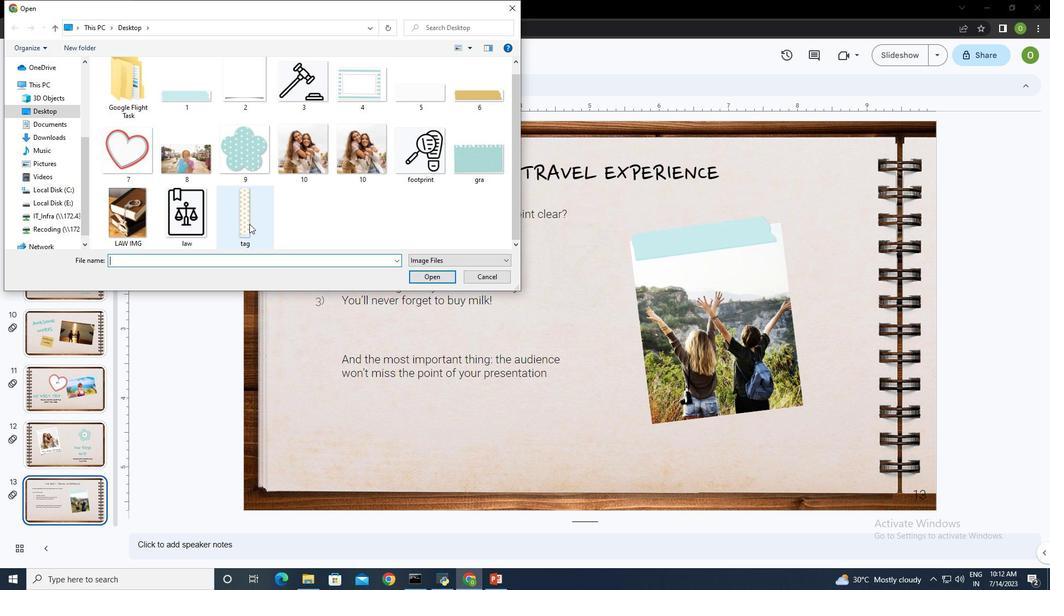 
Action: Mouse moved to (438, 279)
Screenshot: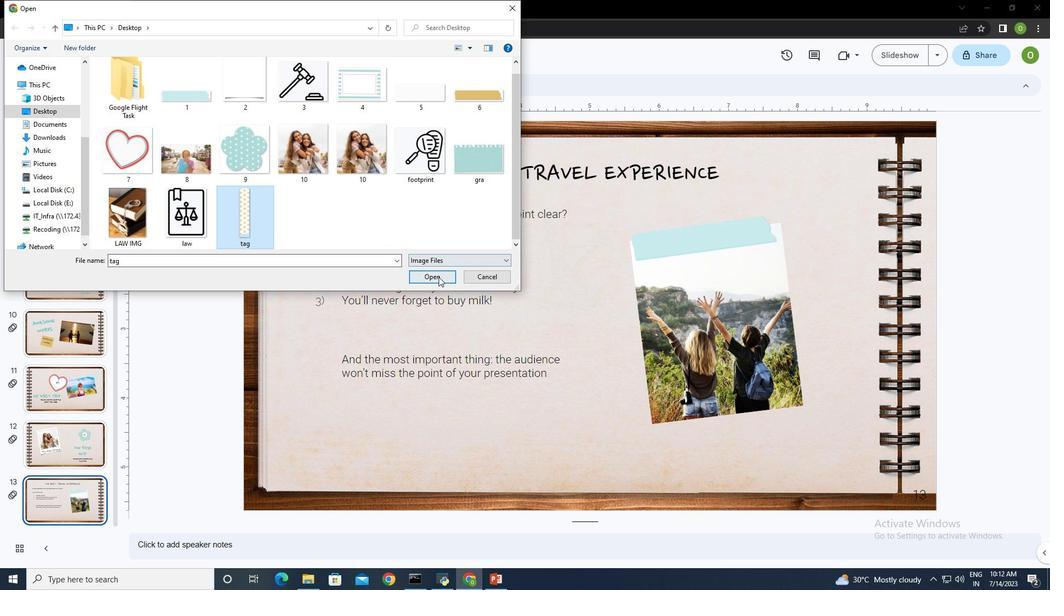 
Action: Mouse pressed left at (438, 279)
Screenshot: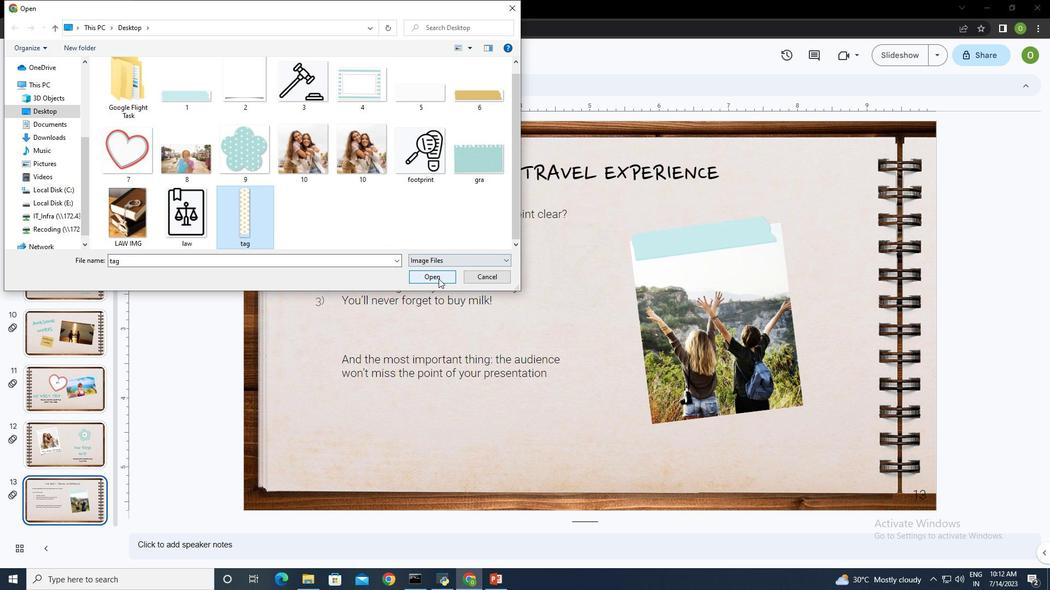 
Action: Mouse moved to (844, 286)
Screenshot: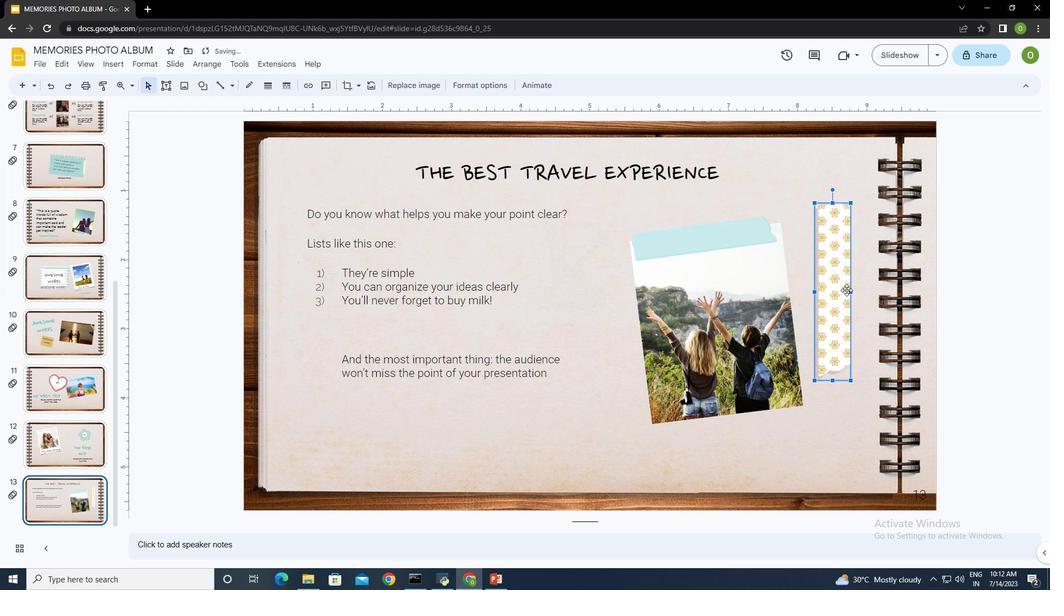 
Action: Mouse pressed left at (844, 286)
Screenshot: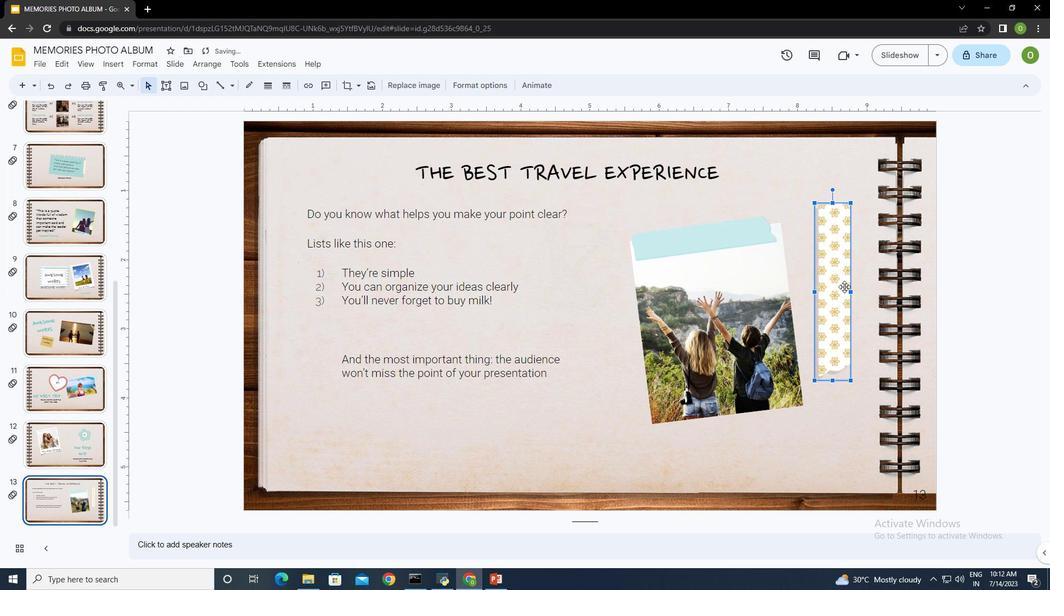 
Action: Mouse moved to (759, 275)
Screenshot: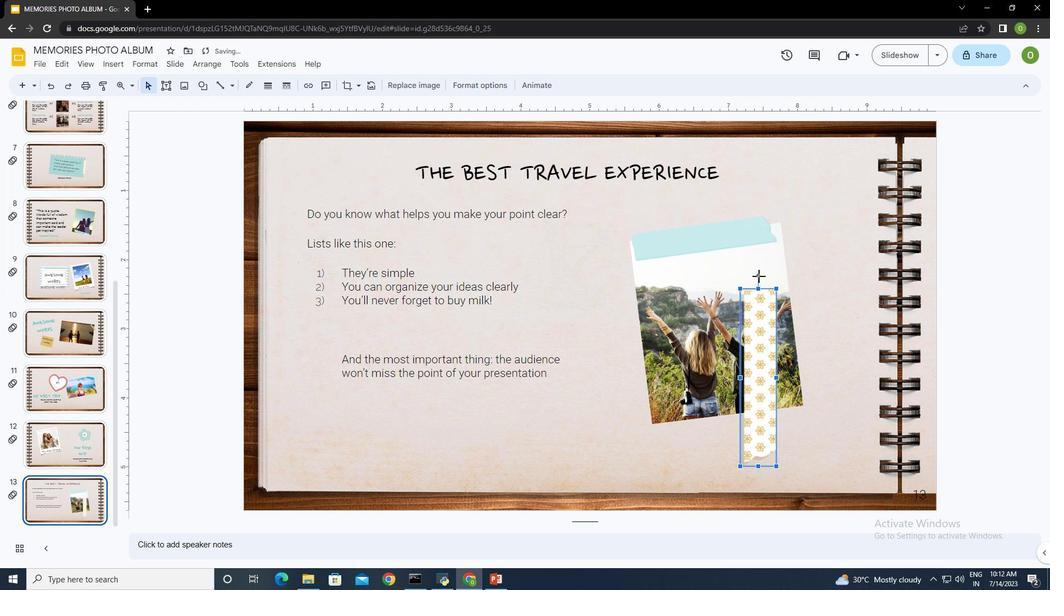 
Action: Mouse pressed left at (759, 275)
Screenshot: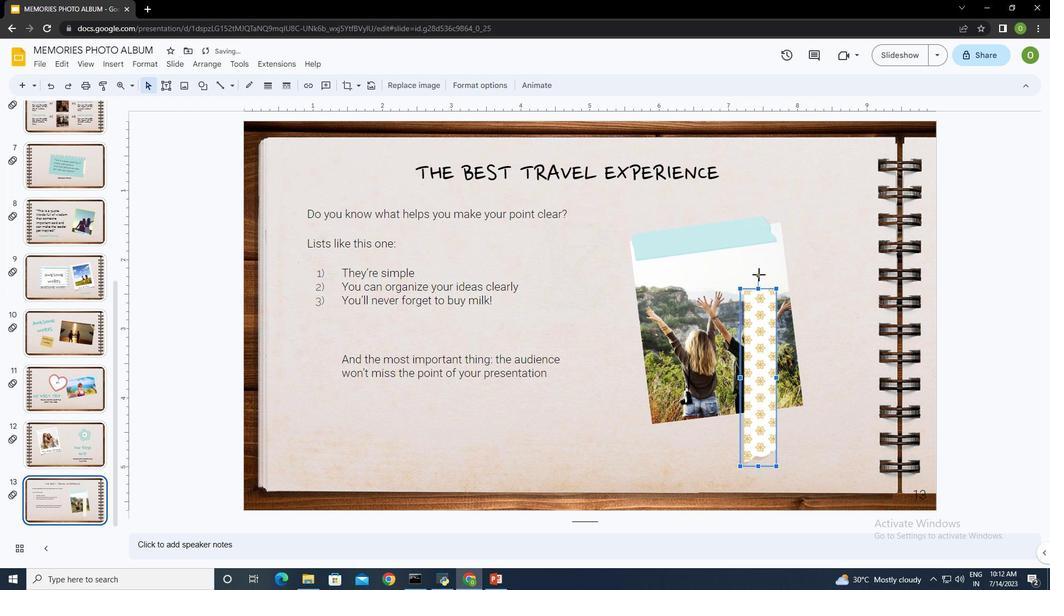 
Action: Mouse moved to (763, 375)
Screenshot: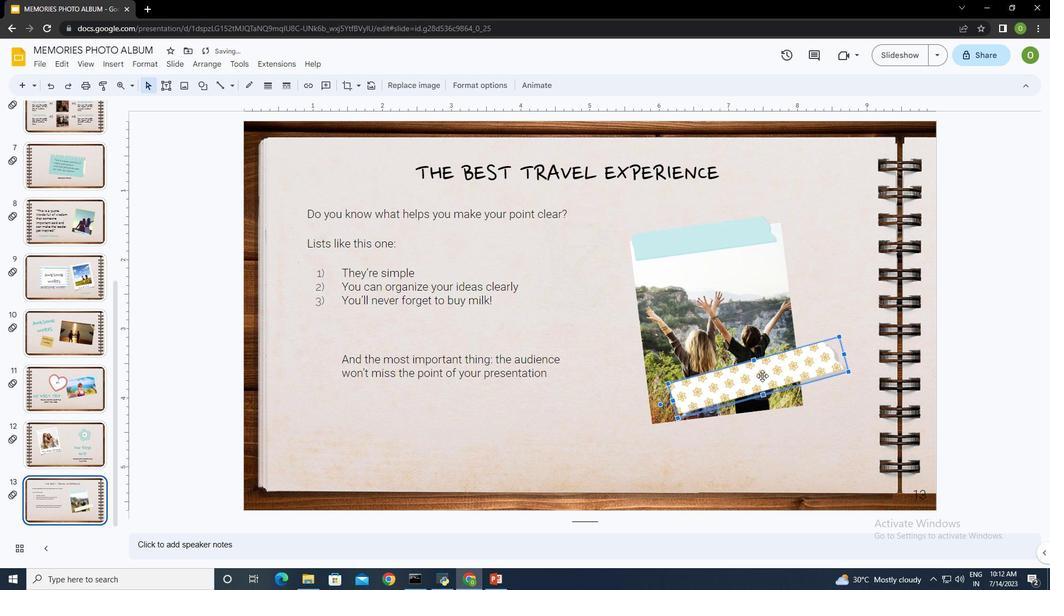 
Action: Mouse pressed left at (763, 375)
Screenshot: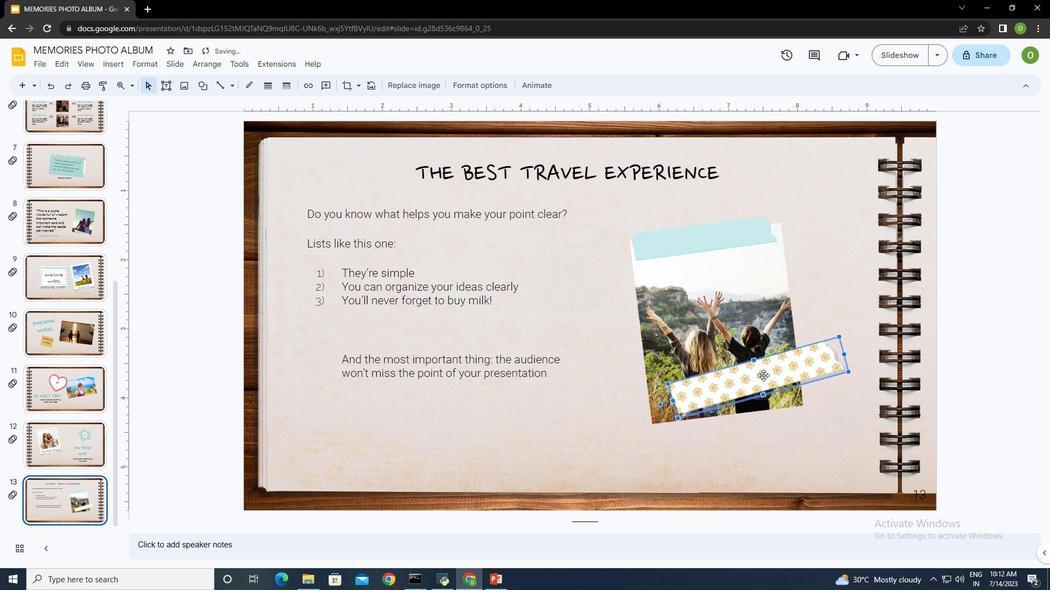 
Action: Mouse moved to (835, 380)
Screenshot: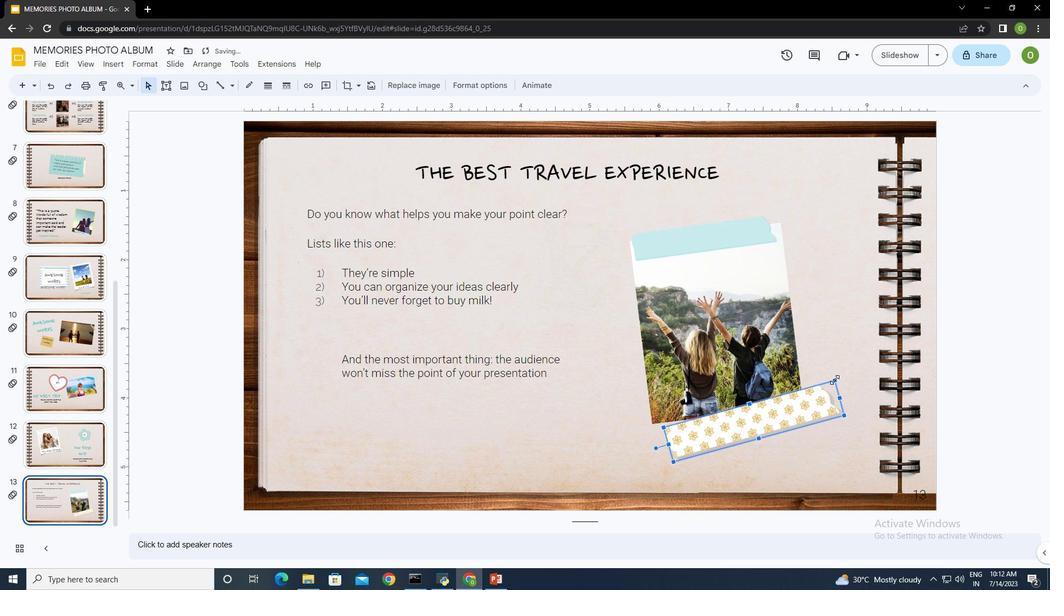 
Action: Mouse pressed left at (835, 380)
Screenshot: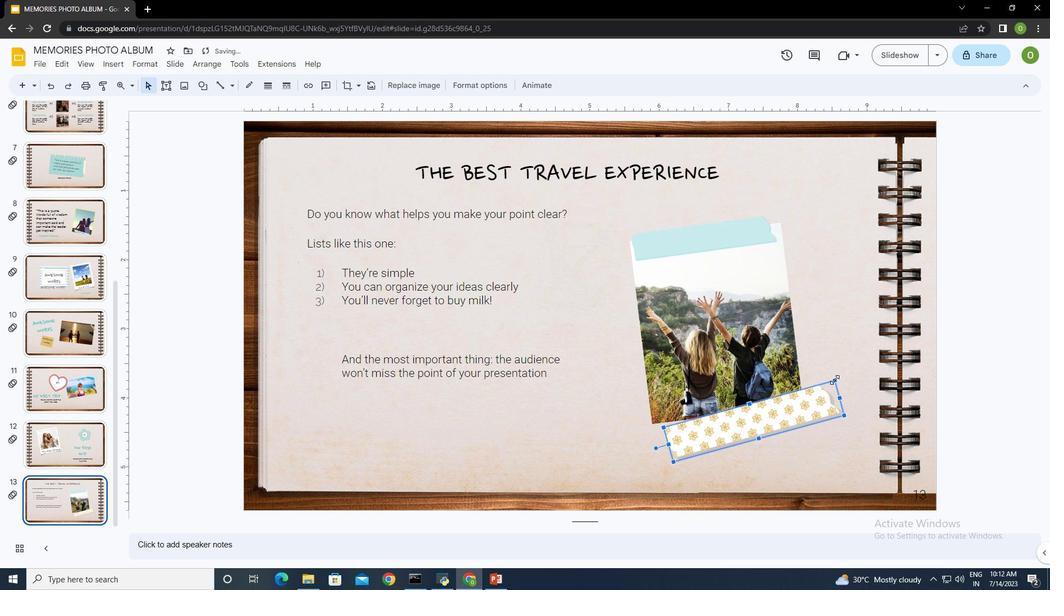 
Action: Mouse moved to (759, 421)
Screenshot: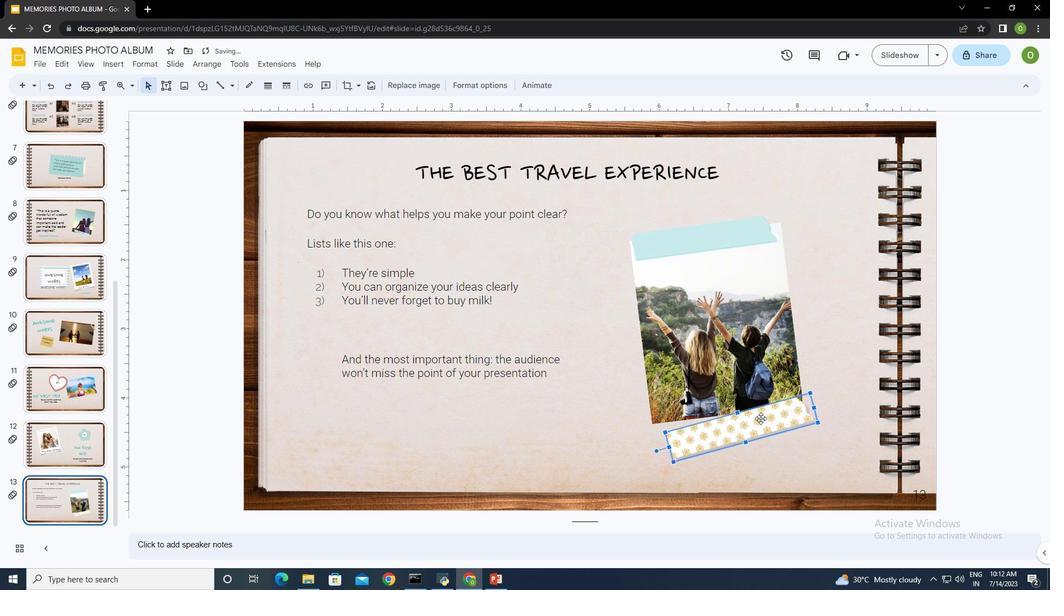 
Action: Mouse pressed left at (759, 421)
Screenshot: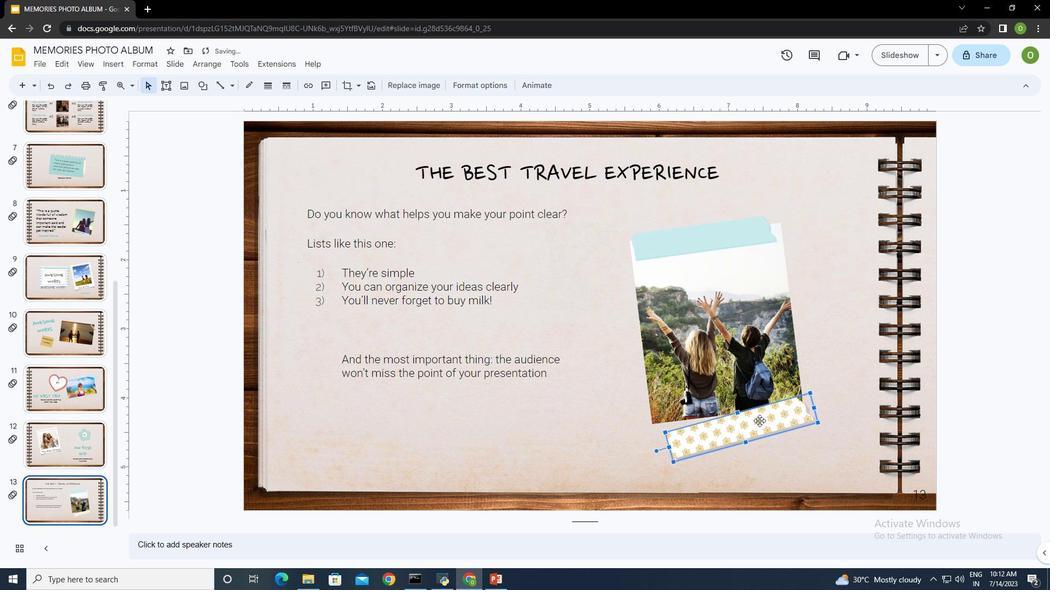 
Action: Mouse moved to (766, 420)
Screenshot: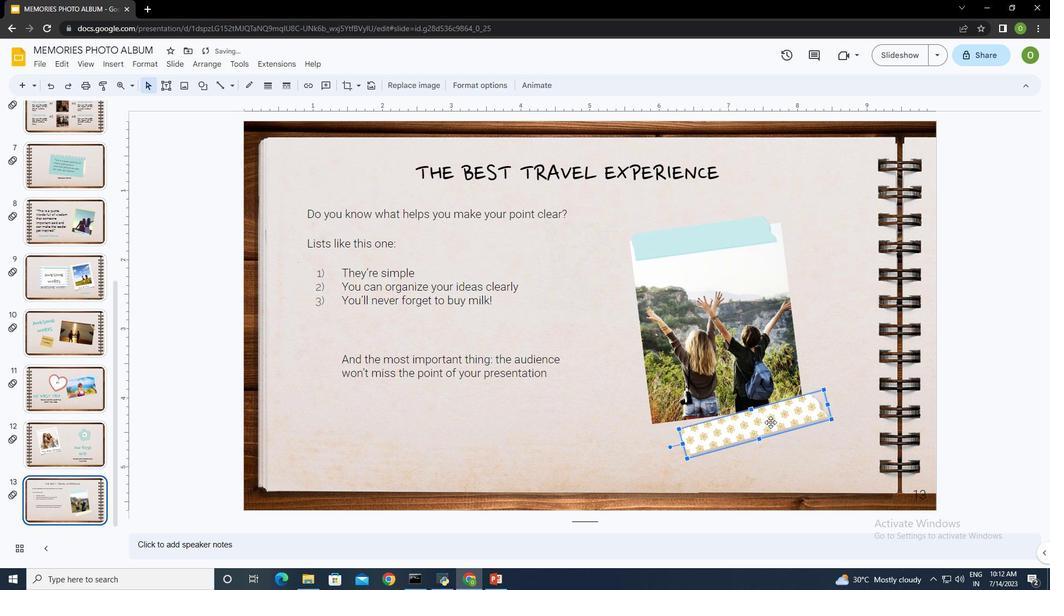 
Action: Mouse pressed left at (766, 420)
Screenshot: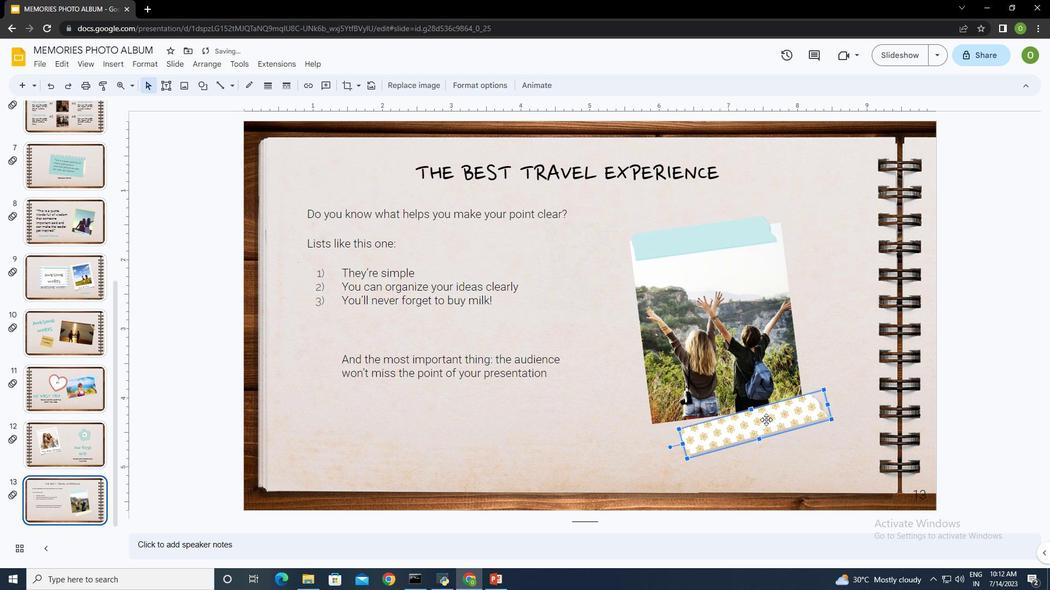 
Action: Mouse moved to (596, 381)
Screenshot: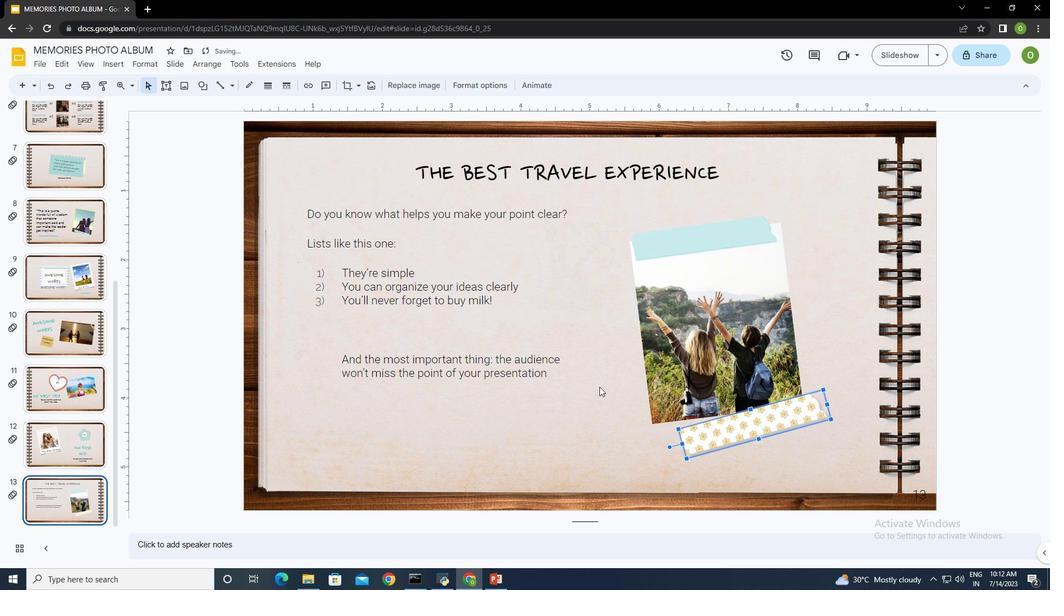 
Action: Mouse pressed left at (596, 381)
Screenshot: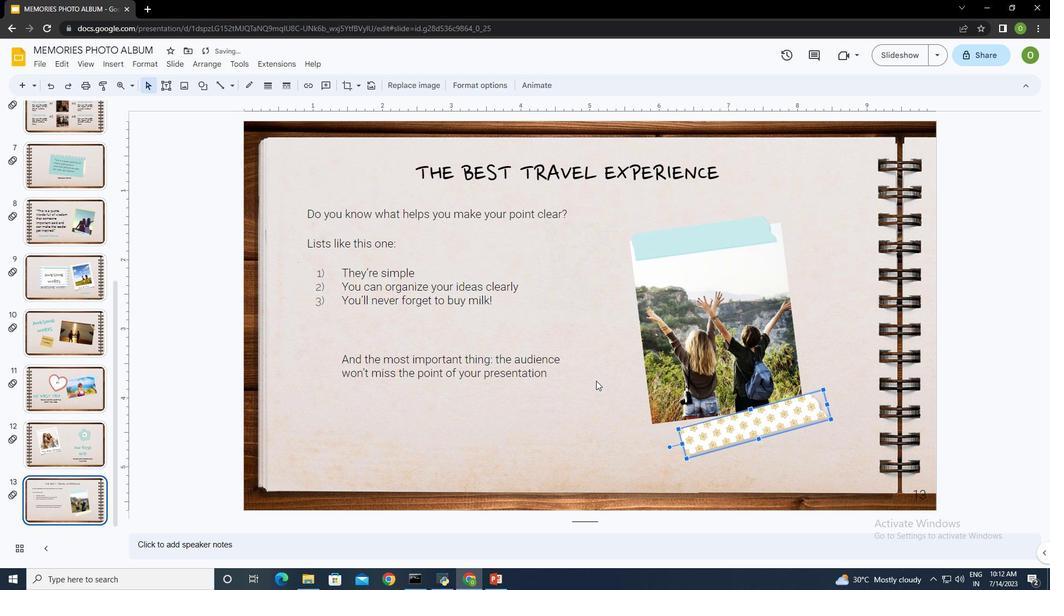 
Action: Mouse moved to (742, 428)
Screenshot: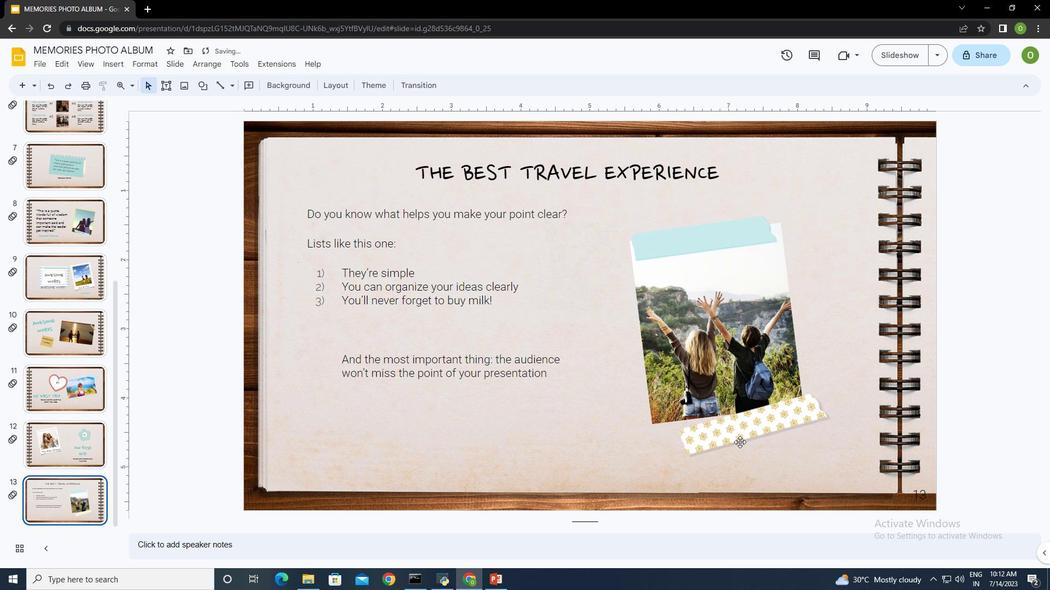 
Action: Mouse pressed left at (742, 428)
Screenshot: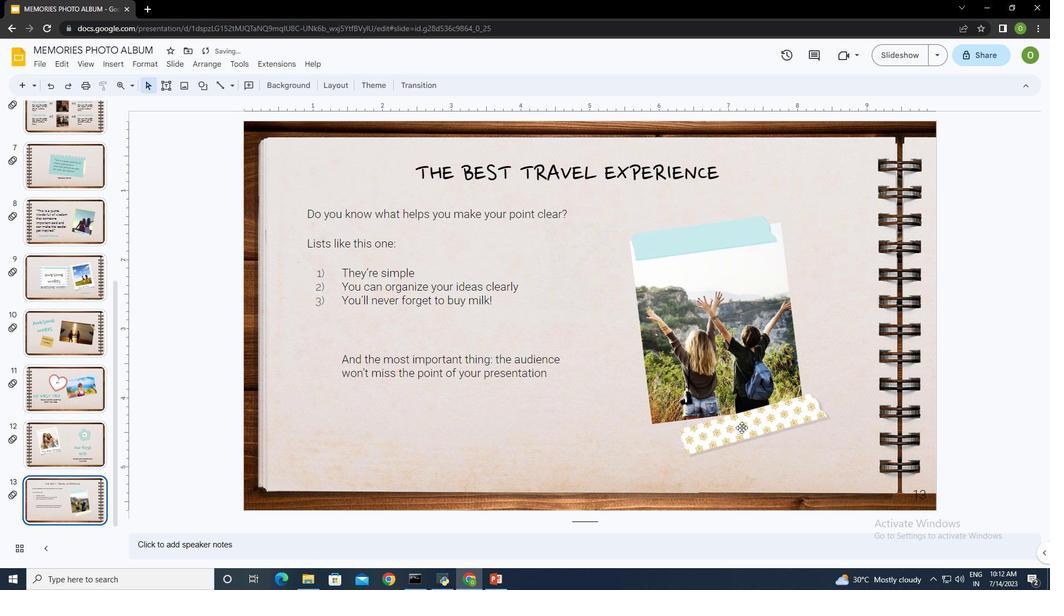 
Action: Mouse moved to (167, 88)
Screenshot: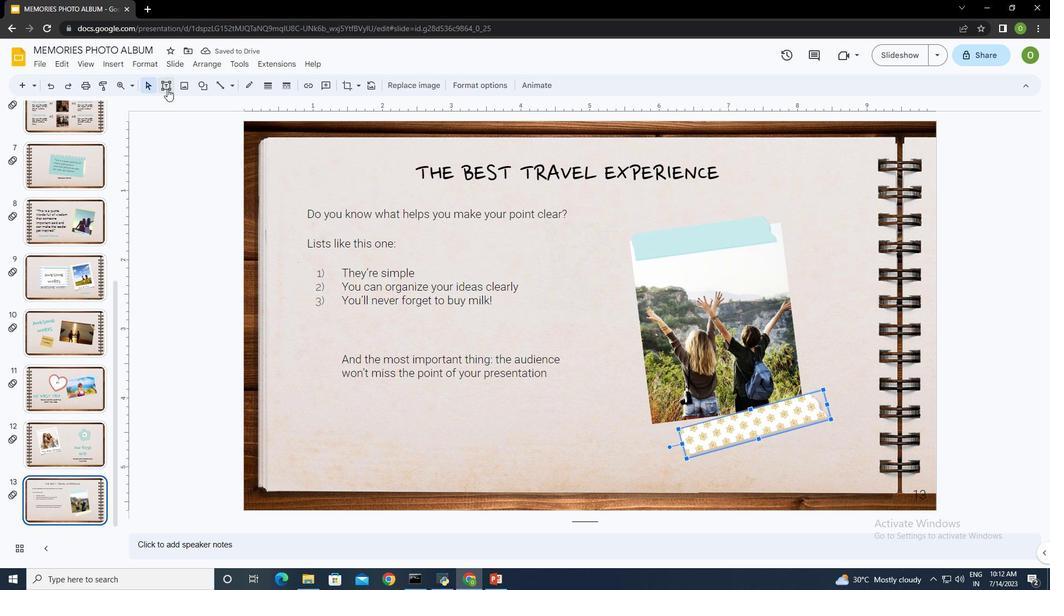 
Action: Mouse pressed left at (167, 88)
Screenshot: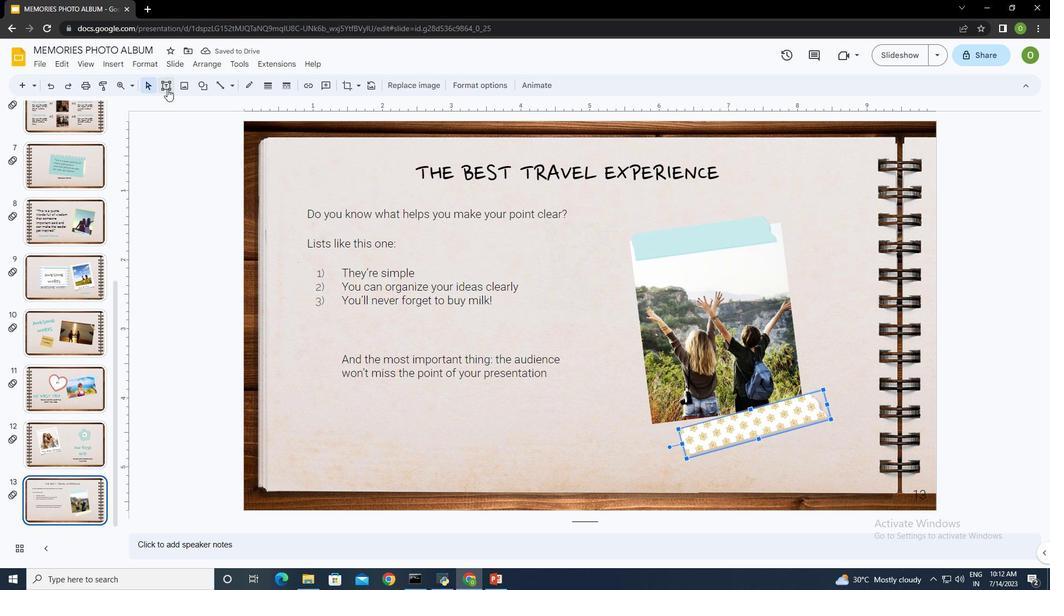 
Action: Mouse moved to (703, 430)
Screenshot: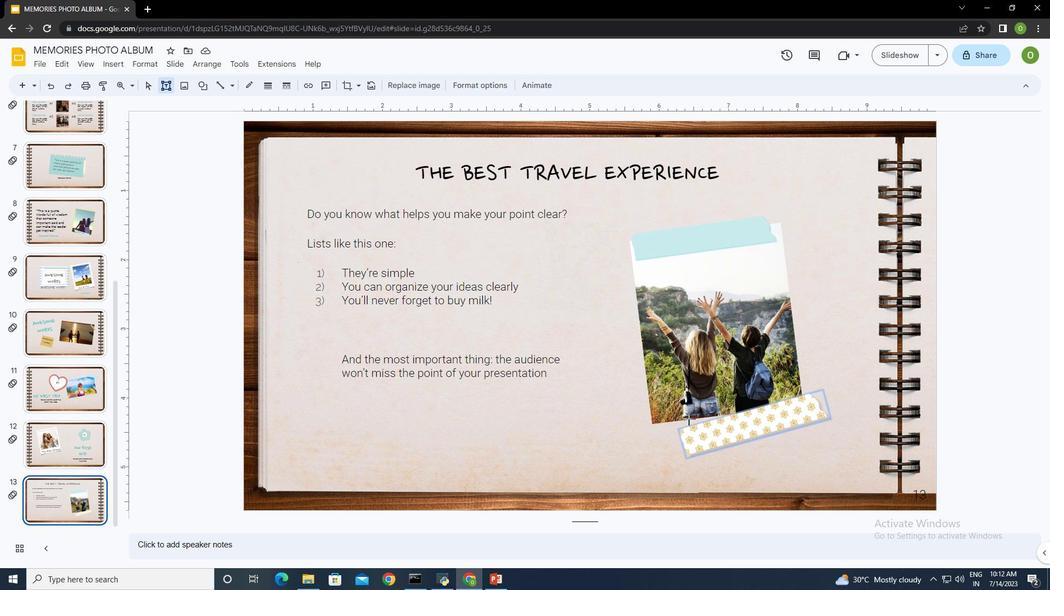 
Action: Mouse pressed left at (703, 430)
Screenshot: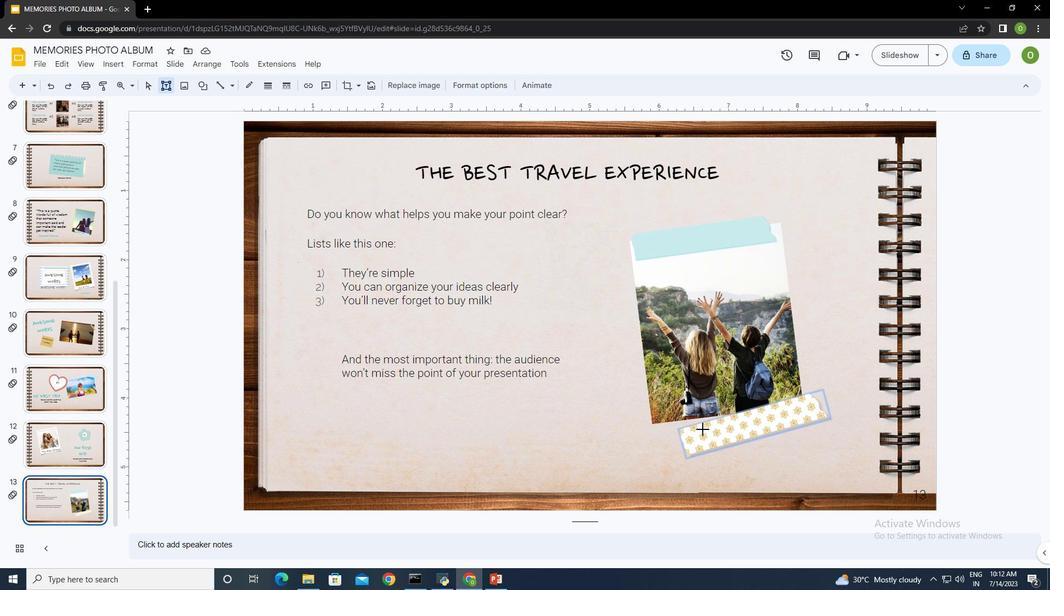 
Action: Mouse moved to (731, 422)
Screenshot: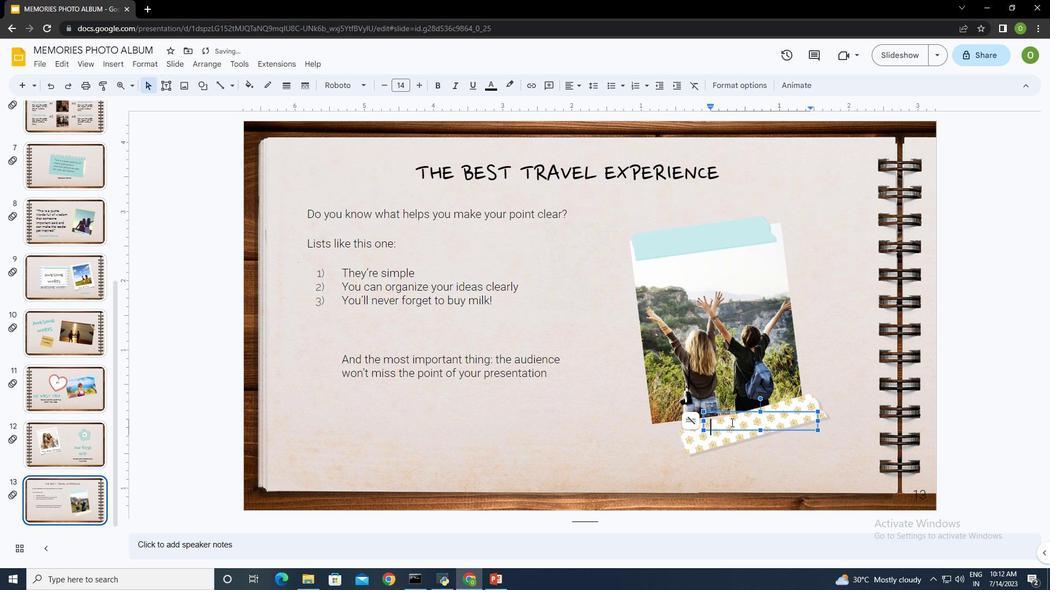 
Action: Key pressed <Key.shift>l<Key.backspace><Key.shift>L.<Key.shift>A<Key.space><Key.shift>trip
Screenshot: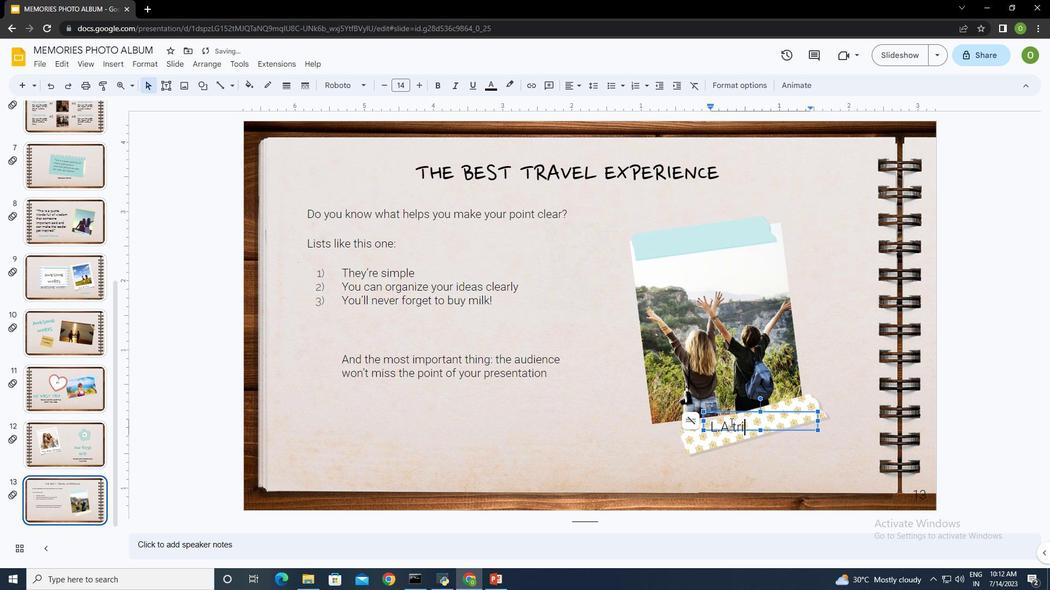 
Action: Mouse moved to (717, 410)
Screenshot: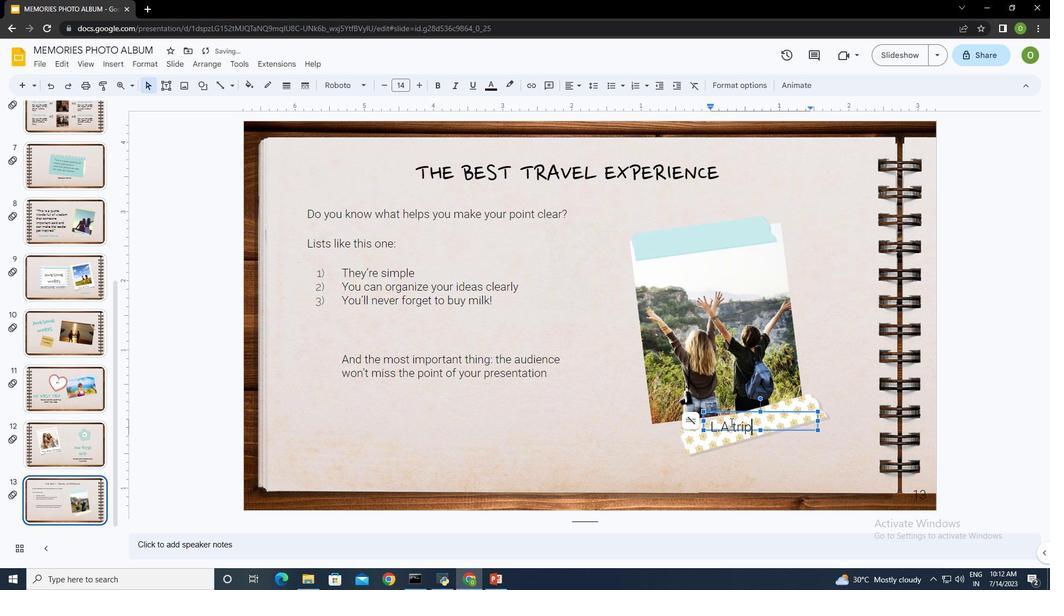 
Action: Key pressed ctrl+A
Screenshot: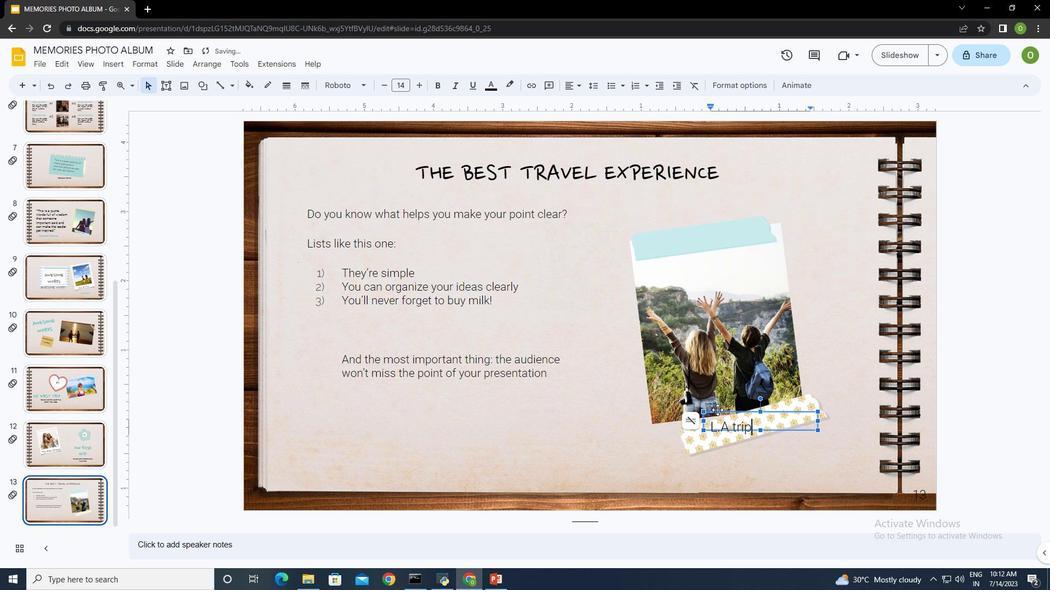 
Action: Mouse moved to (349, 88)
Screenshot: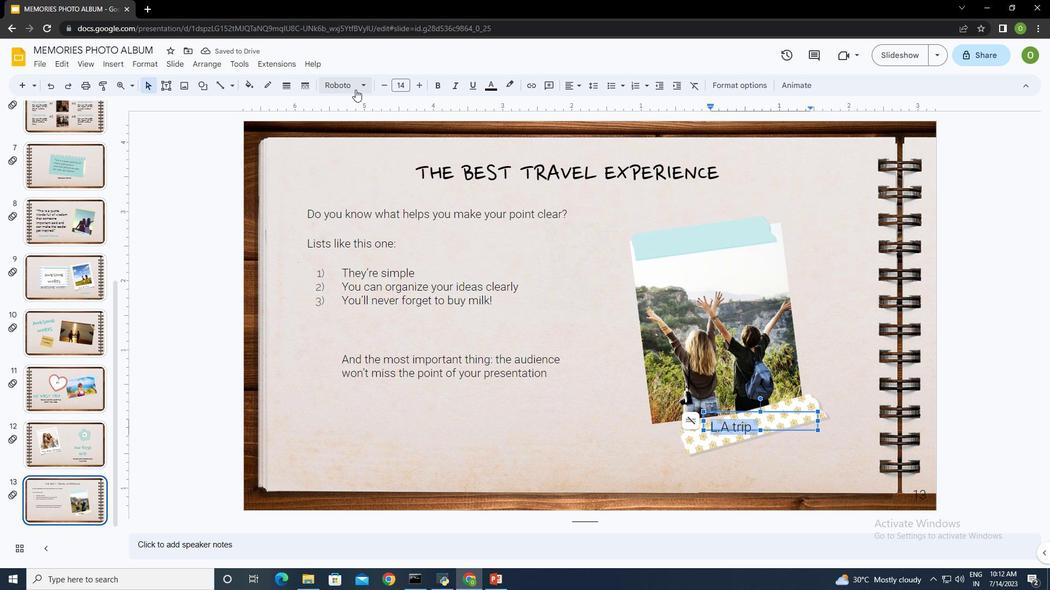 
Action: Mouse pressed left at (349, 88)
Screenshot: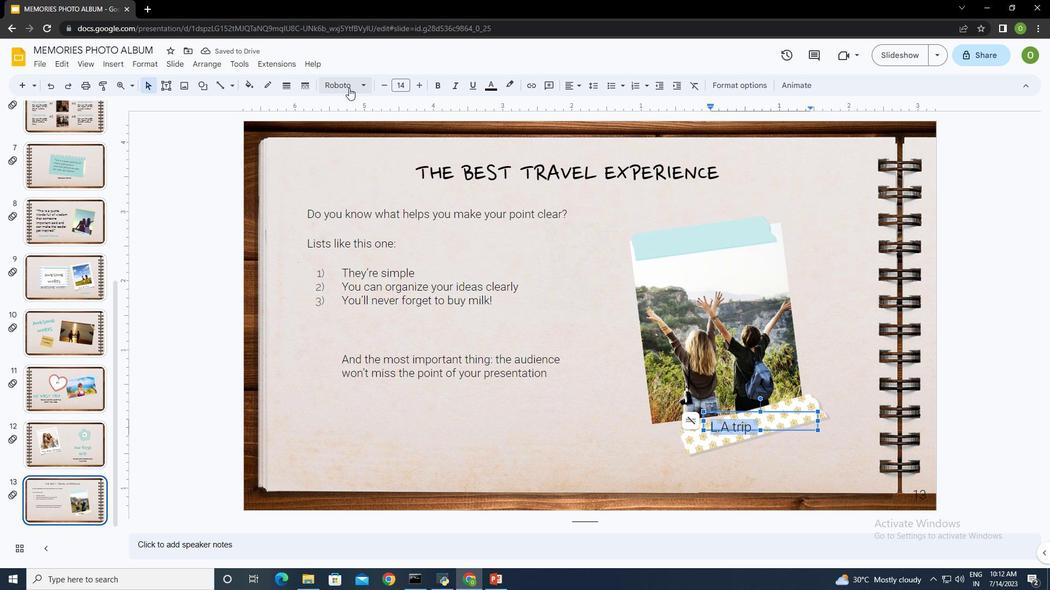 
Action: Mouse moved to (386, 153)
Screenshot: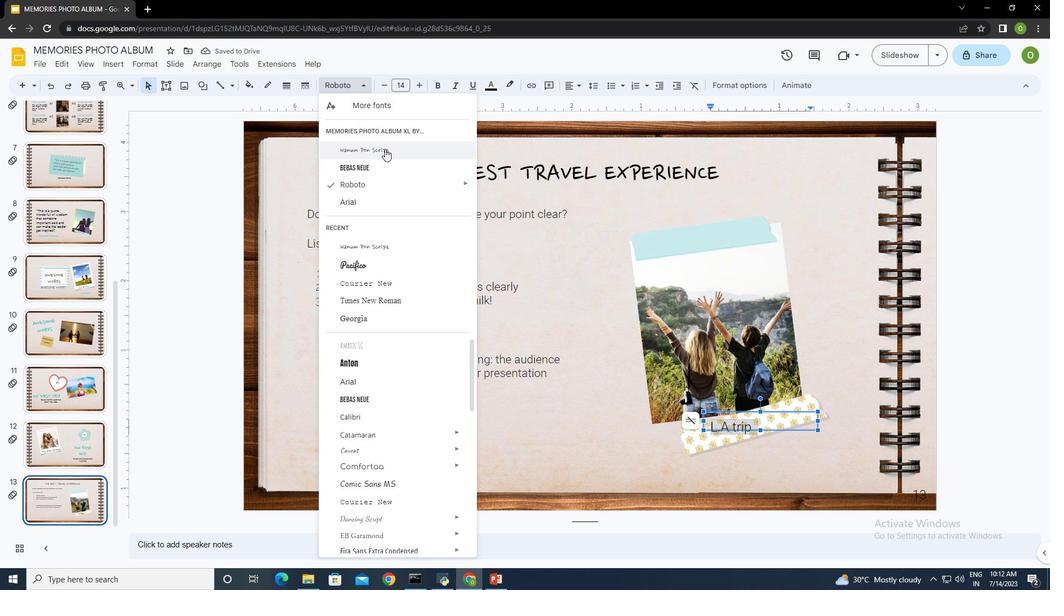 
Action: Mouse pressed left at (386, 153)
Screenshot: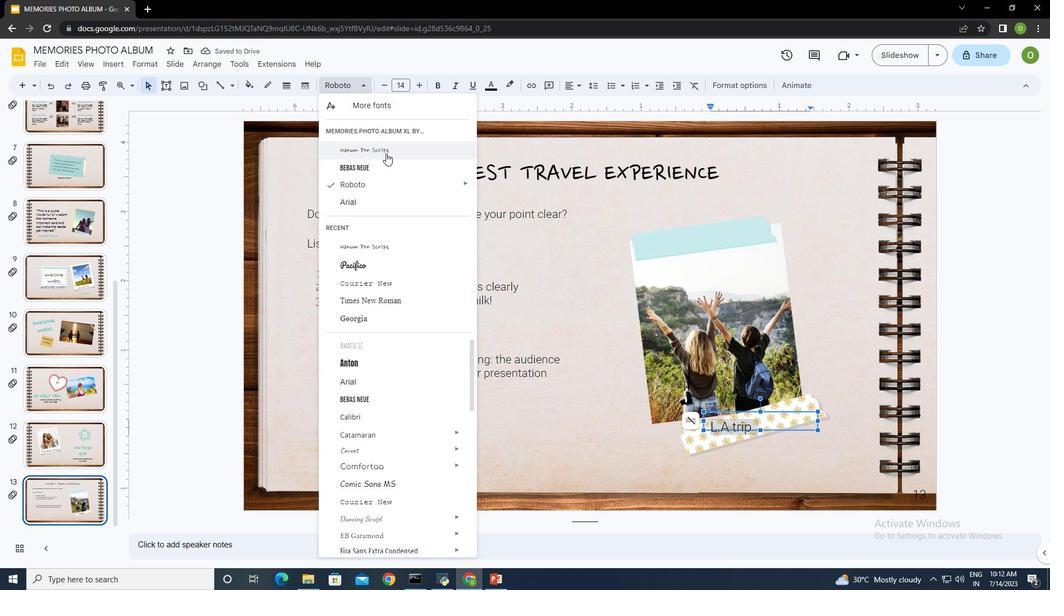 
Action: Mouse moved to (421, 87)
Screenshot: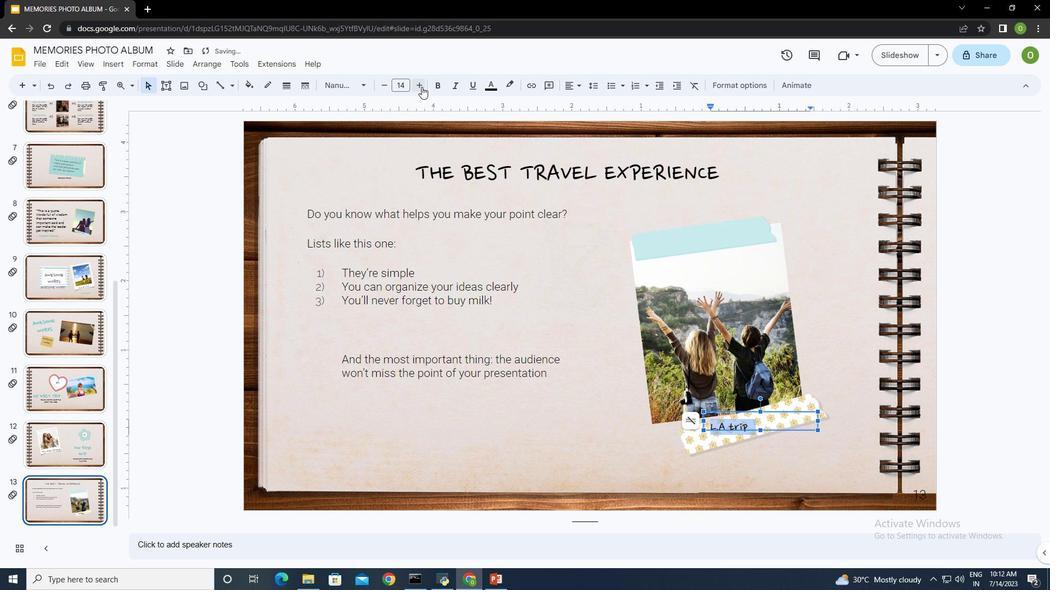 
Action: Mouse pressed left at (421, 87)
Screenshot: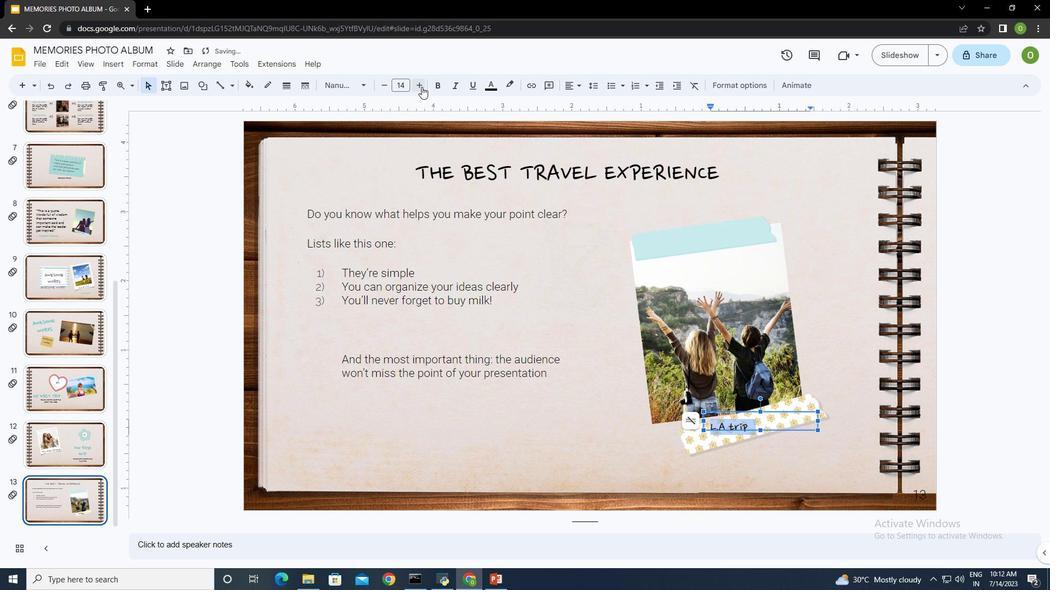 
Action: Mouse pressed left at (421, 87)
Screenshot: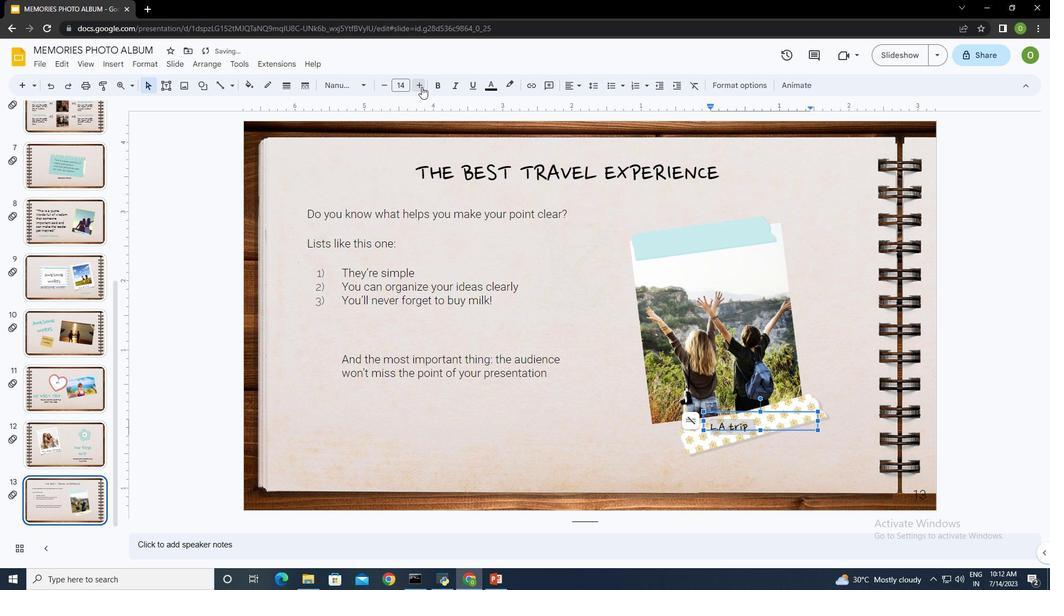 
Action: Mouse pressed left at (421, 87)
Screenshot: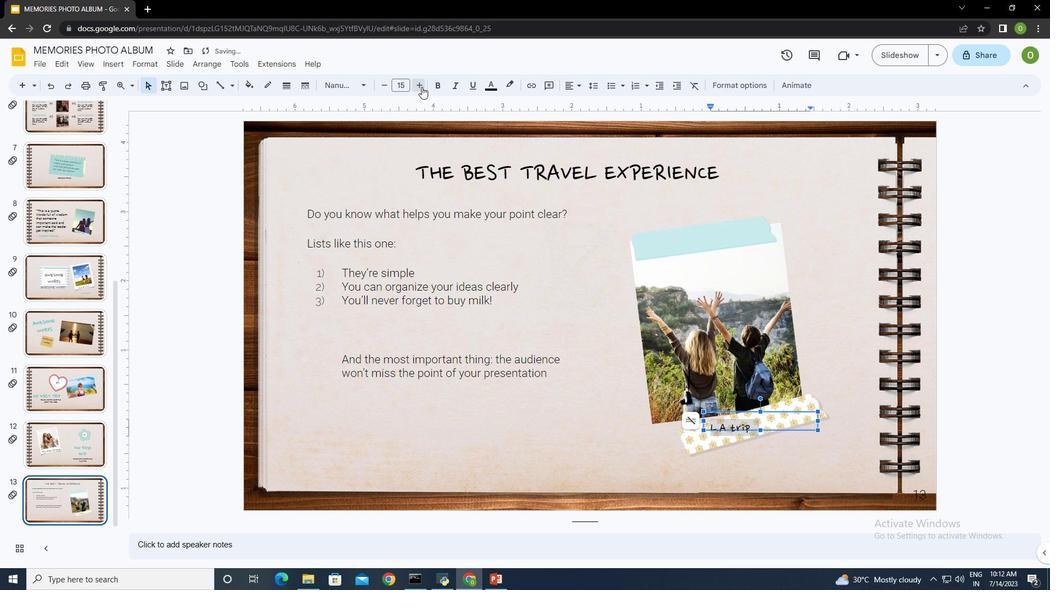 
Action: Mouse pressed left at (421, 87)
Screenshot: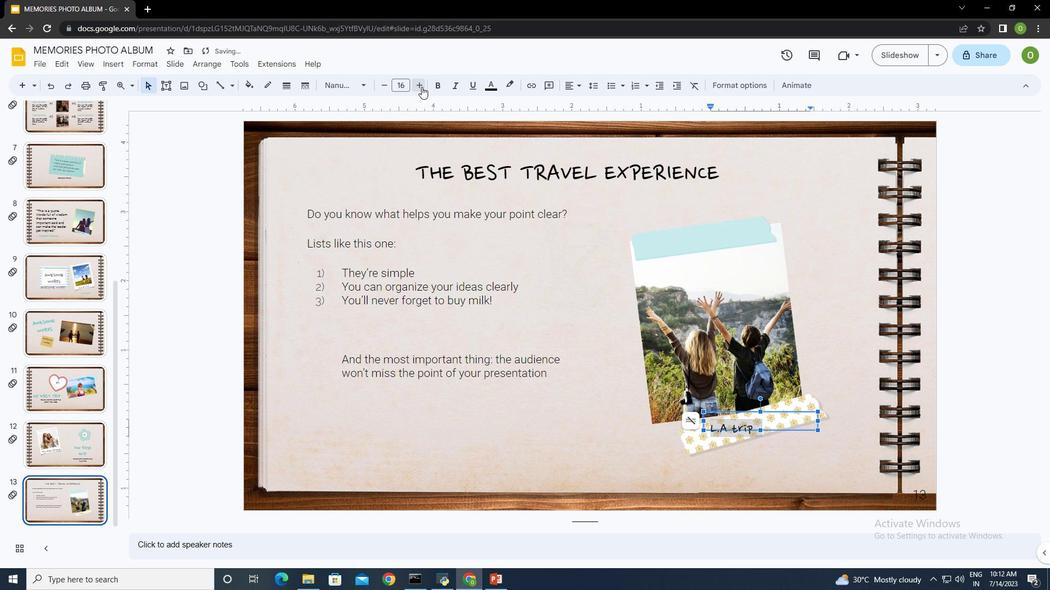 
Action: Mouse pressed left at (421, 87)
Screenshot: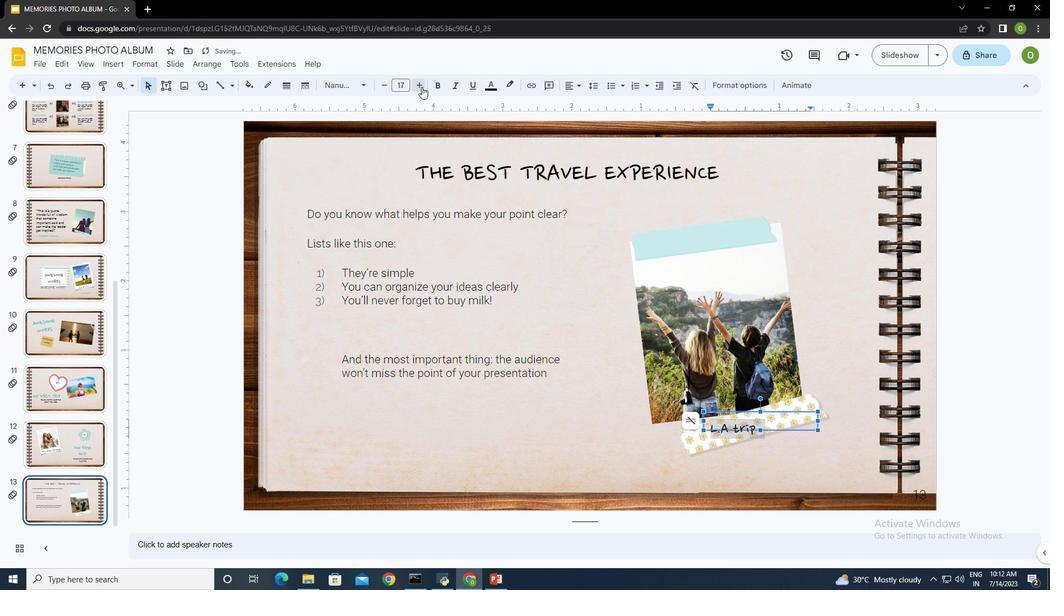 
Action: Mouse pressed left at (421, 87)
Screenshot: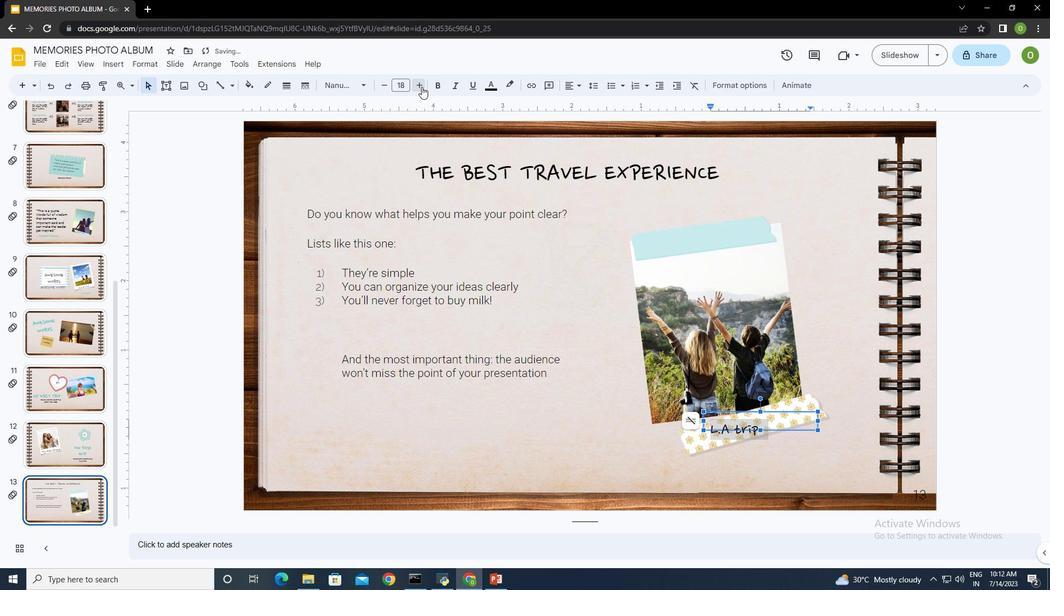 
Action: Mouse pressed left at (421, 87)
Screenshot: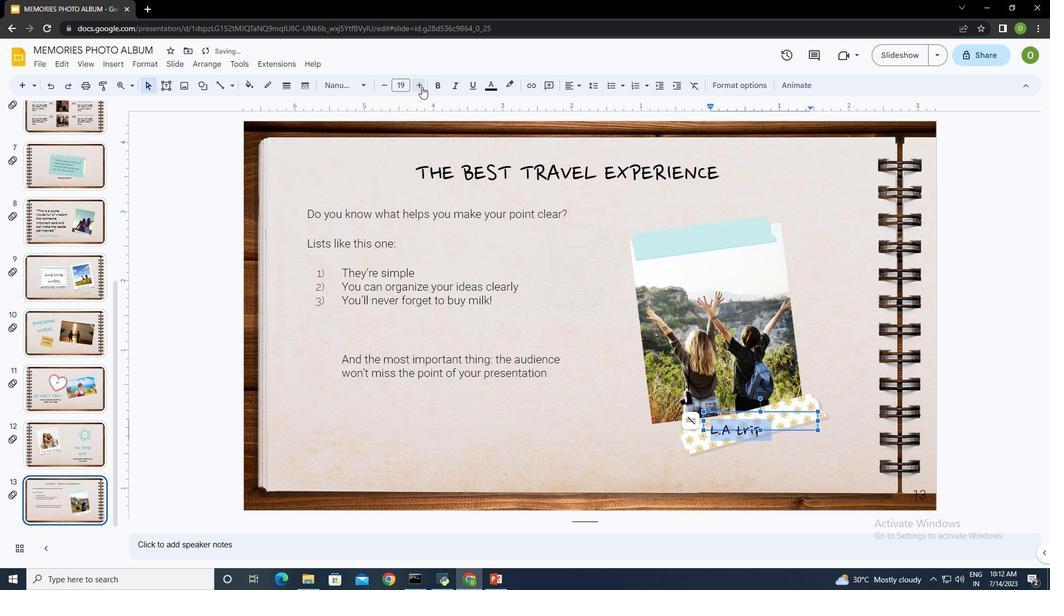
Action: Mouse moved to (761, 399)
Screenshot: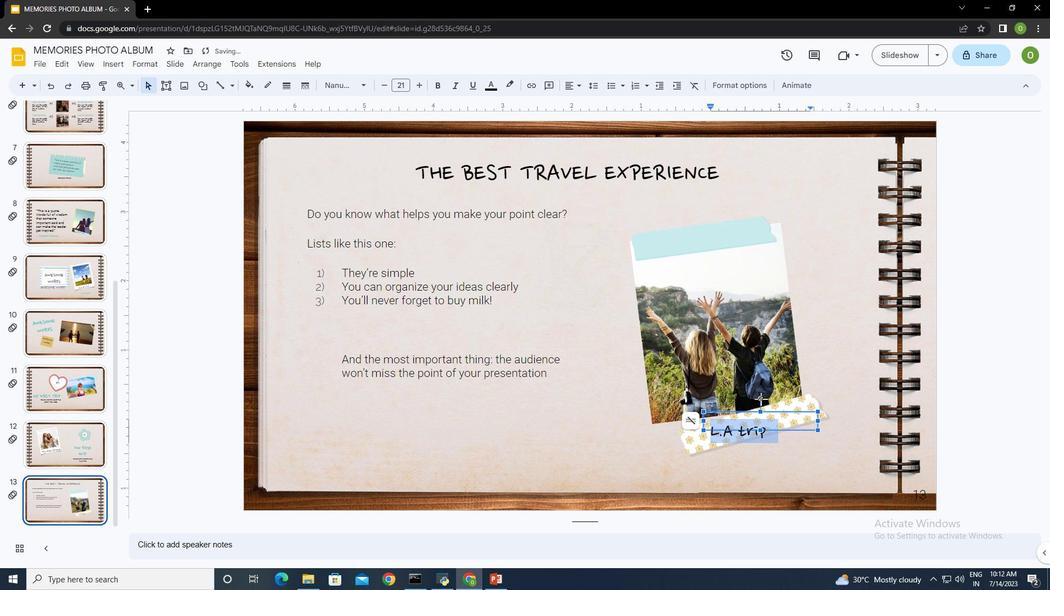 
Action: Mouse pressed left at (761, 399)
Screenshot: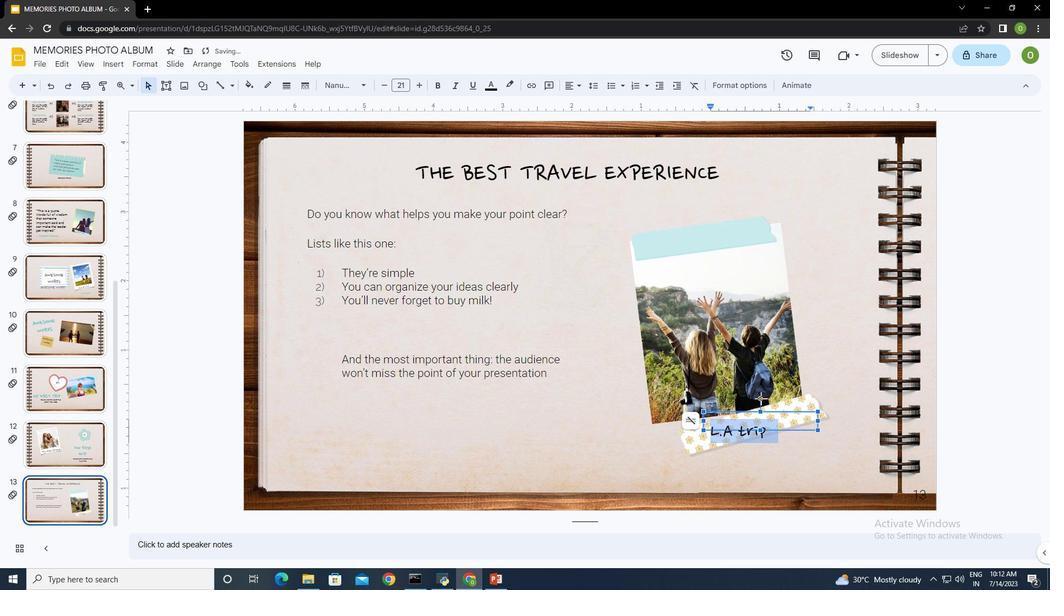 
Action: Mouse moved to (765, 416)
Screenshot: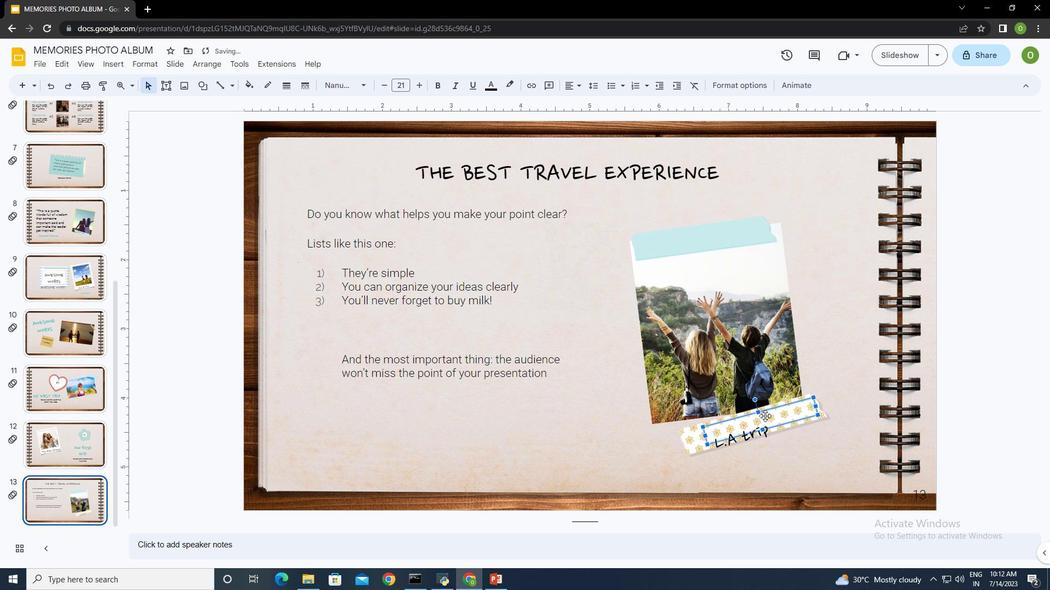 
Action: Mouse pressed left at (765, 416)
Screenshot: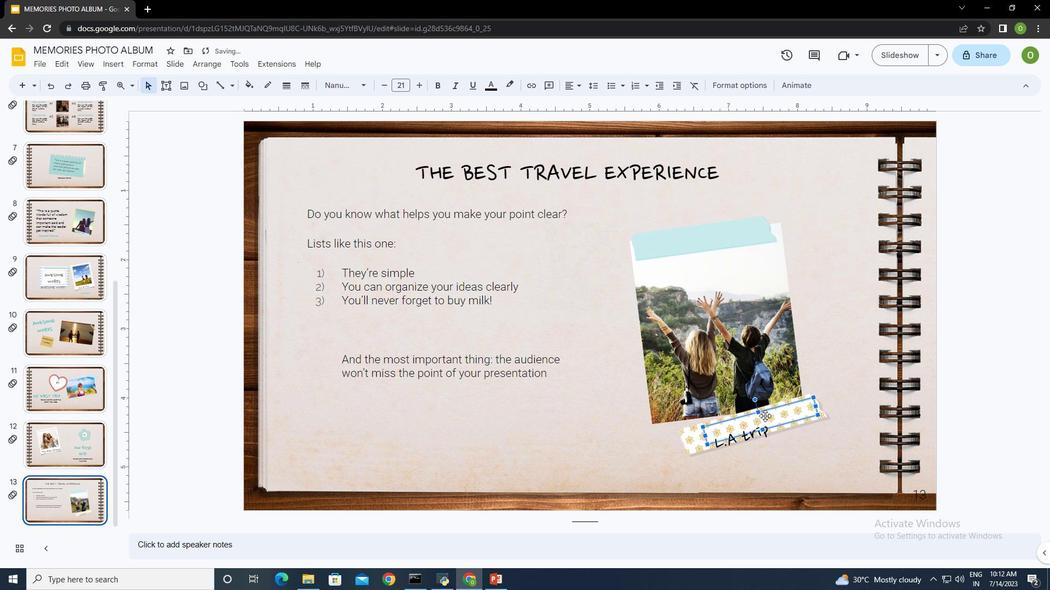 
Action: Mouse moved to (822, 441)
Screenshot: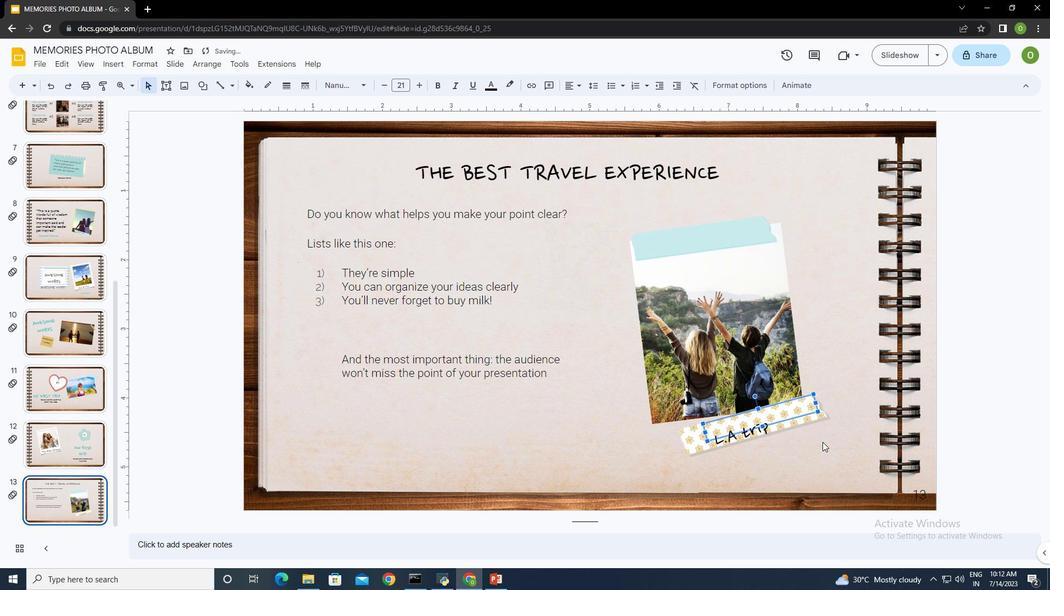 
Action: Mouse pressed left at (822, 441)
Screenshot: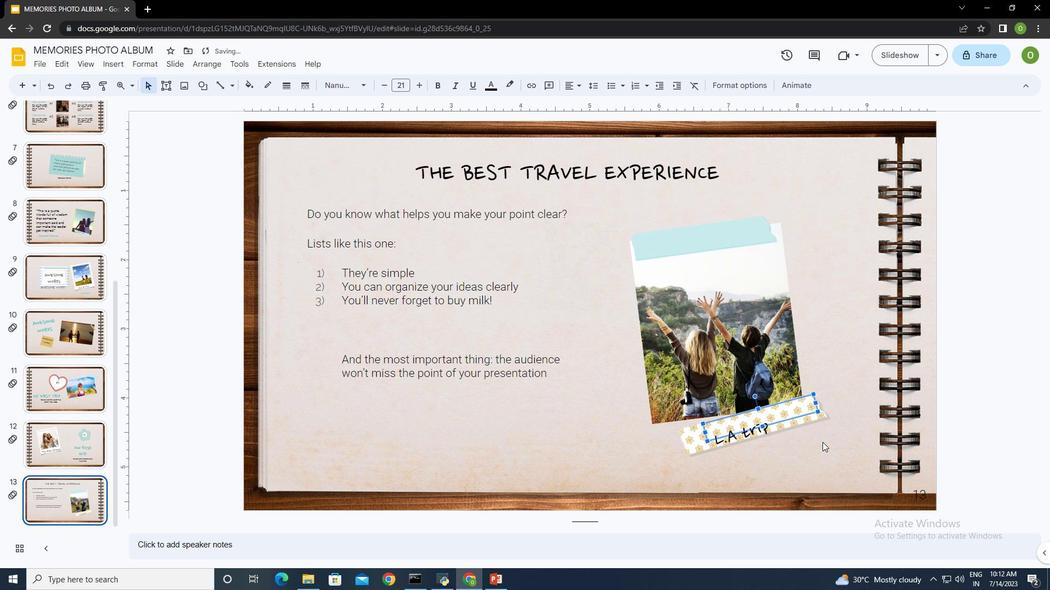 
Action: Mouse moved to (572, 421)
Screenshot: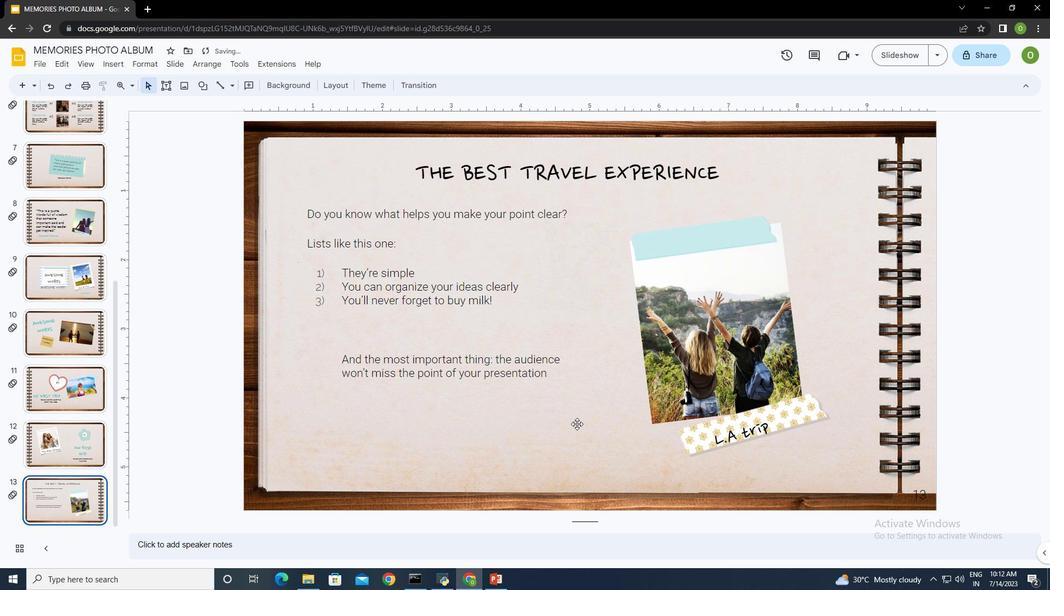 
Action: Mouse pressed left at (572, 421)
Screenshot: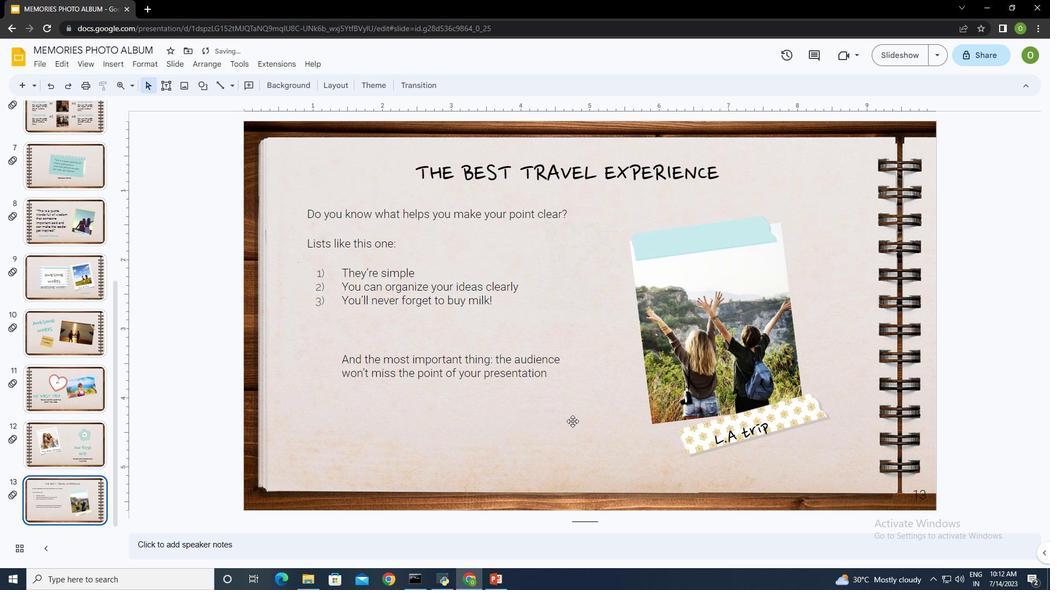 
Action: Mouse moved to (615, 425)
Screenshot: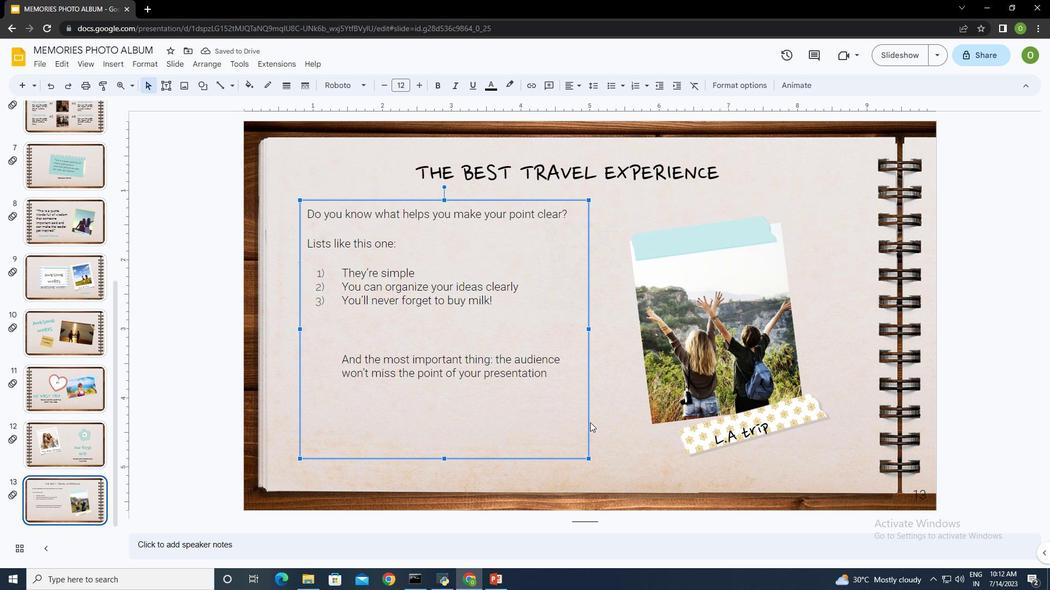 
Action: Mouse pressed left at (615, 425)
Screenshot: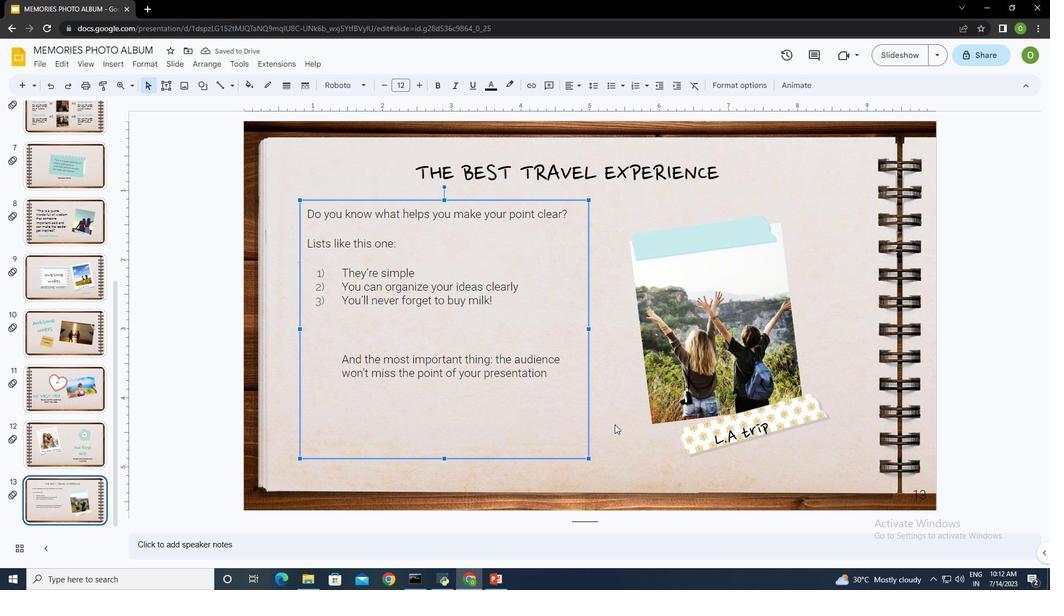 
Action: Mouse moved to (740, 319)
Screenshot: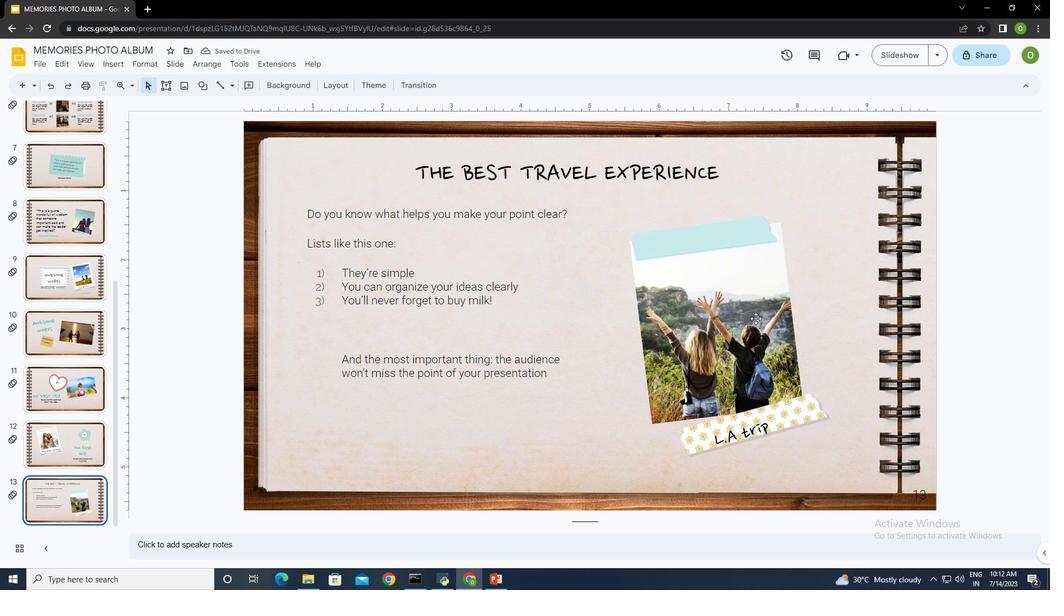 
Action: Mouse pressed left at (740, 319)
Screenshot: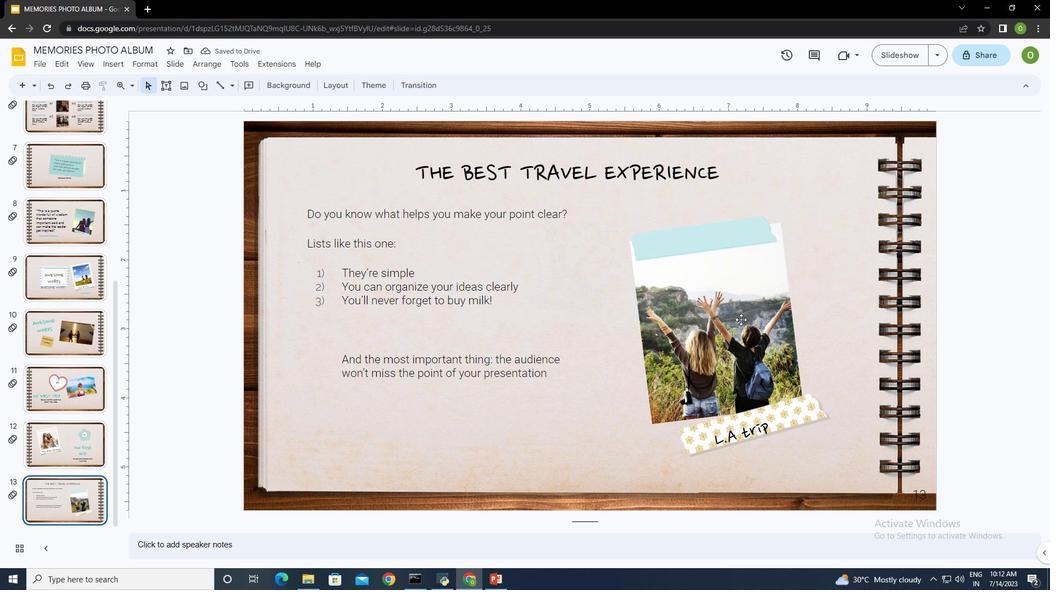 
Action: Mouse moved to (532, 82)
Screenshot: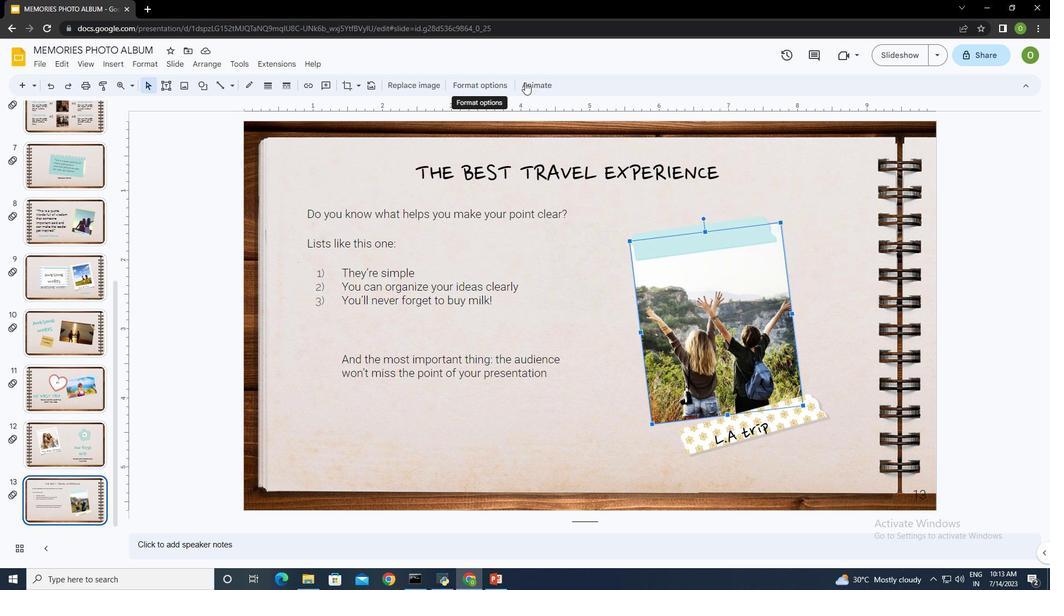 
Action: Mouse pressed left at (532, 82)
Screenshot: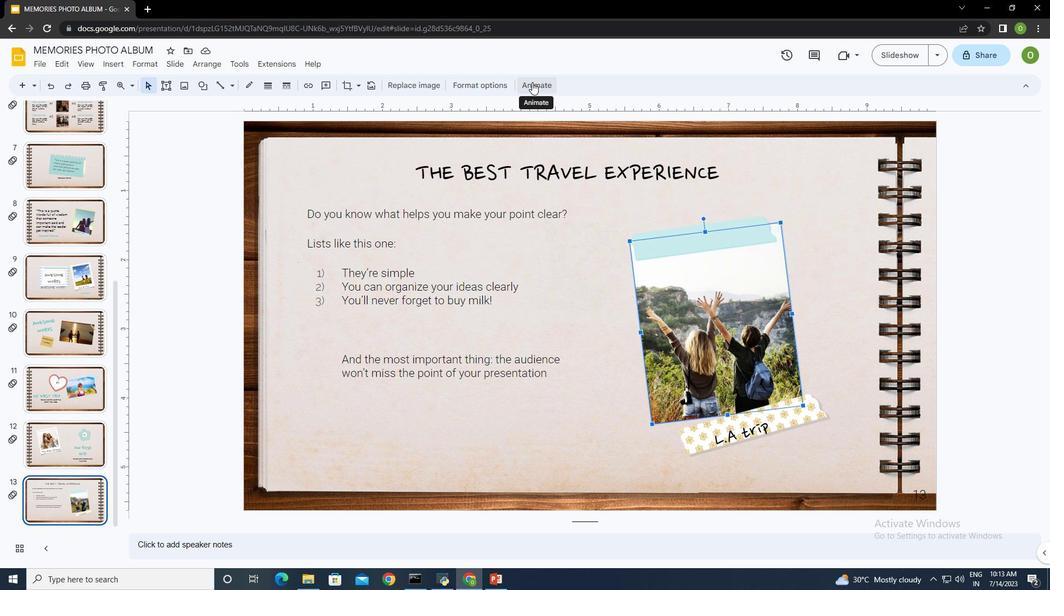
Action: Mouse moved to (906, 256)
Screenshot: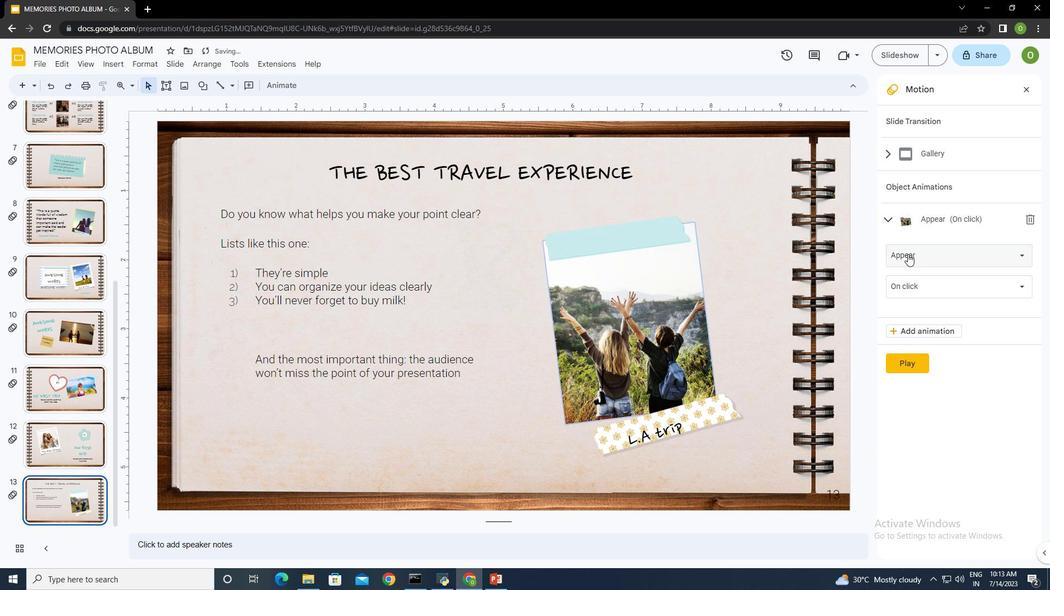 
Action: Mouse pressed left at (906, 256)
Screenshot: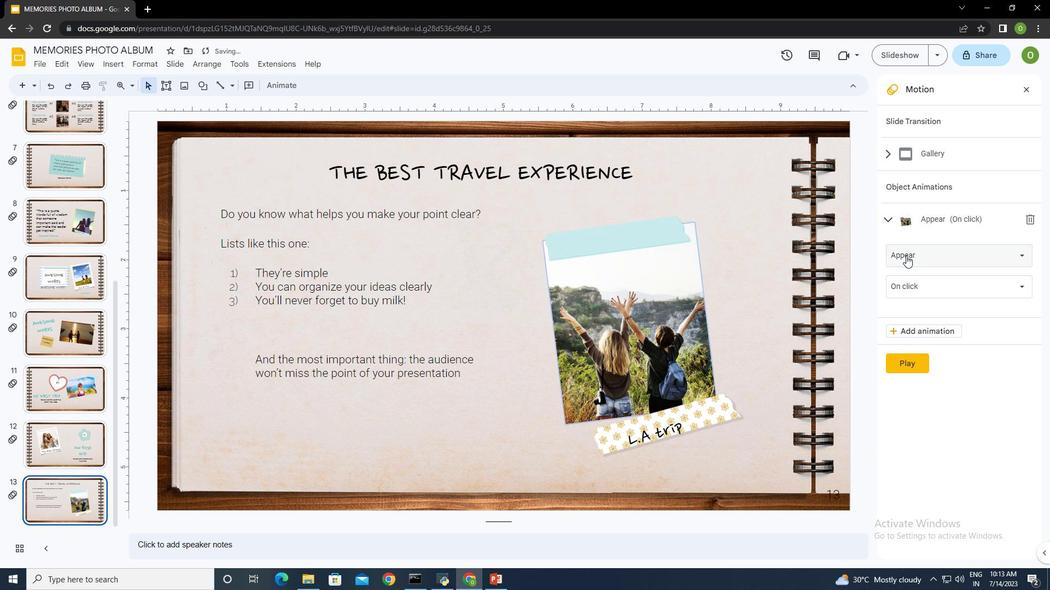 
Action: Mouse moved to (930, 360)
Screenshot: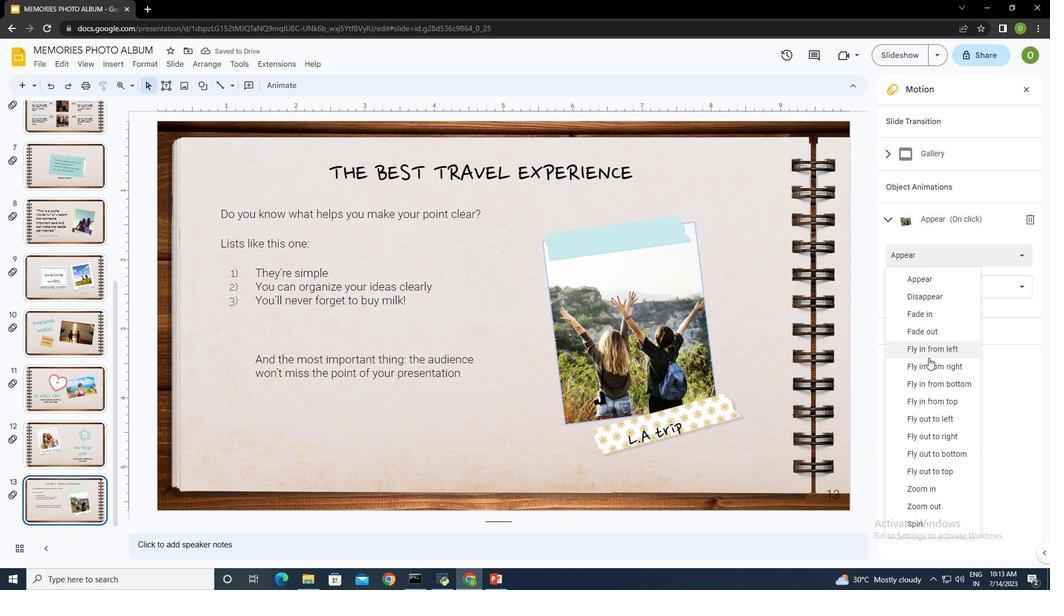 
Action: Mouse pressed left at (930, 360)
Screenshot: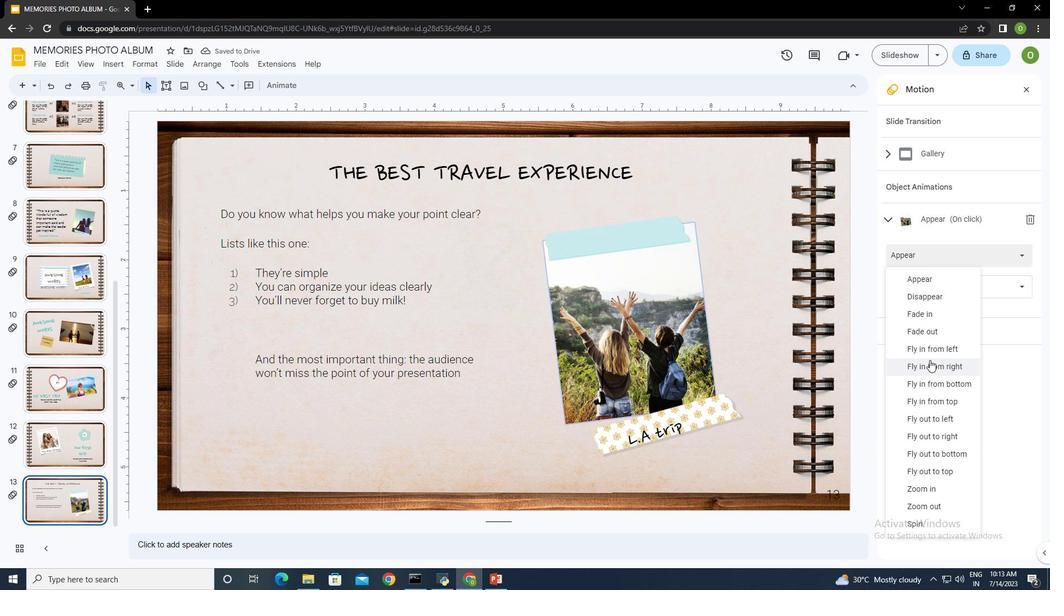 
Action: Mouse moved to (928, 287)
Screenshot: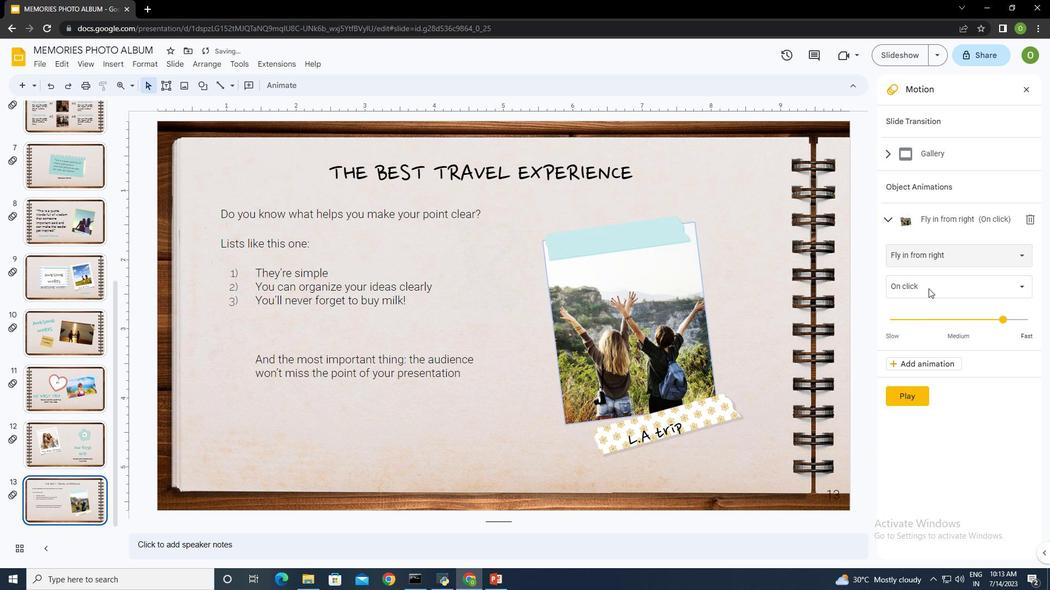 
Action: Mouse pressed left at (928, 287)
Screenshot: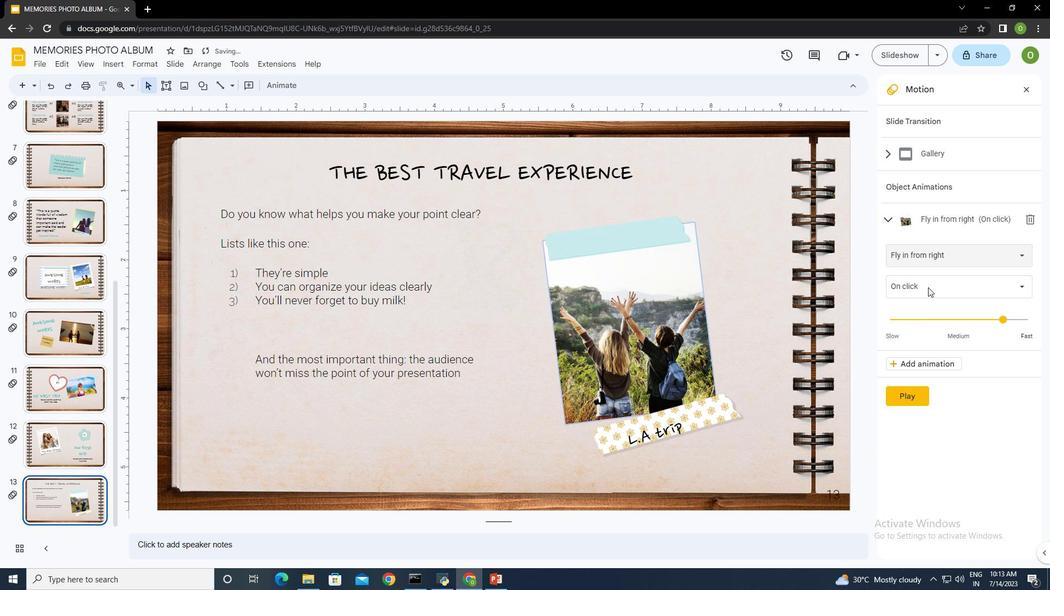 
Action: Mouse moved to (931, 328)
Screenshot: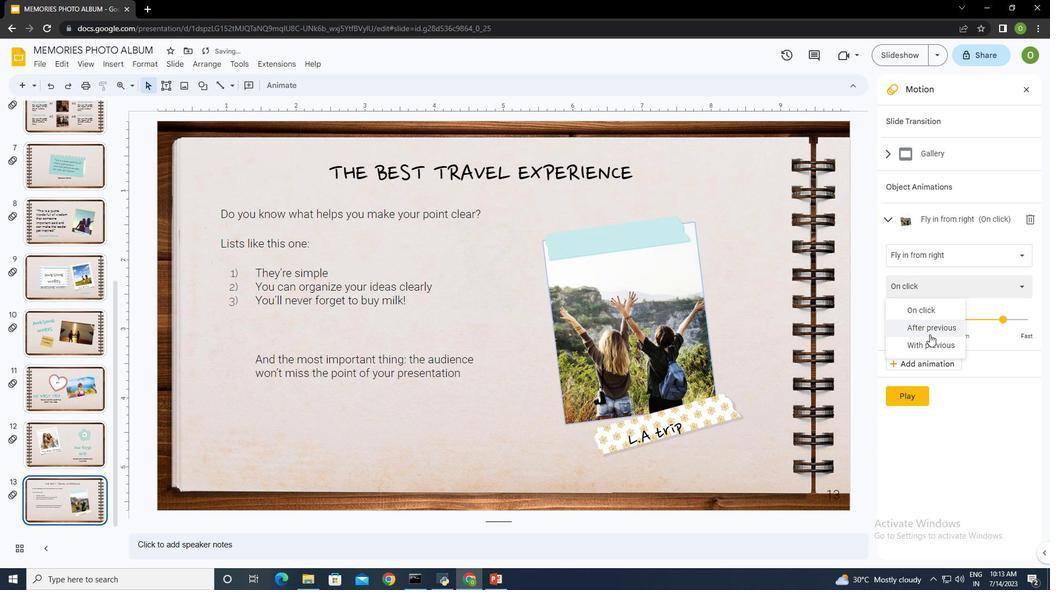
Action: Mouse pressed left at (931, 328)
Screenshot: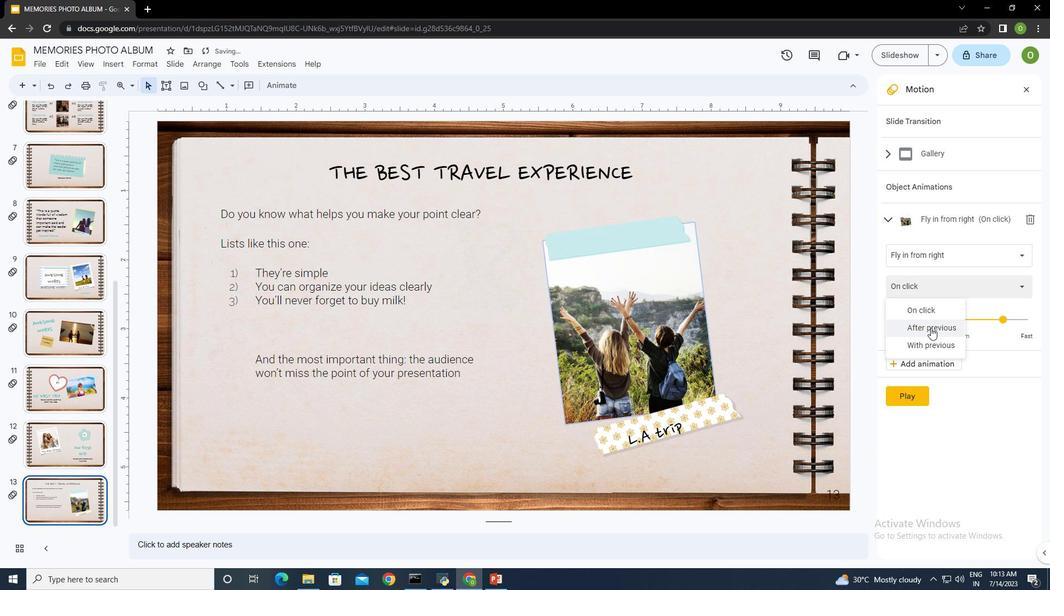 
Action: Mouse moved to (1003, 320)
Screenshot: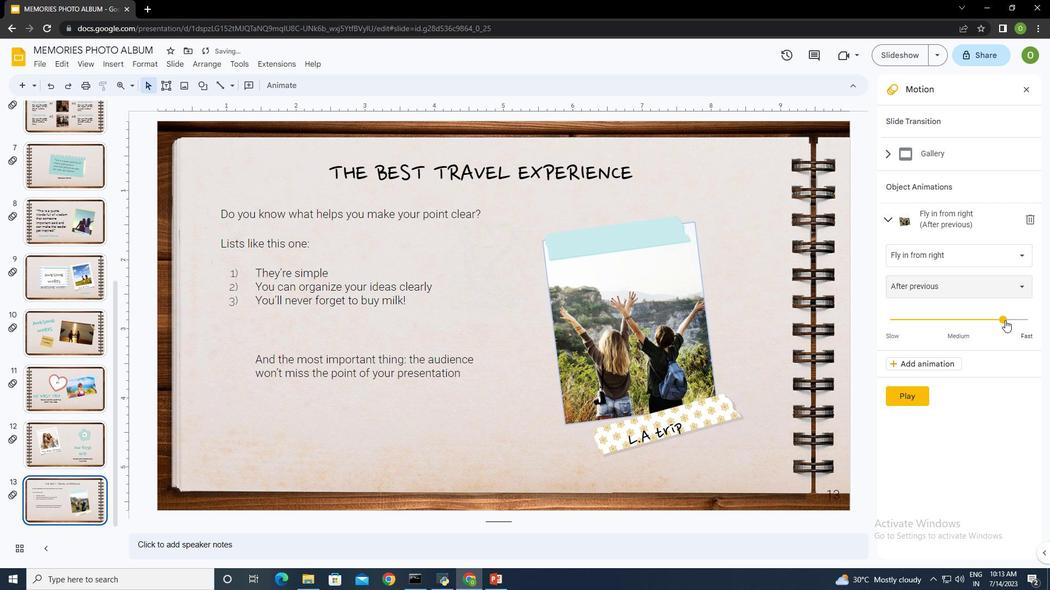 
Action: Mouse pressed left at (1003, 320)
Screenshot: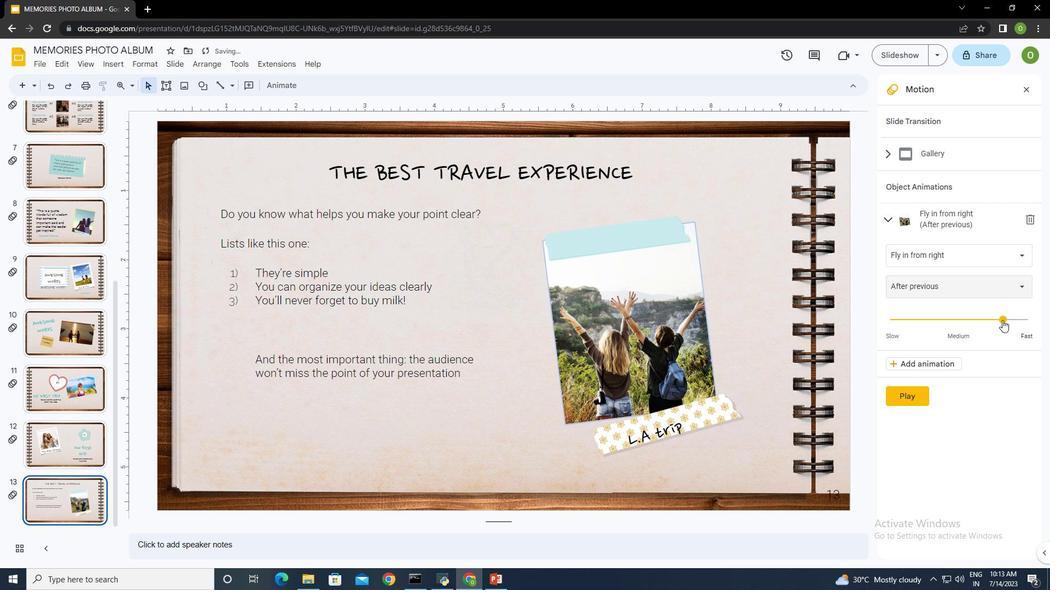 
Action: Mouse moved to (971, 416)
Screenshot: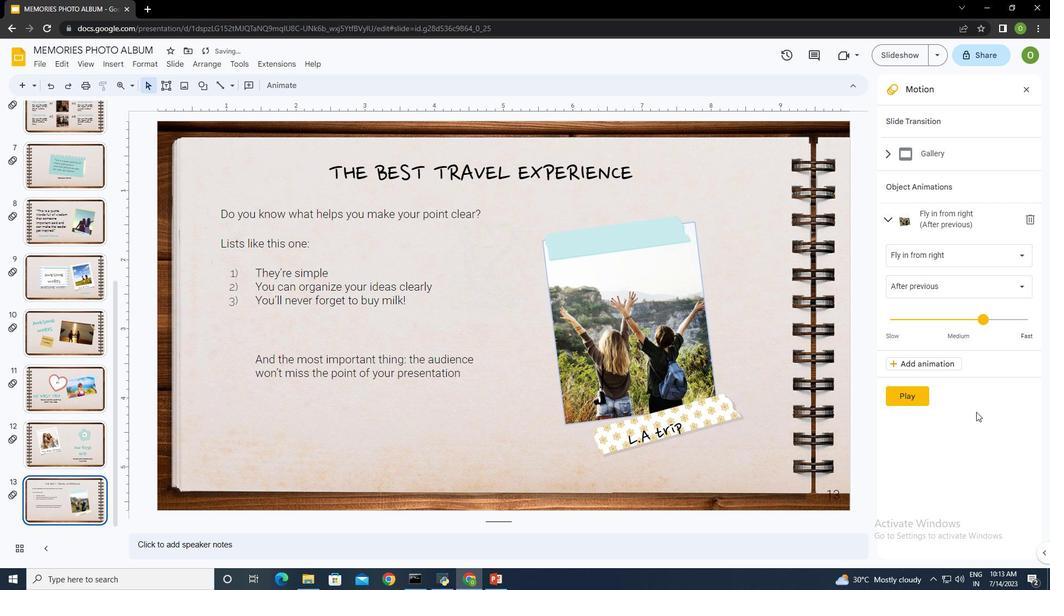 
Action: Mouse pressed left at (971, 416)
Screenshot: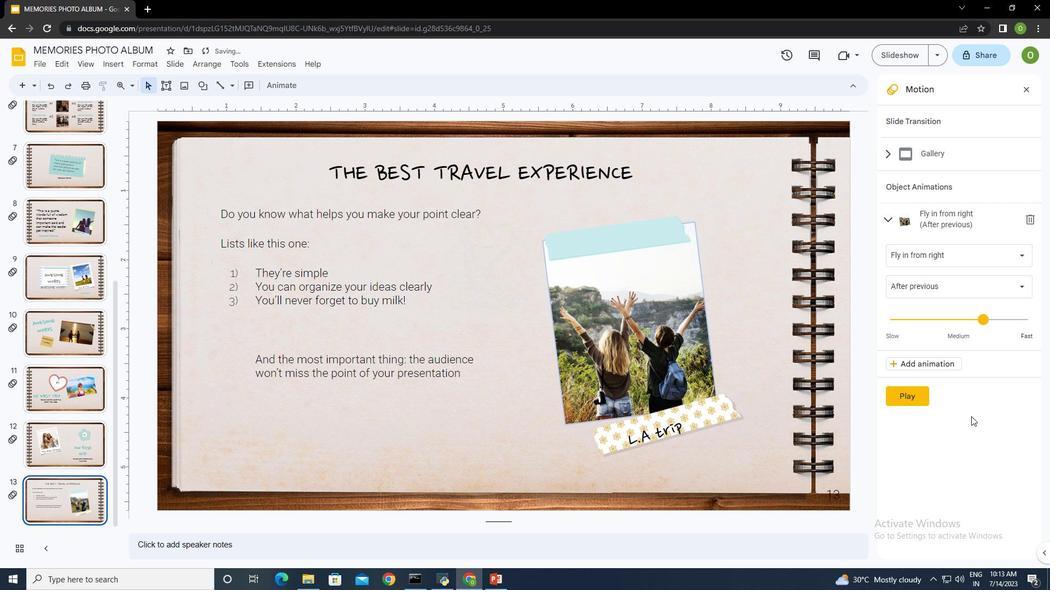 
Action: Mouse moved to (903, 398)
Screenshot: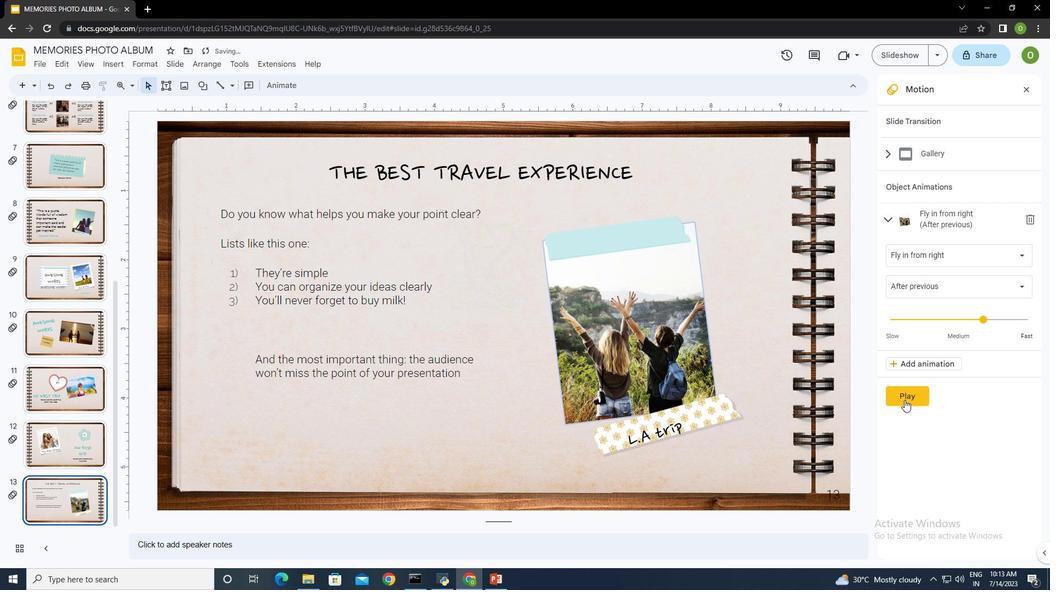 
Action: Mouse pressed left at (903, 398)
Screenshot: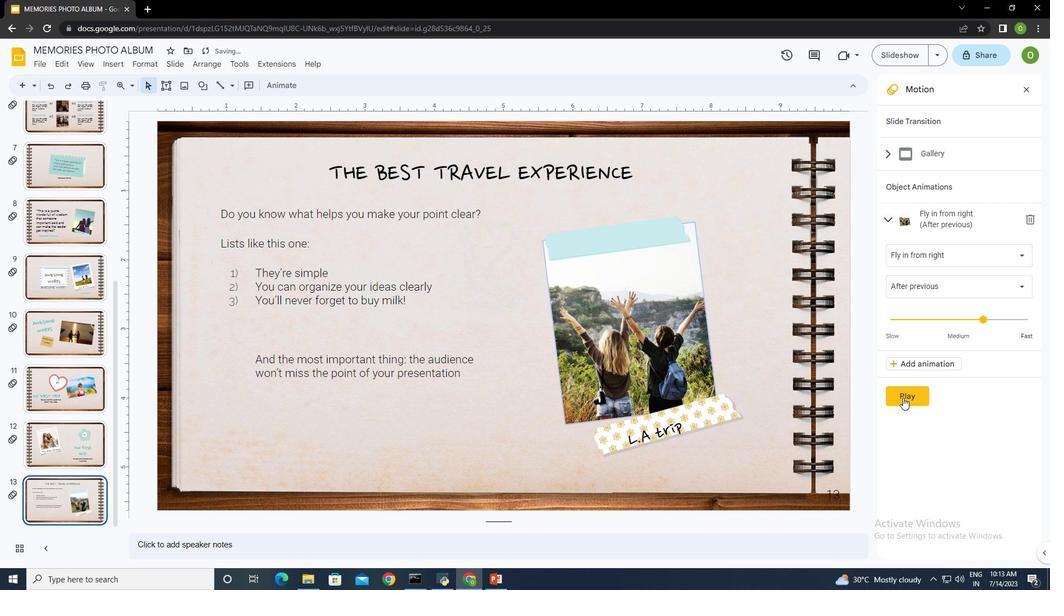 
Action: Mouse moved to (909, 395)
Screenshot: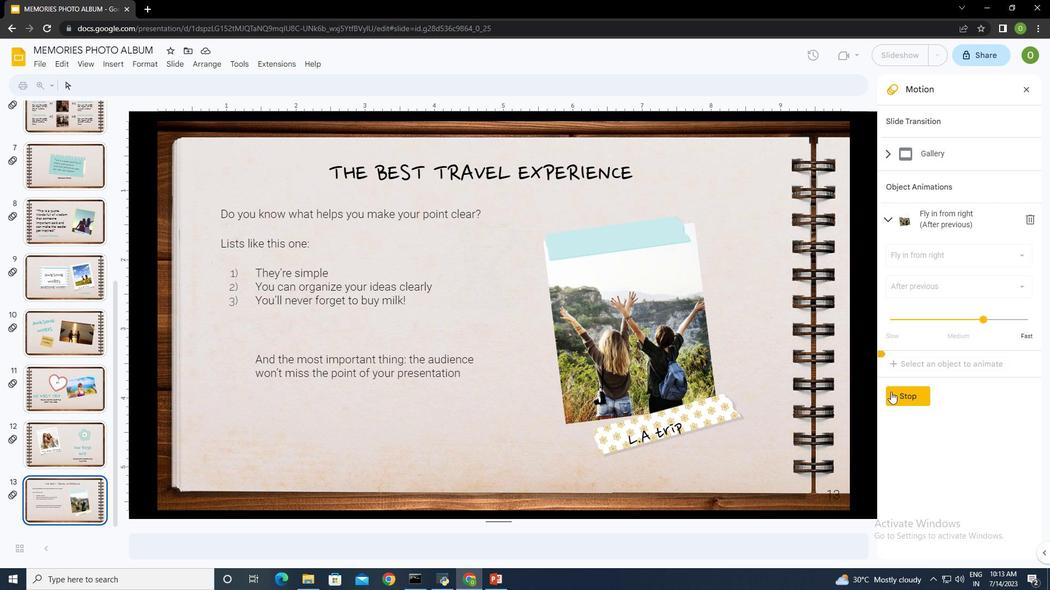 
Action: Mouse pressed left at (909, 395)
Screenshot: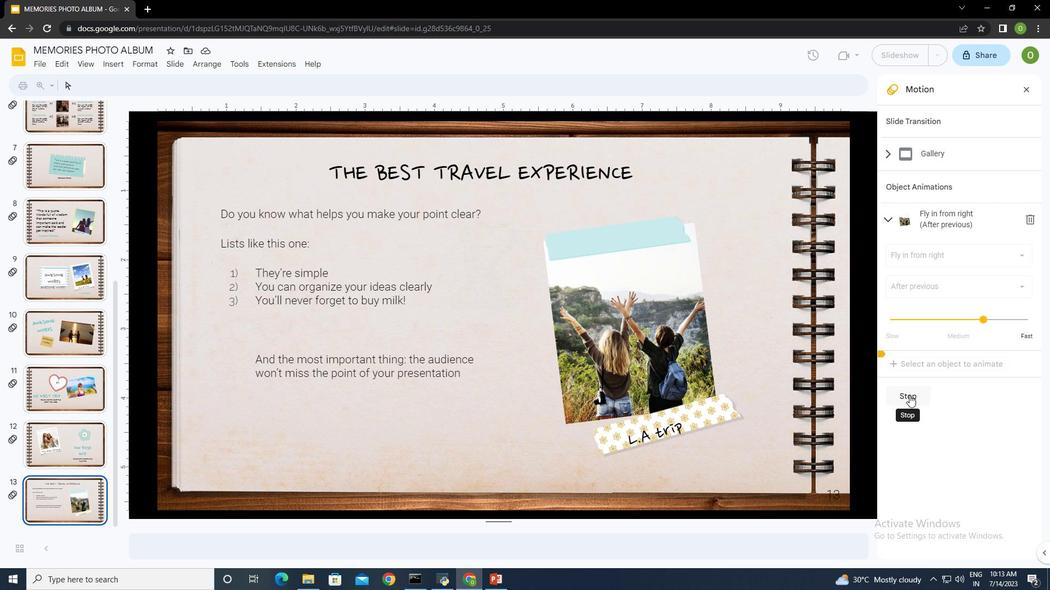 
